 Task: Look for space in Hechingen, Germany from 8th August, 2023 to 15th August, 2023 for 9 adults in price range Rs.10000 to Rs.14000. Place can be shared room with 5 bedrooms having 9 beds and 5 bathrooms. Property type can be house, flat, guest house. Amenities needed are: wifi, TV, free parkinig on premises, gym, breakfast. Booking option can be shelf check-in. Required host language is English.
Action: Mouse moved to (566, 108)
Screenshot: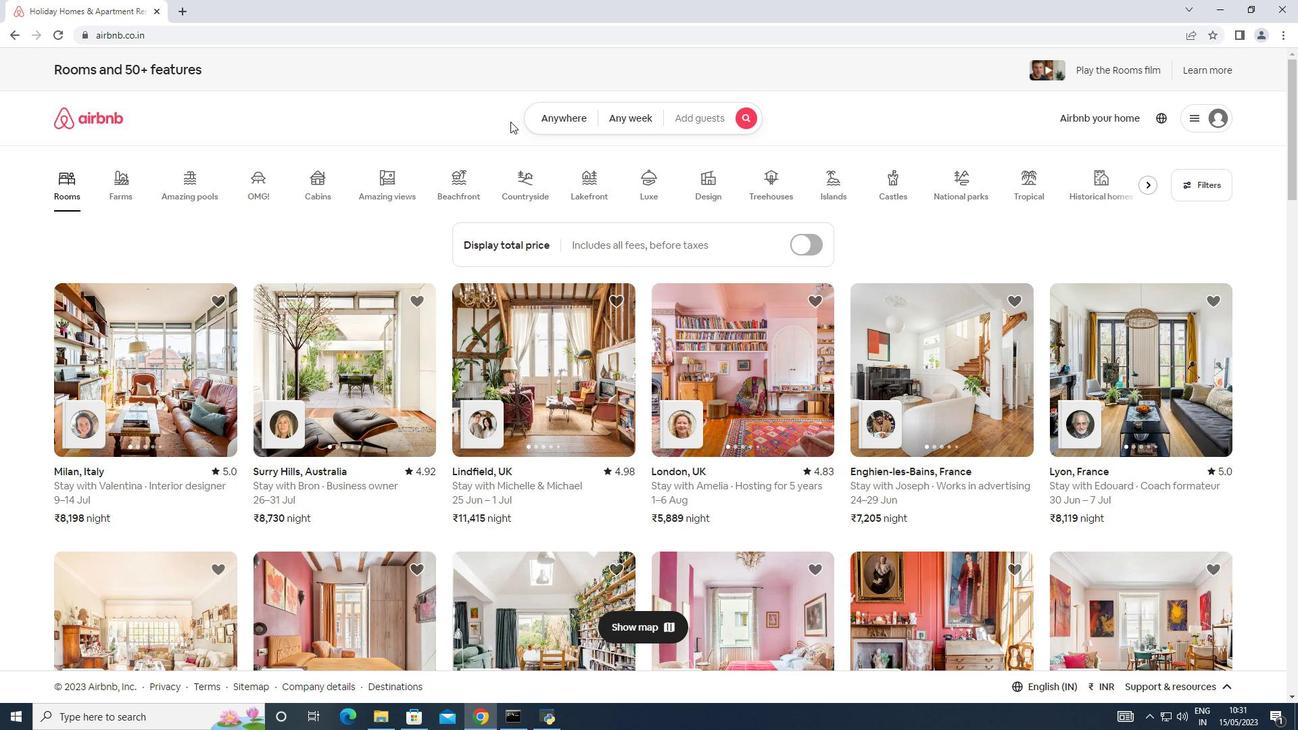 
Action: Mouse pressed left at (566, 108)
Screenshot: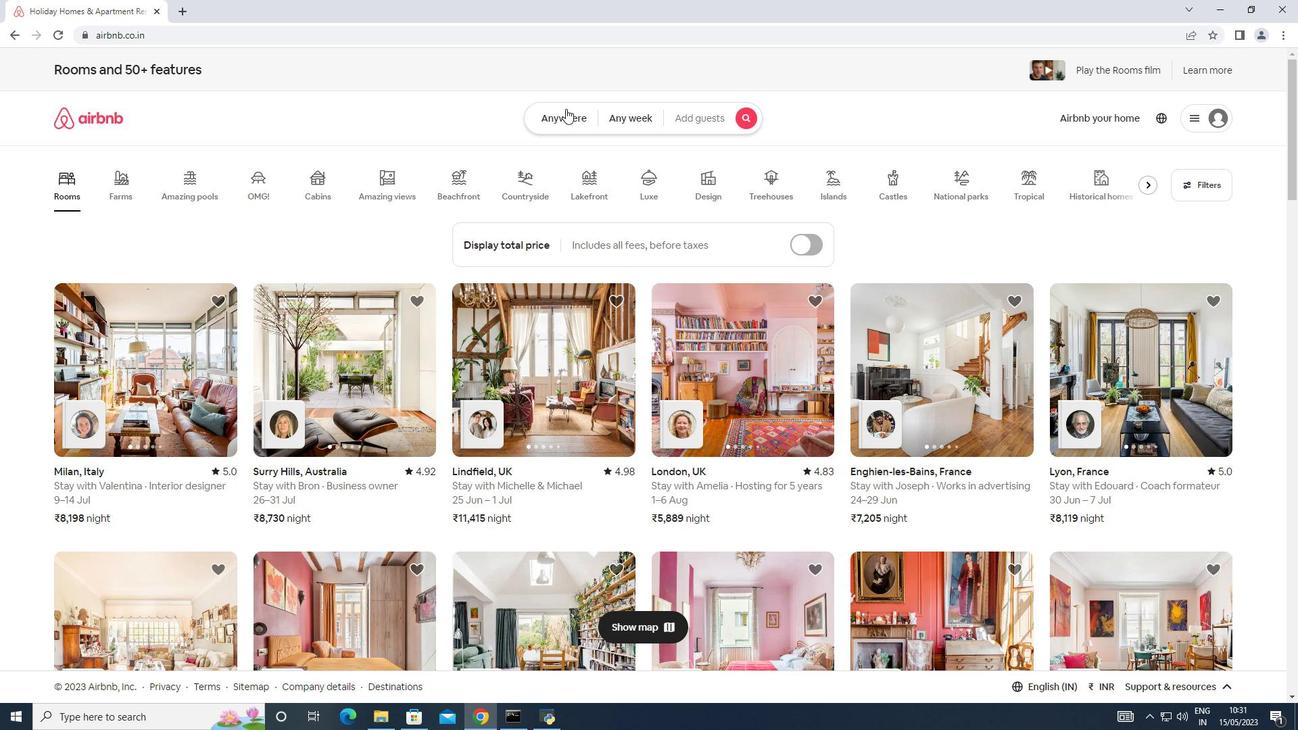 
Action: Mouse moved to (408, 175)
Screenshot: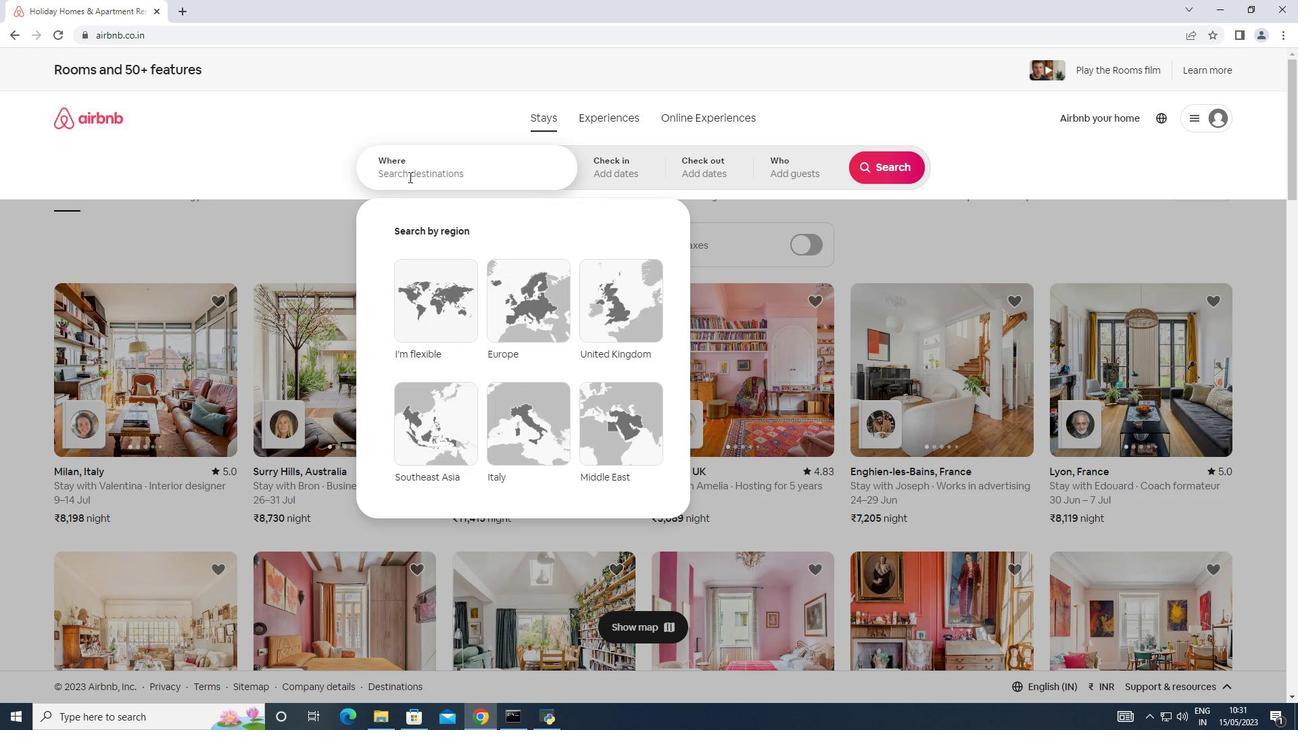 
Action: Mouse pressed left at (408, 175)
Screenshot: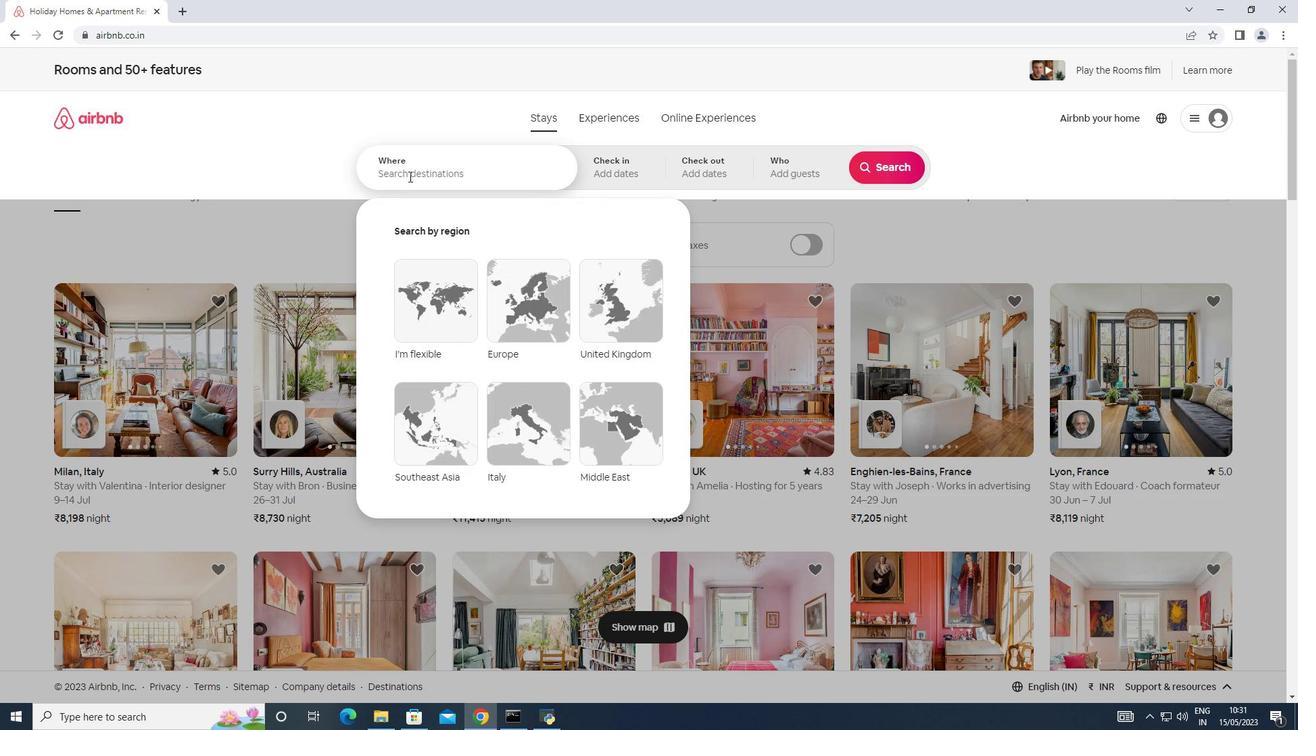 
Action: Mouse moved to (261, 256)
Screenshot: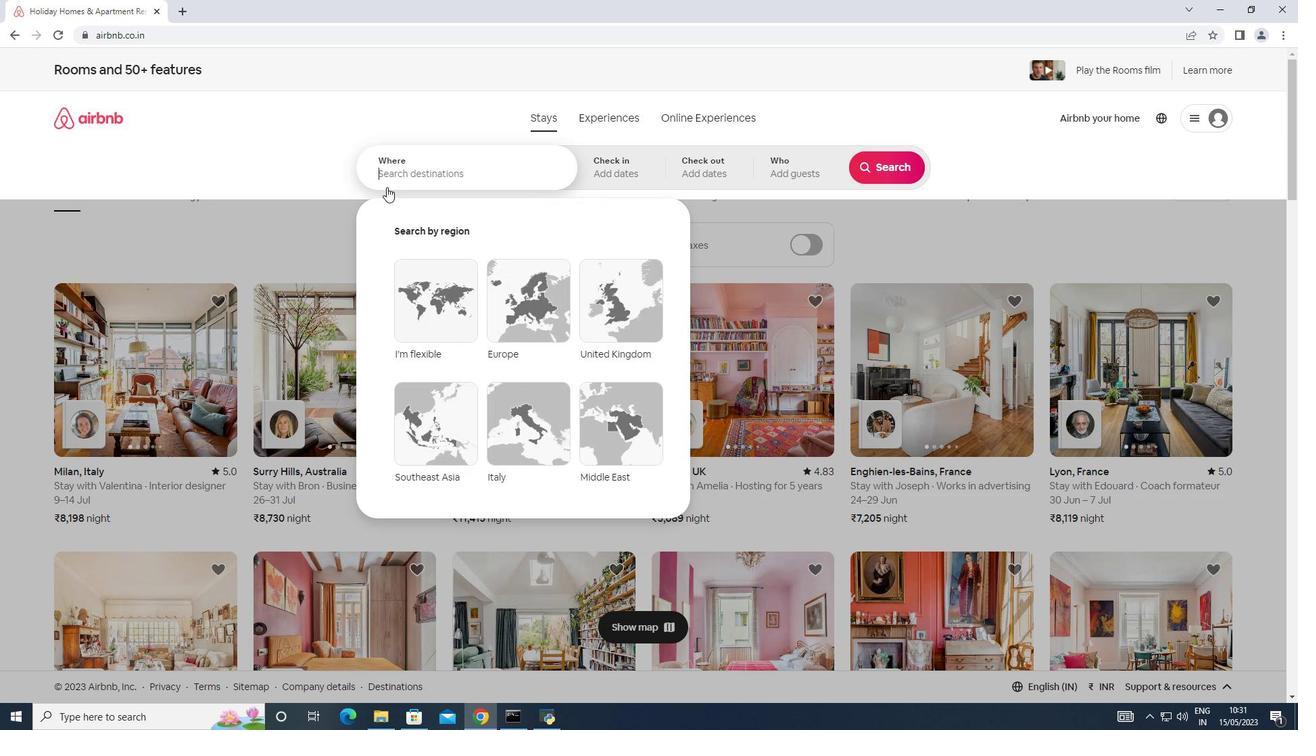 
Action: Key pressed <Key.shift>Hechingen,<Key.shift>Germany
Screenshot: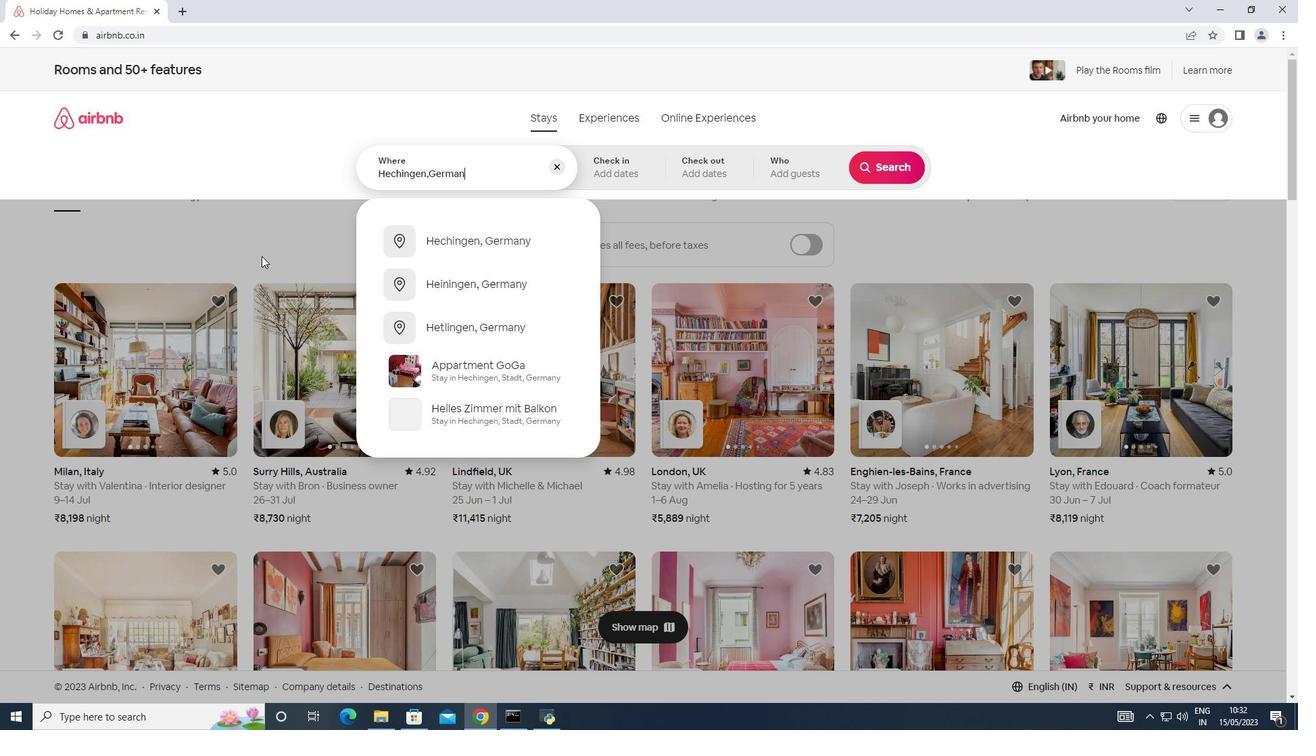 
Action: Mouse moved to (631, 163)
Screenshot: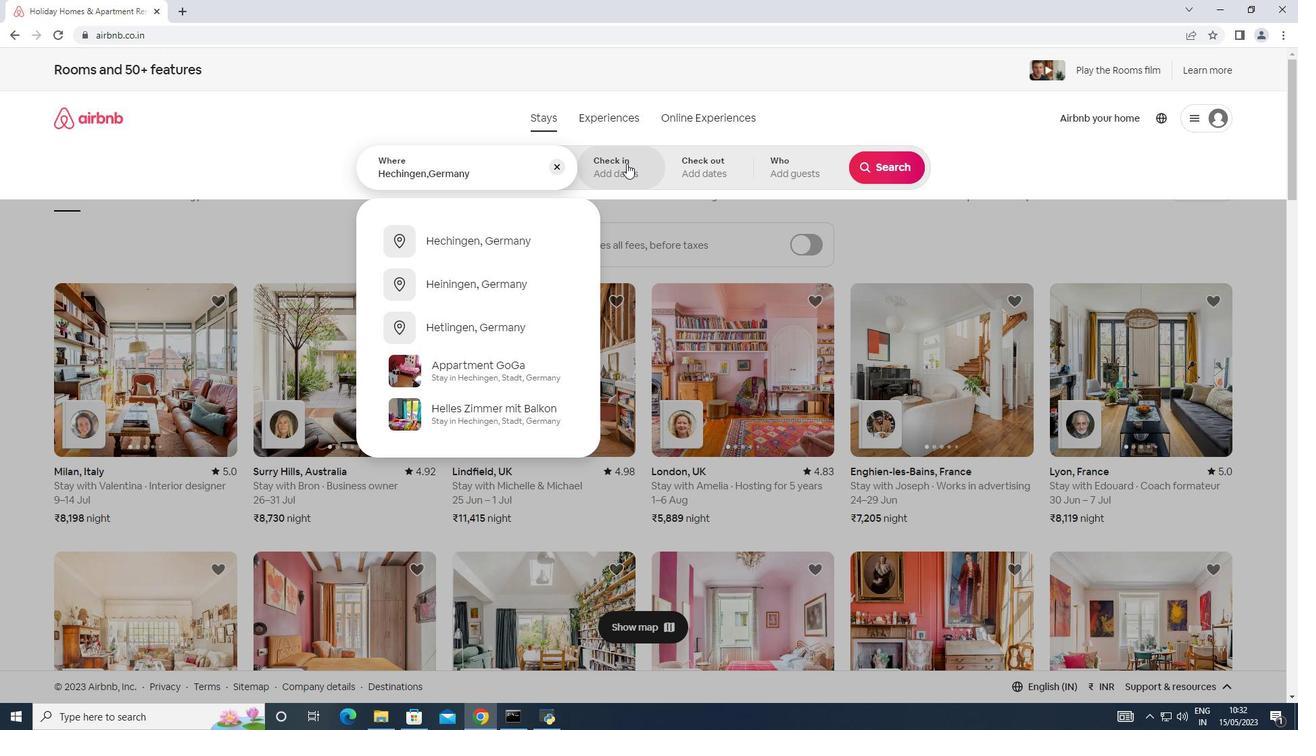 
Action: Mouse pressed left at (631, 163)
Screenshot: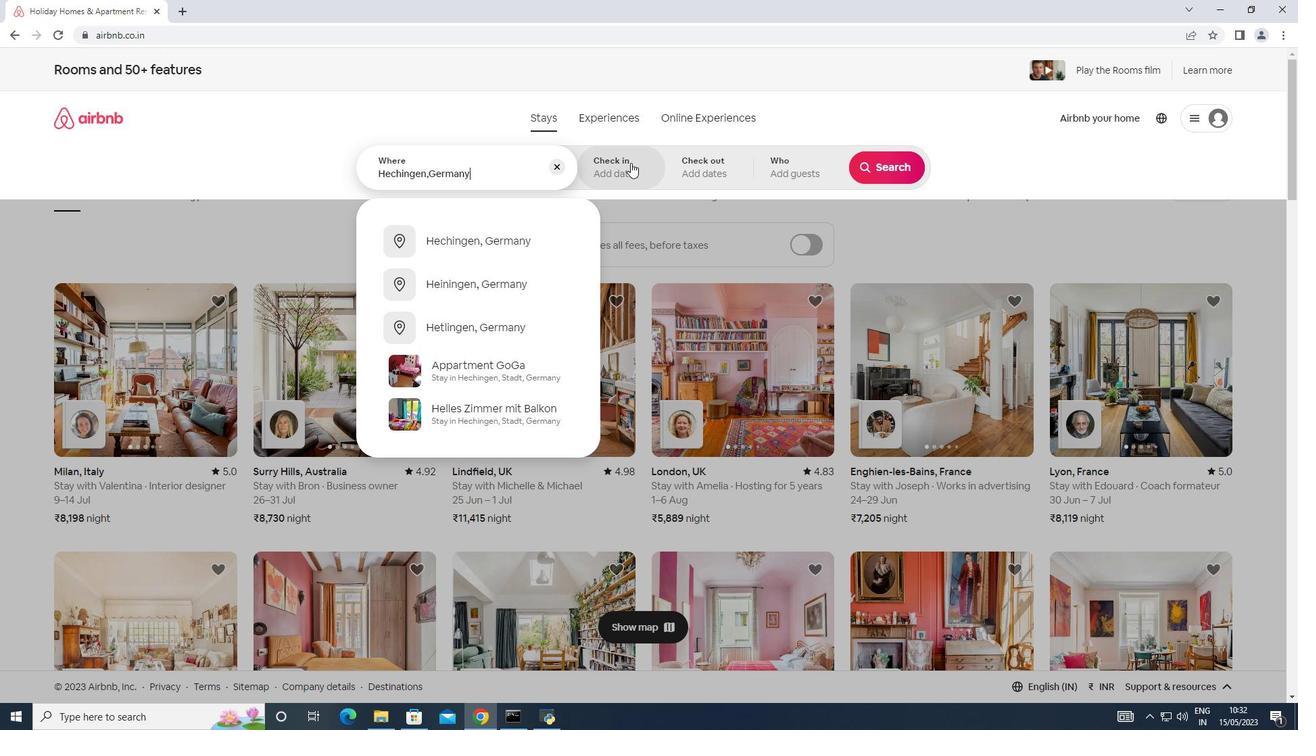 
Action: Mouse moved to (880, 272)
Screenshot: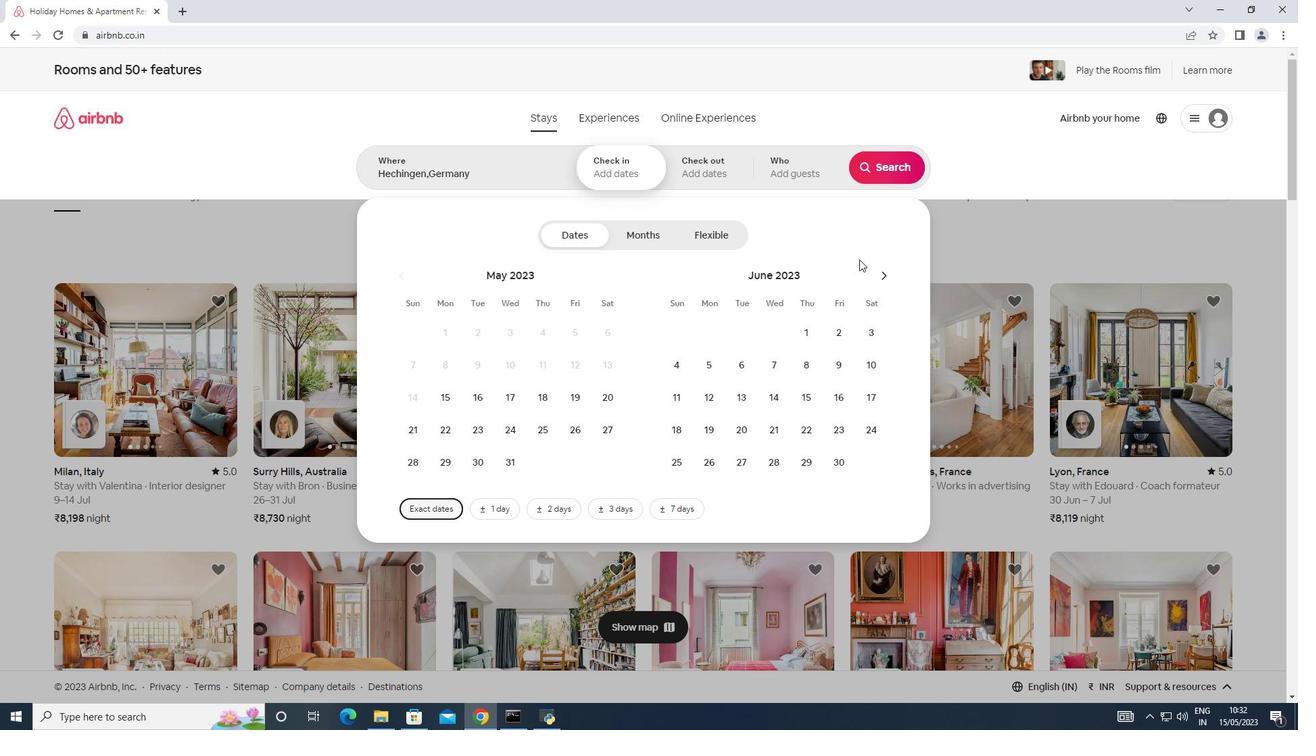 
Action: Mouse pressed left at (880, 272)
Screenshot: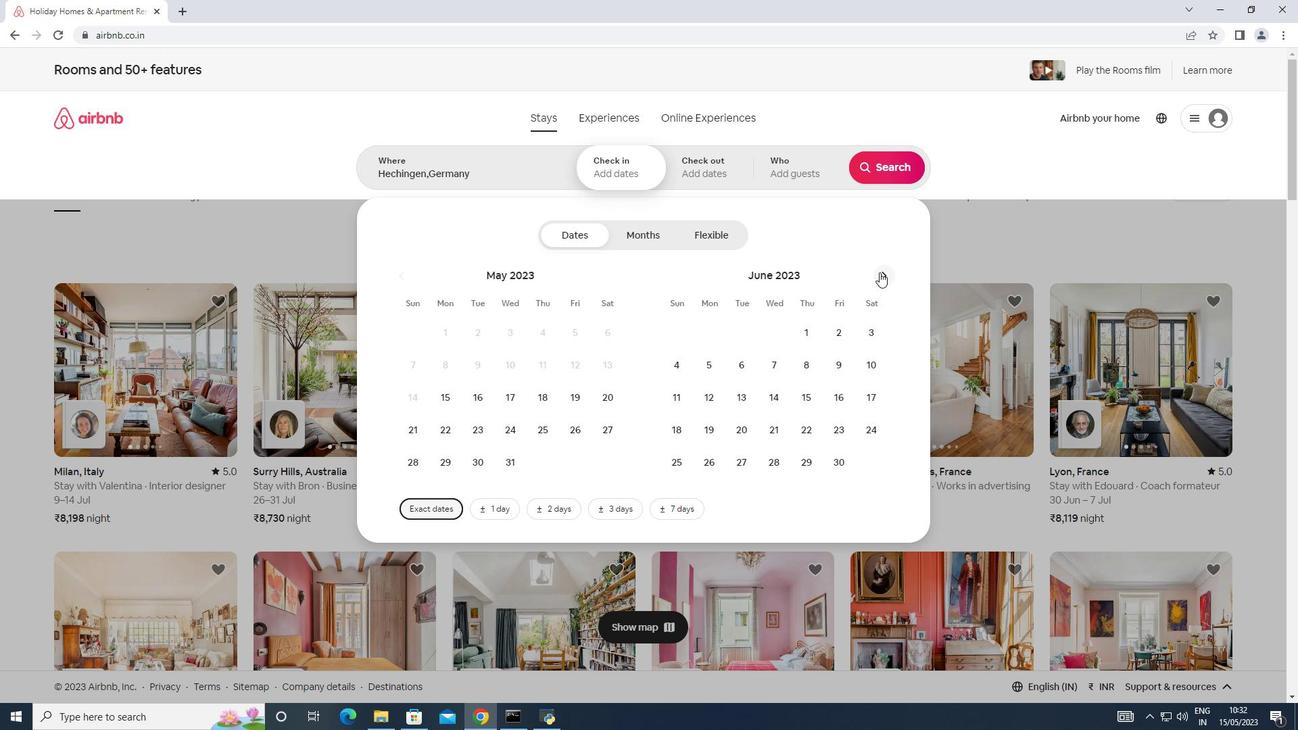 
Action: Mouse pressed left at (880, 272)
Screenshot: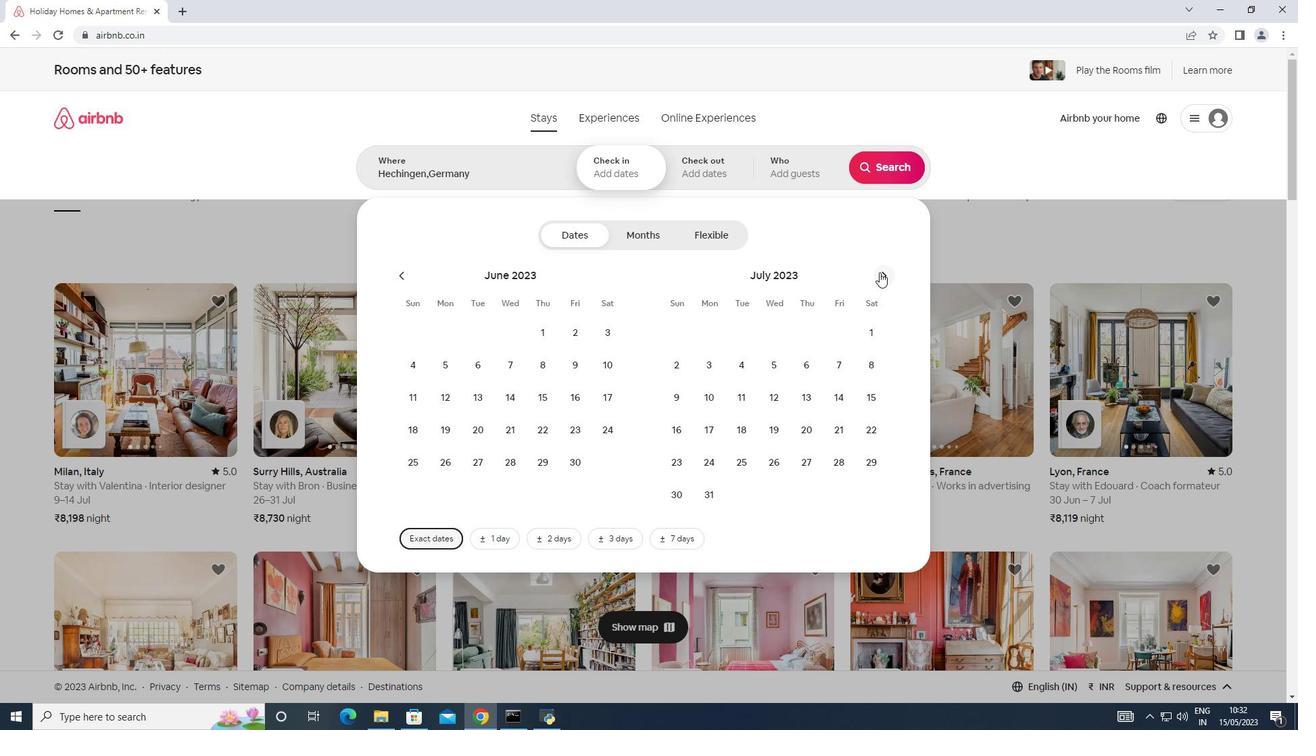 
Action: Mouse moved to (737, 372)
Screenshot: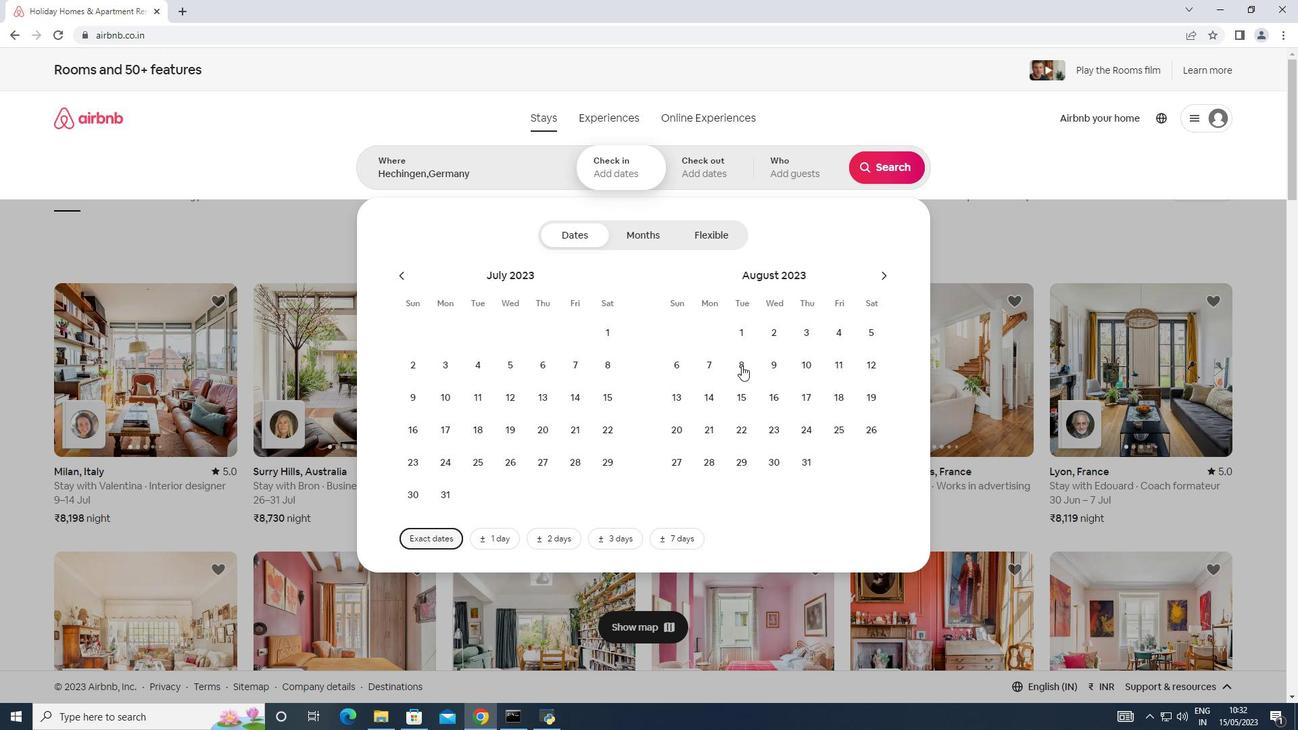 
Action: Mouse pressed left at (737, 372)
Screenshot: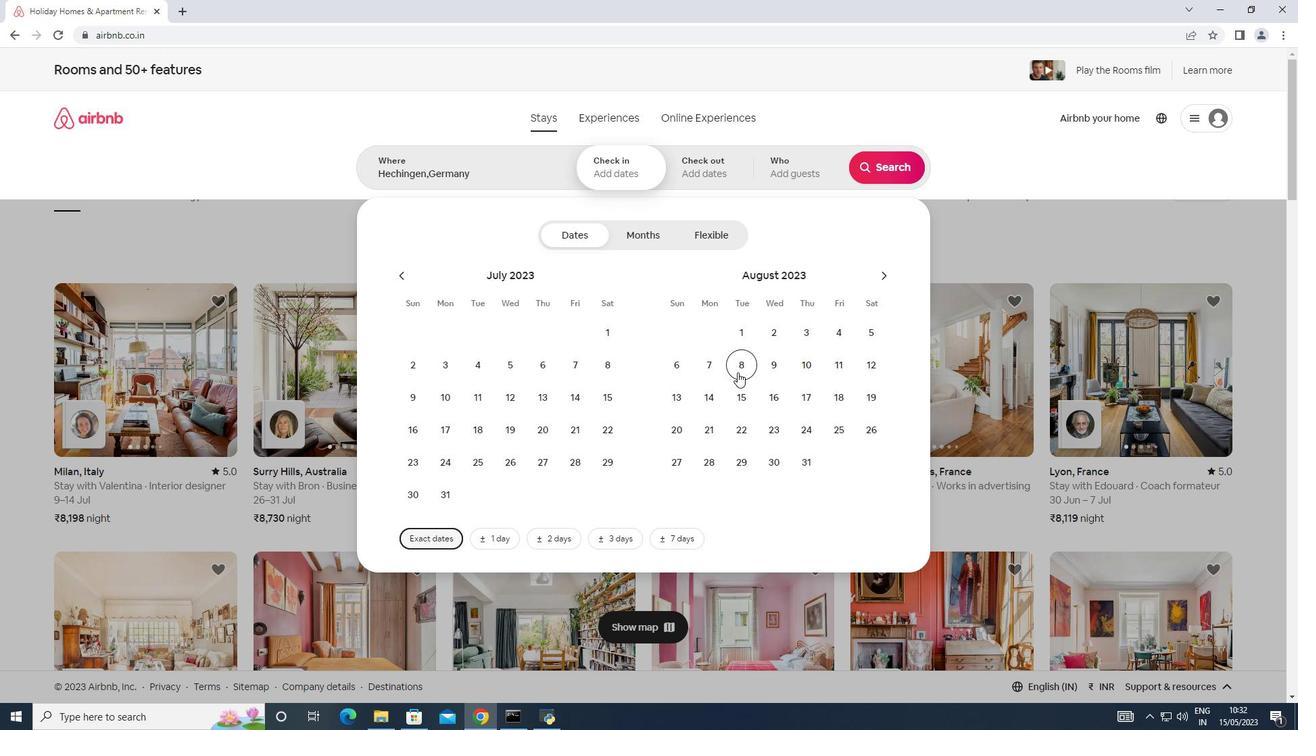 
Action: Mouse moved to (737, 398)
Screenshot: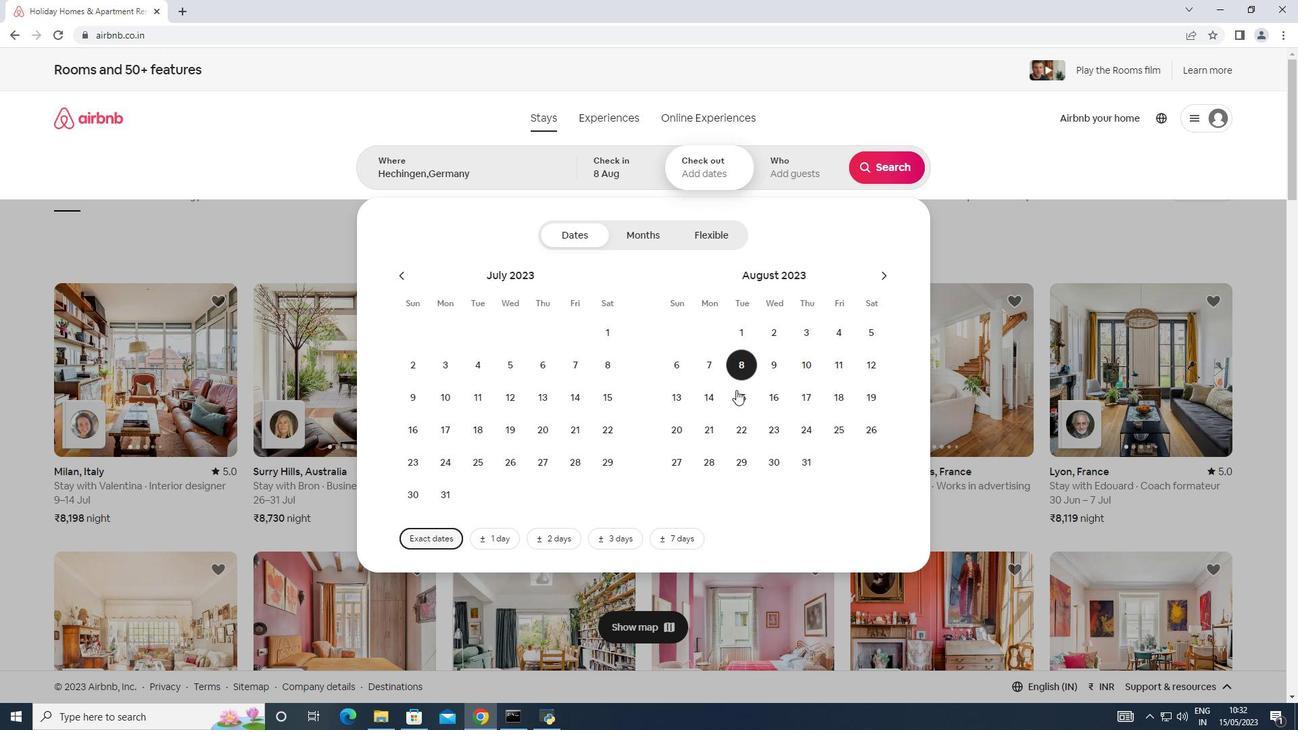 
Action: Mouse pressed left at (737, 398)
Screenshot: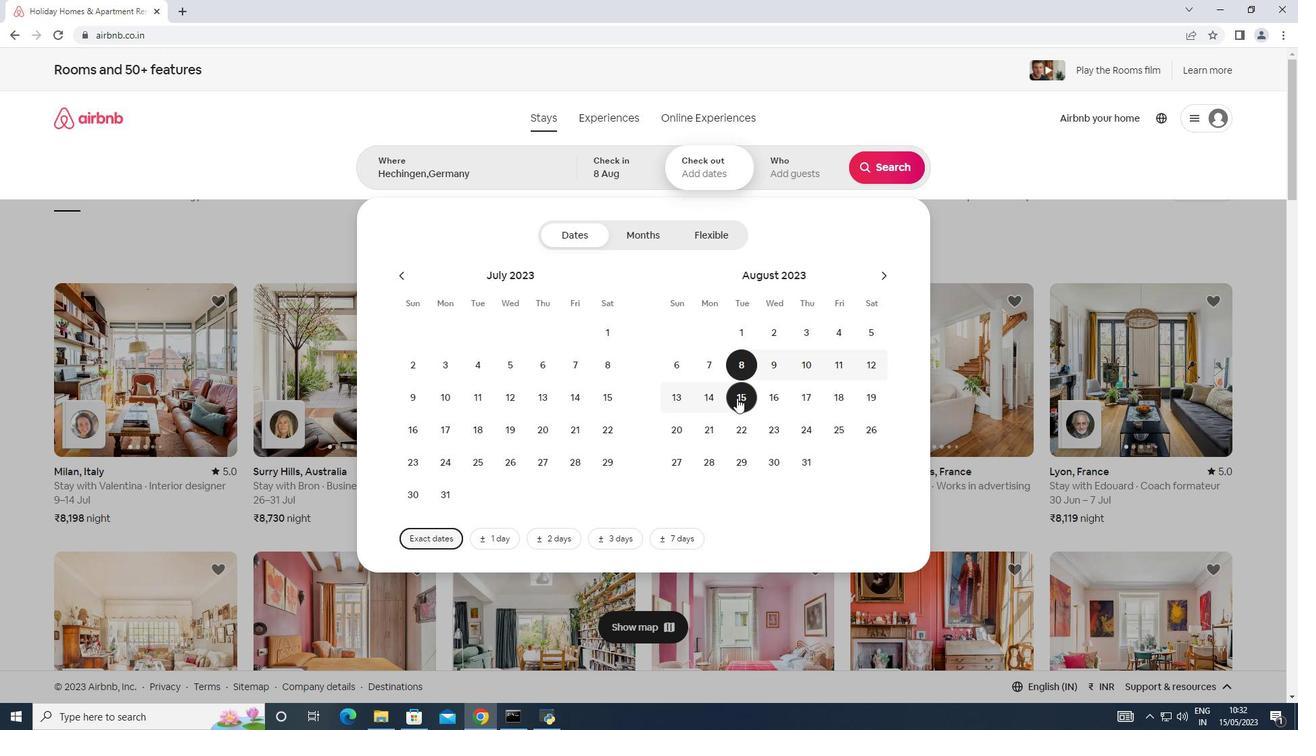 
Action: Mouse moved to (805, 162)
Screenshot: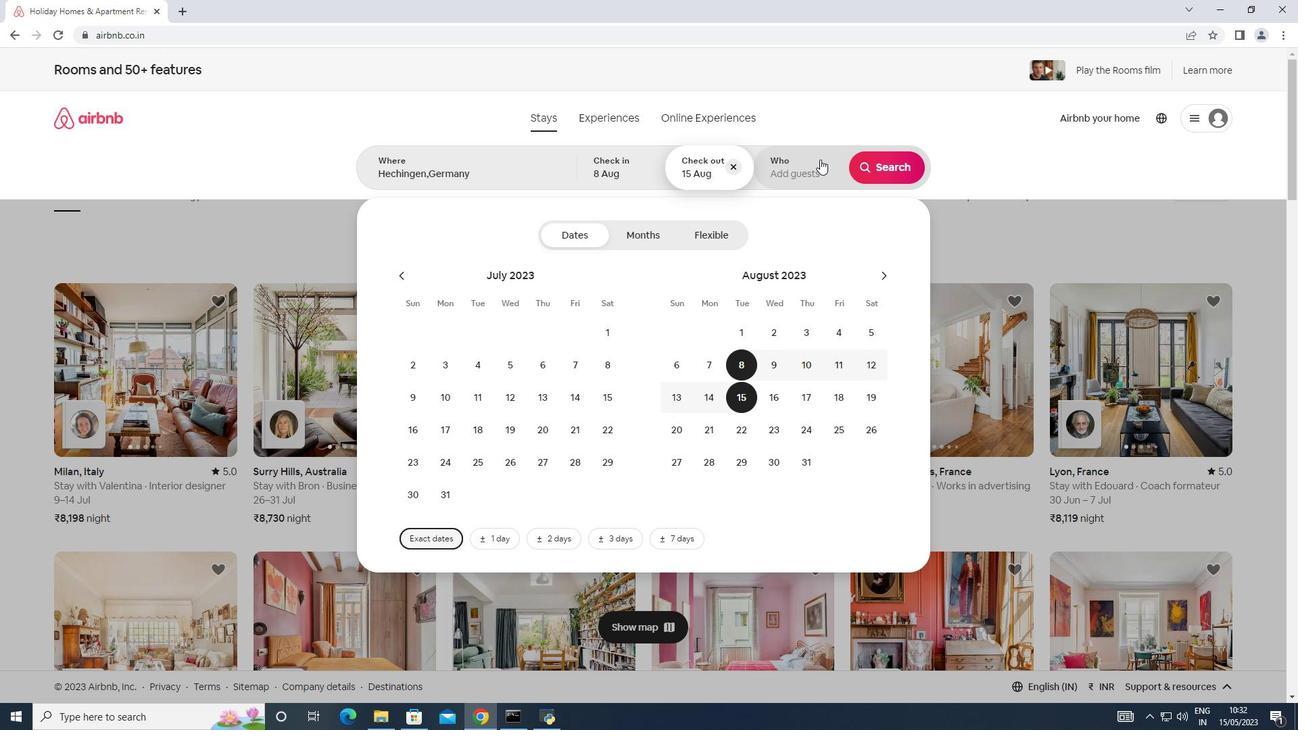 
Action: Mouse pressed left at (805, 162)
Screenshot: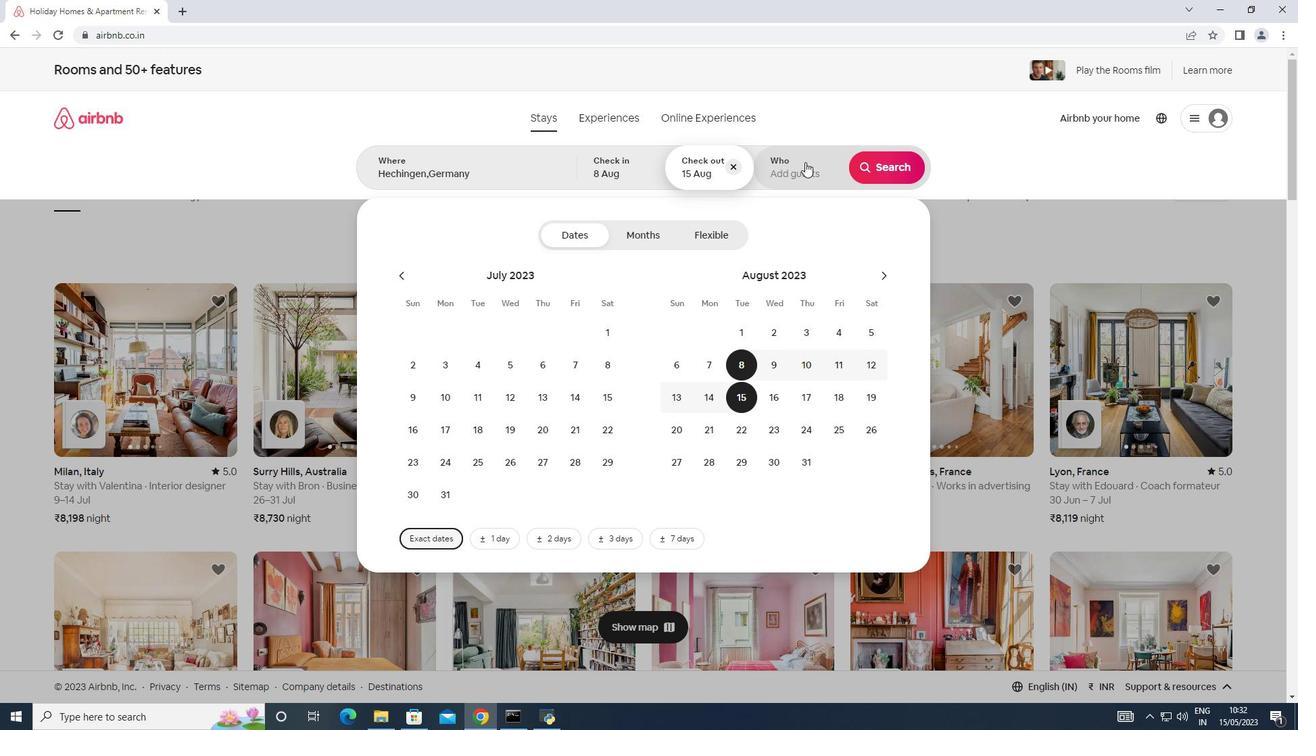 
Action: Mouse moved to (891, 229)
Screenshot: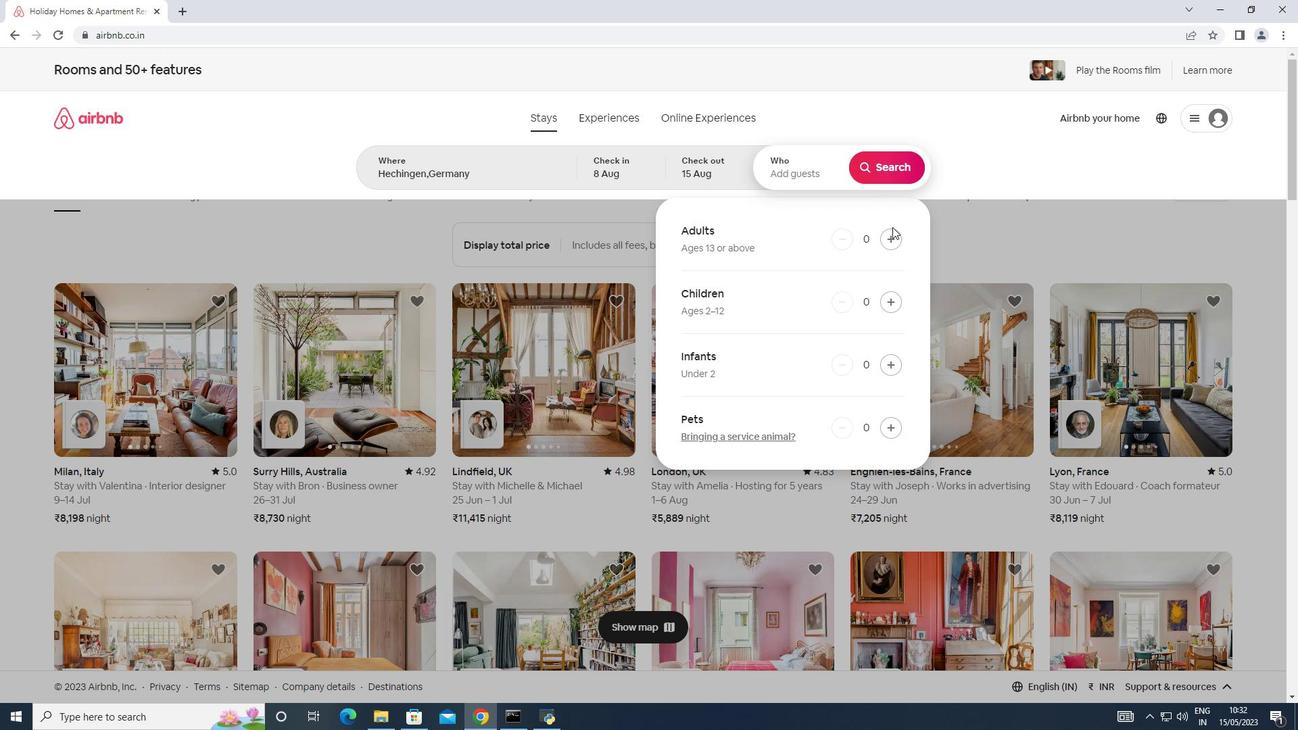 
Action: Mouse pressed left at (891, 229)
Screenshot: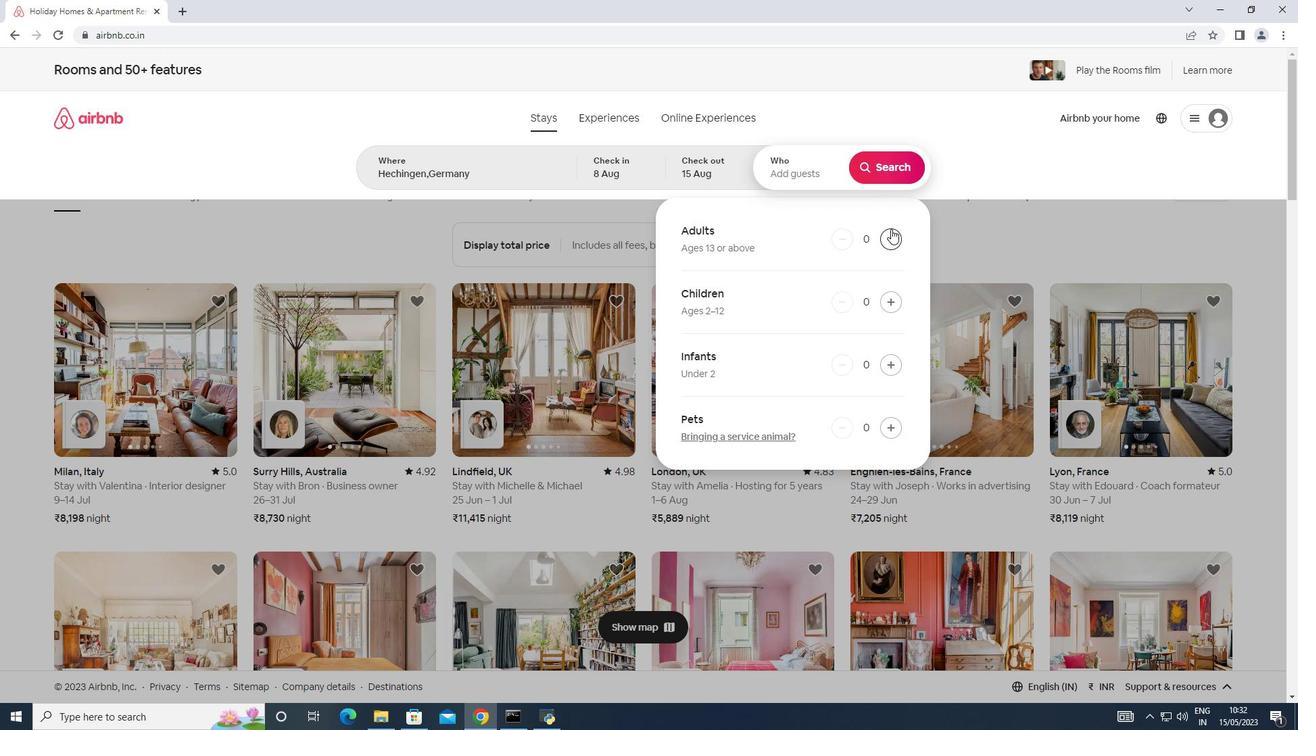
Action: Mouse pressed left at (891, 229)
Screenshot: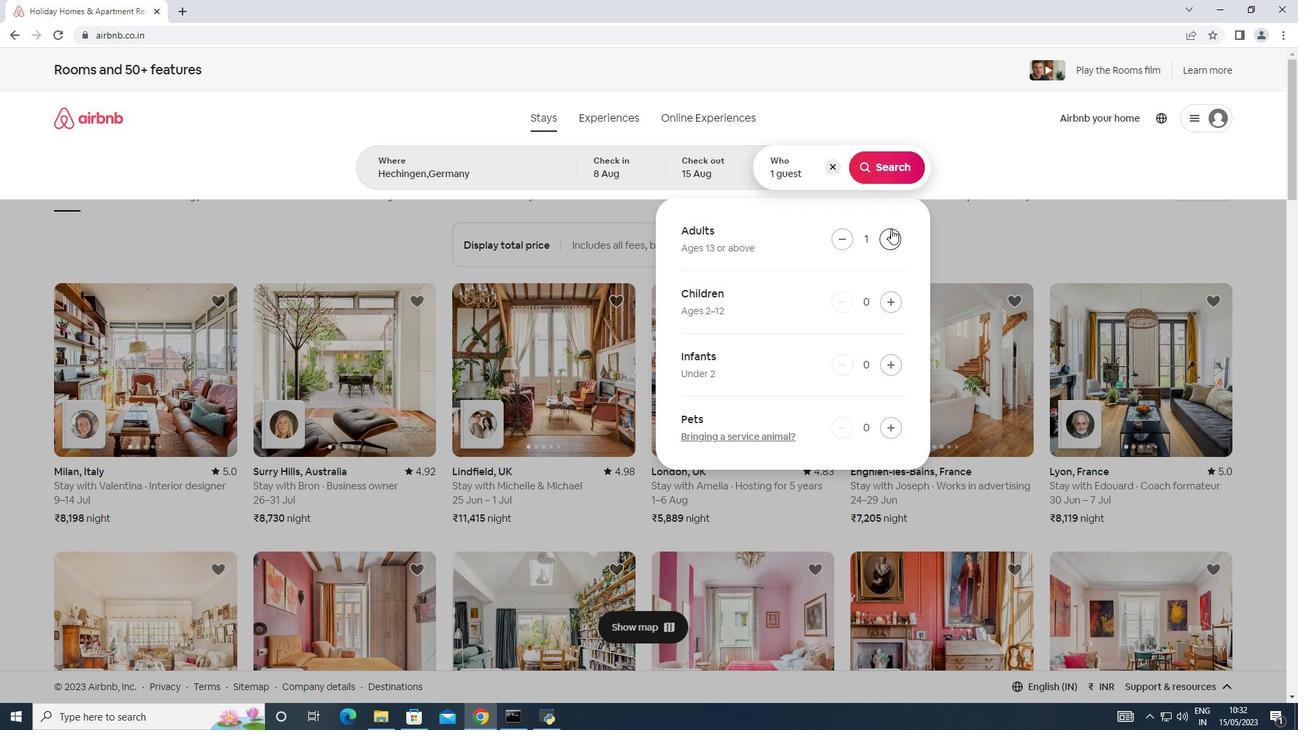 
Action: Mouse pressed left at (891, 229)
Screenshot: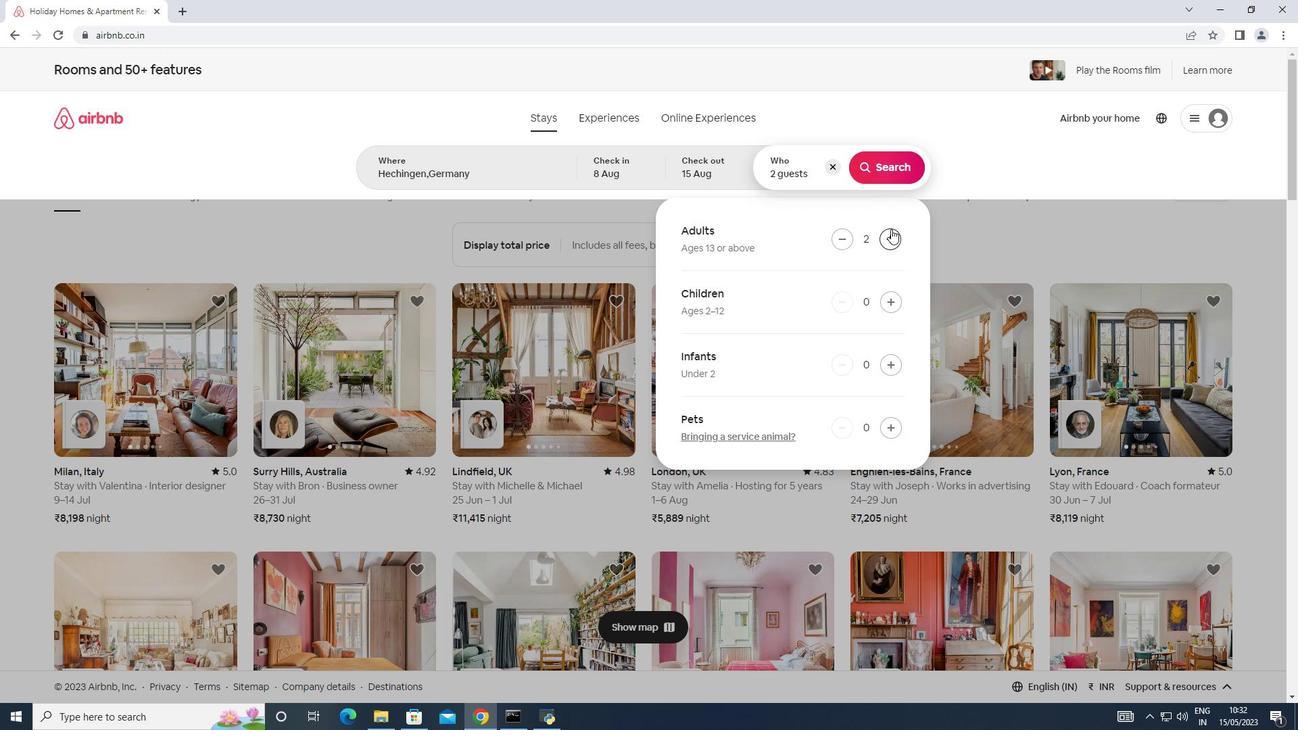 
Action: Mouse pressed left at (891, 229)
Screenshot: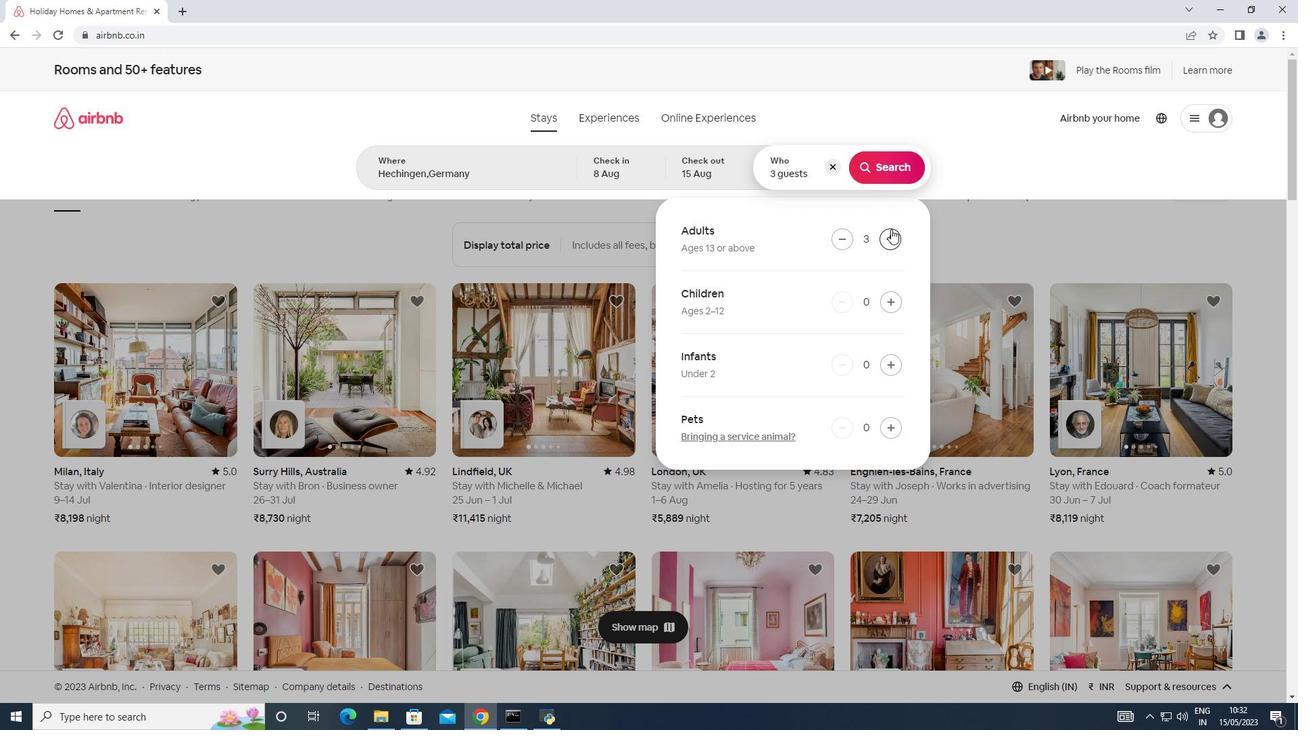 
Action: Mouse moved to (891, 229)
Screenshot: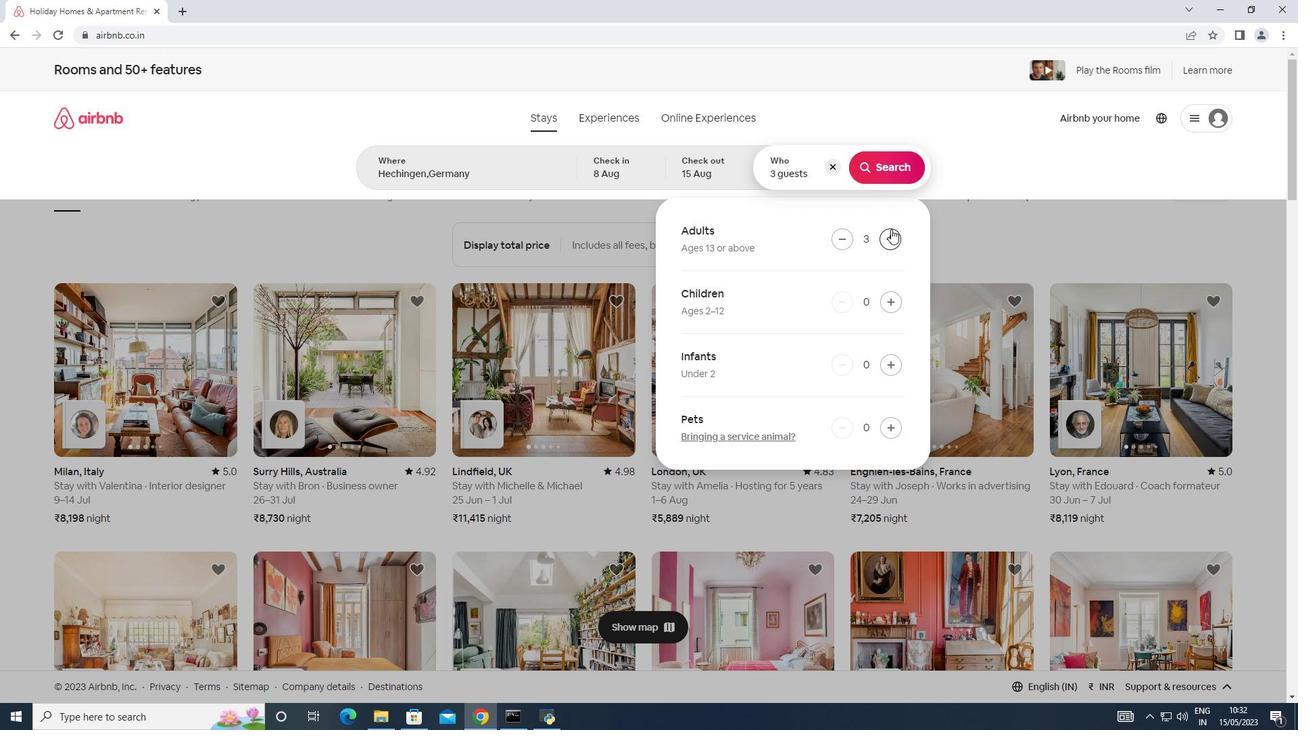 
Action: Mouse pressed left at (891, 229)
Screenshot: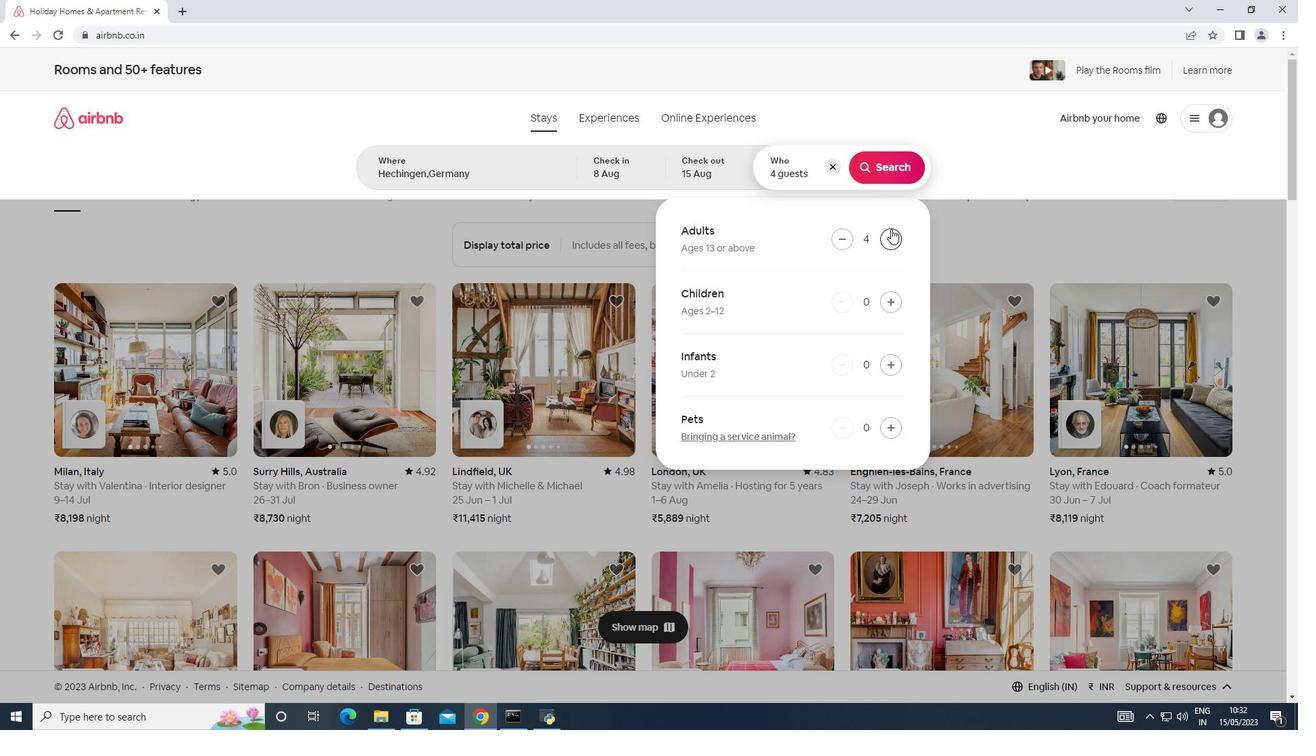 
Action: Mouse pressed left at (891, 229)
Screenshot: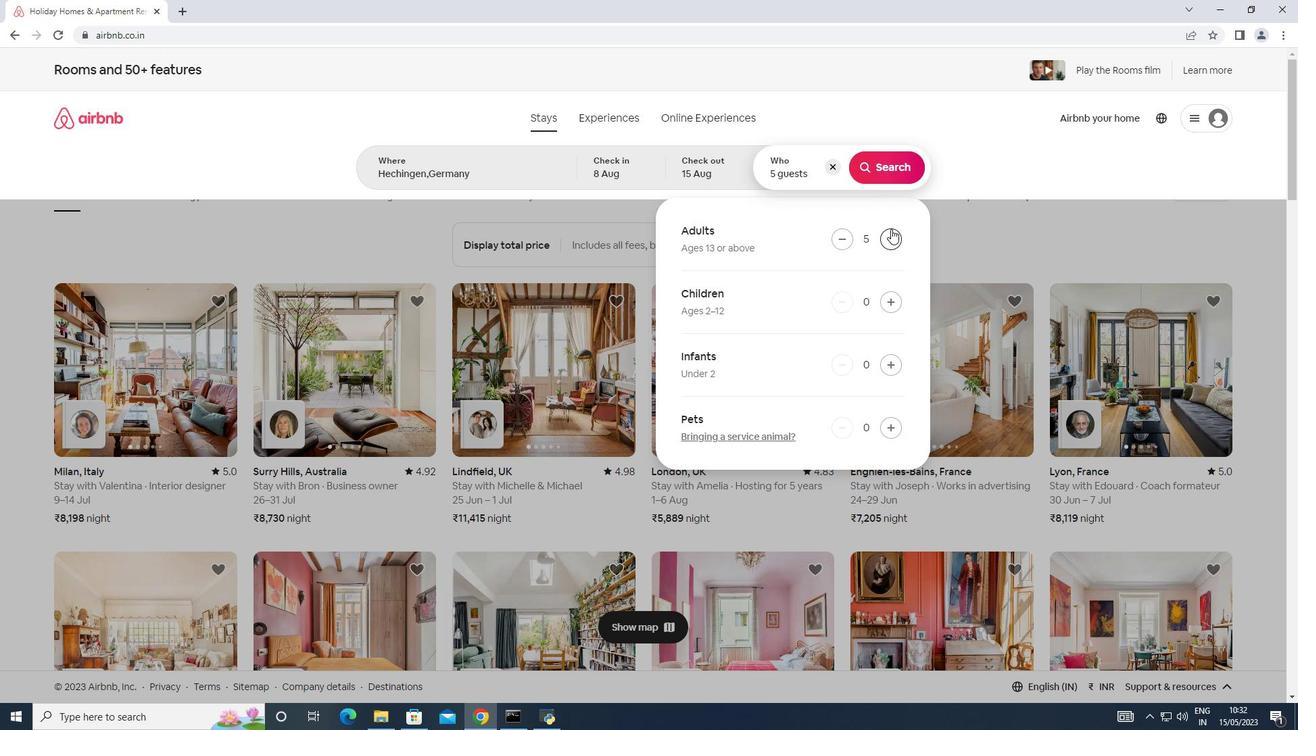 
Action: Mouse pressed left at (891, 229)
Screenshot: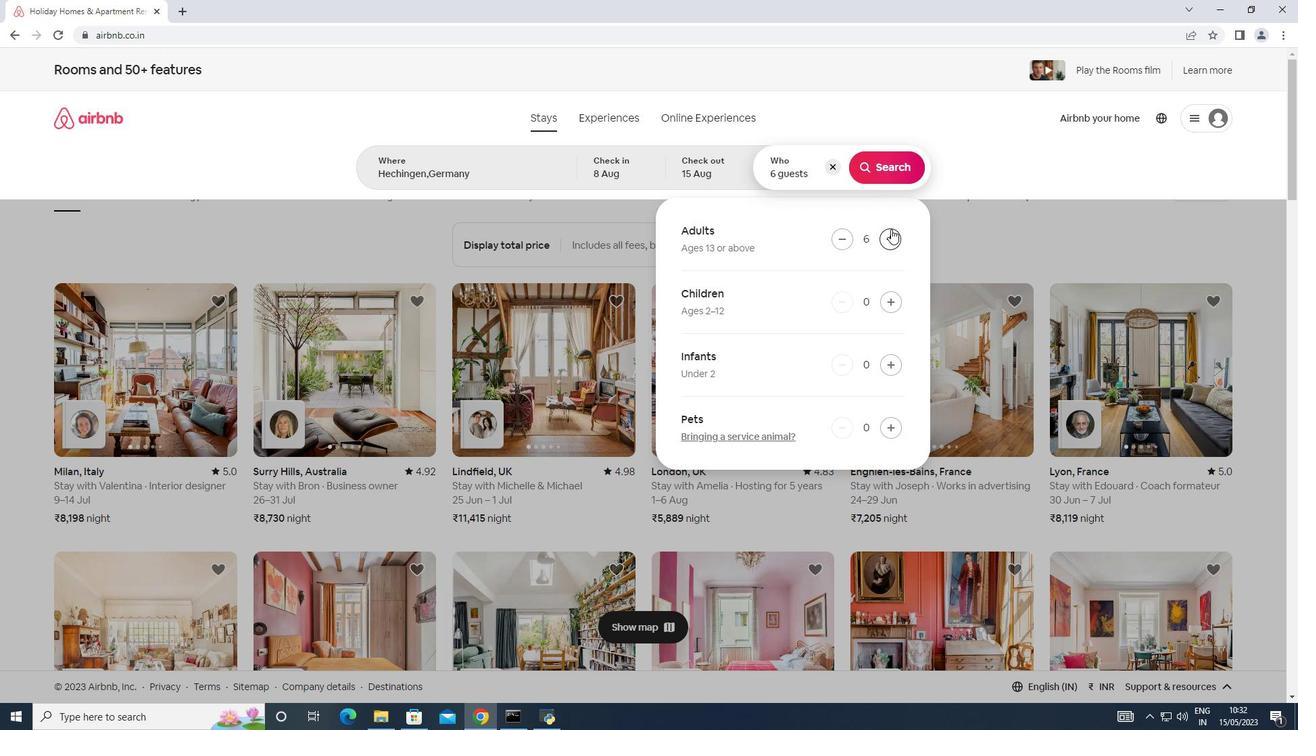 
Action: Mouse pressed left at (891, 229)
Screenshot: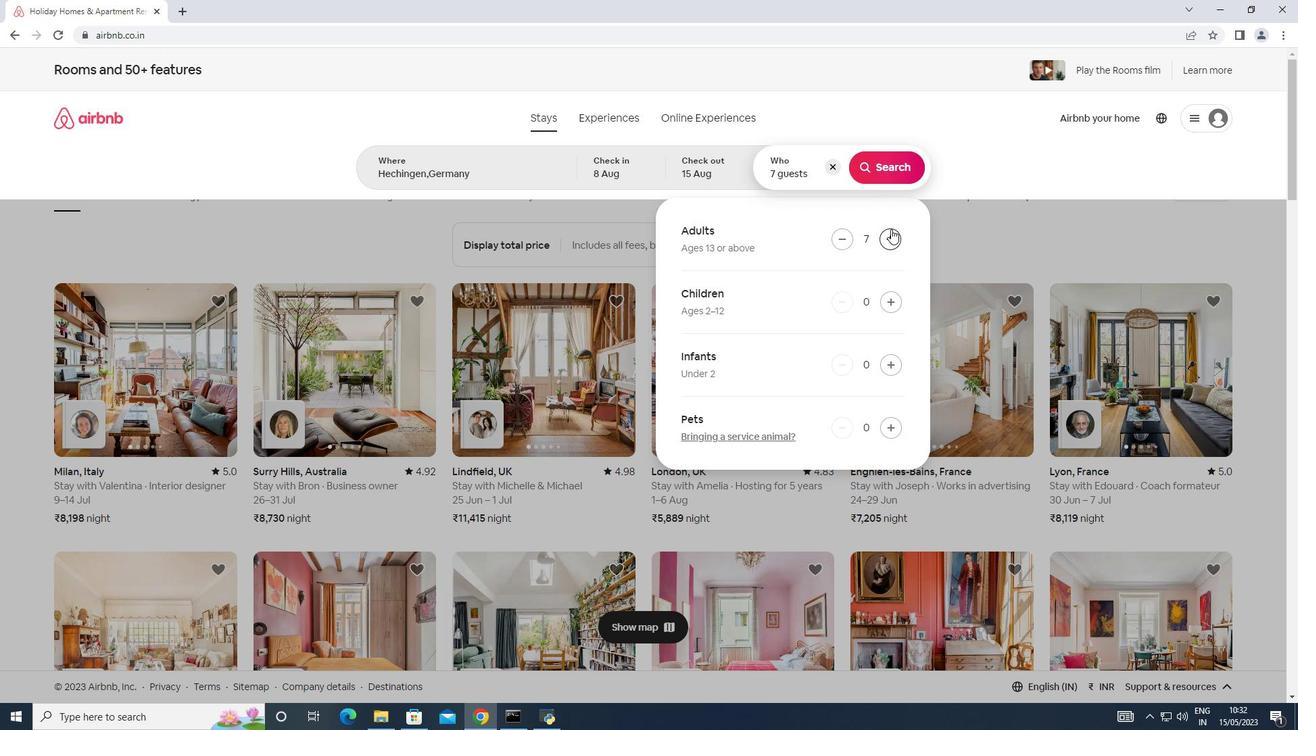 
Action: Mouse pressed left at (891, 229)
Screenshot: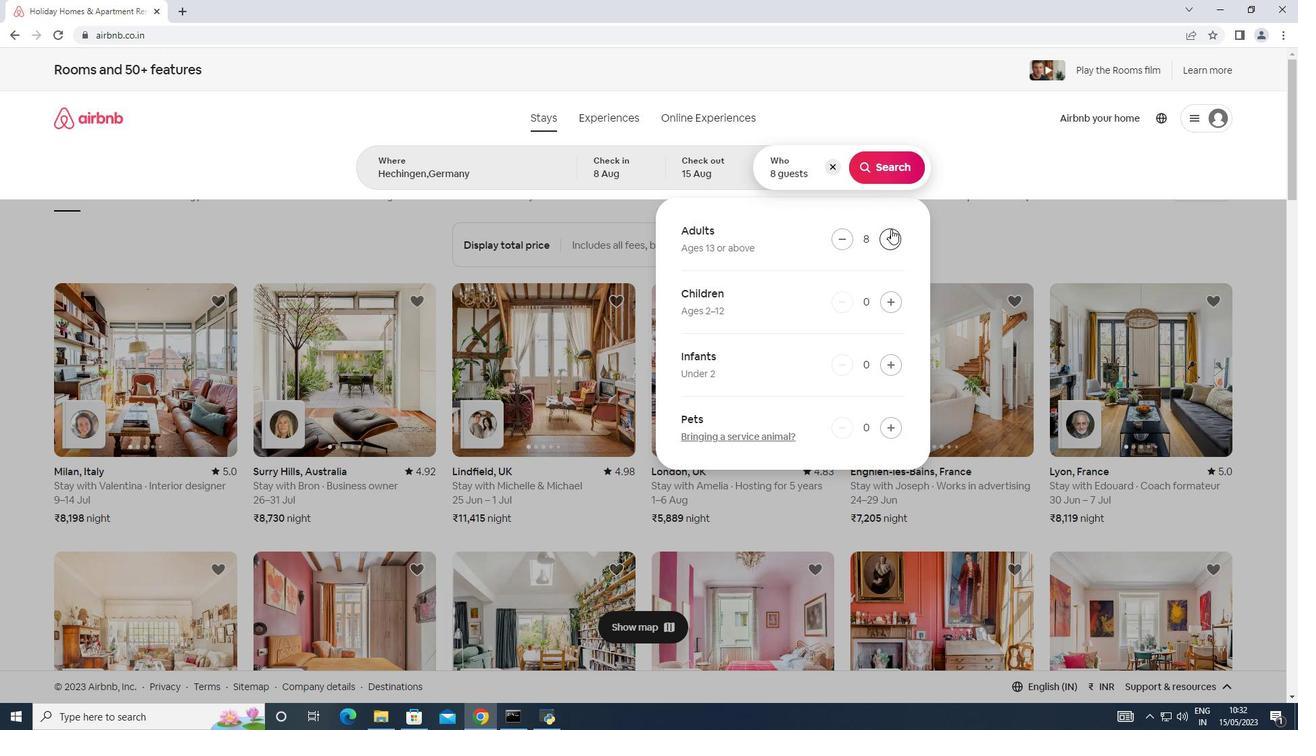 
Action: Mouse moved to (878, 165)
Screenshot: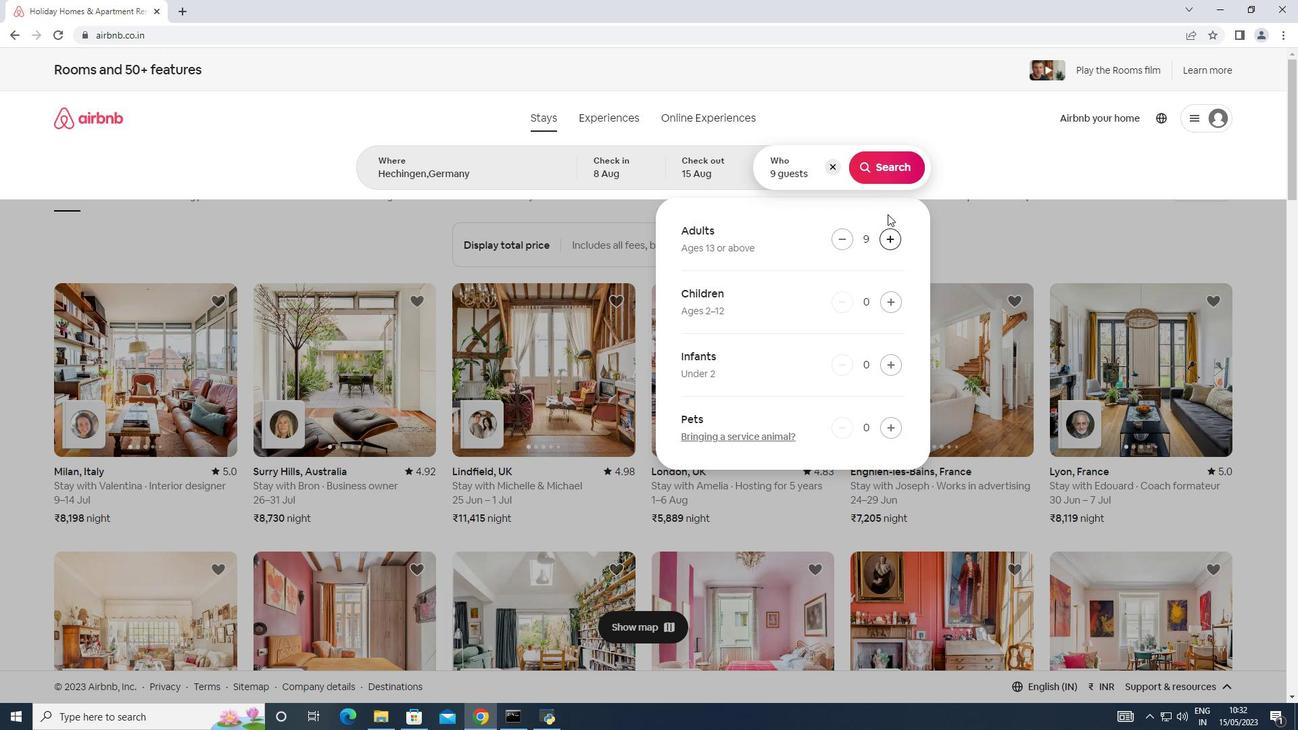 
Action: Mouse pressed left at (878, 165)
Screenshot: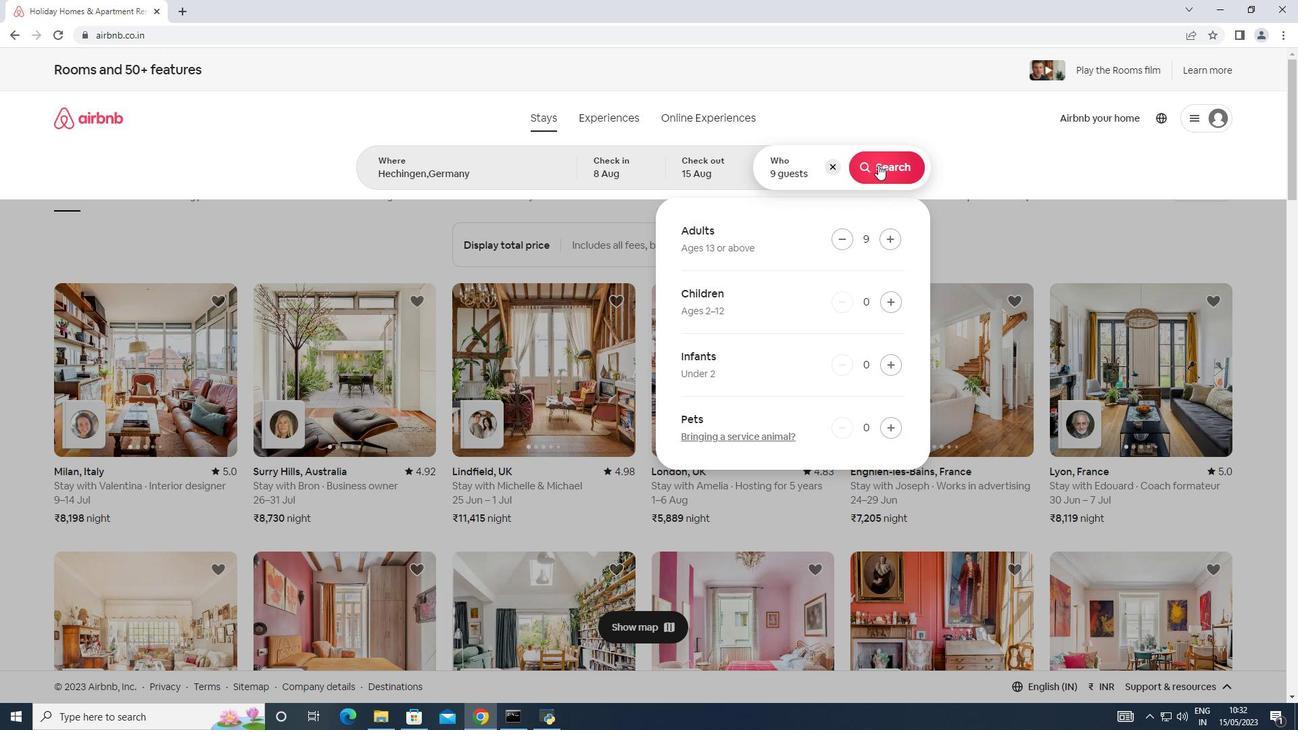 
Action: Mouse moved to (1257, 124)
Screenshot: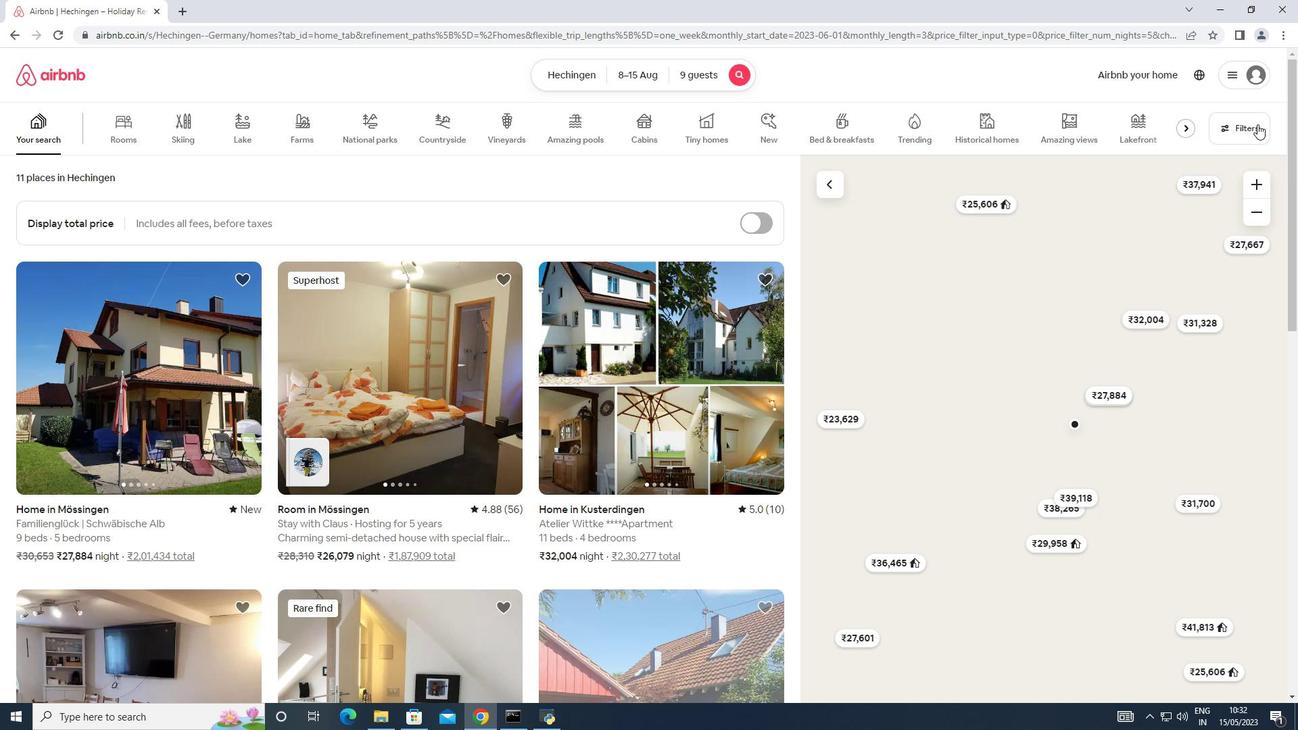 
Action: Mouse pressed left at (1257, 124)
Screenshot: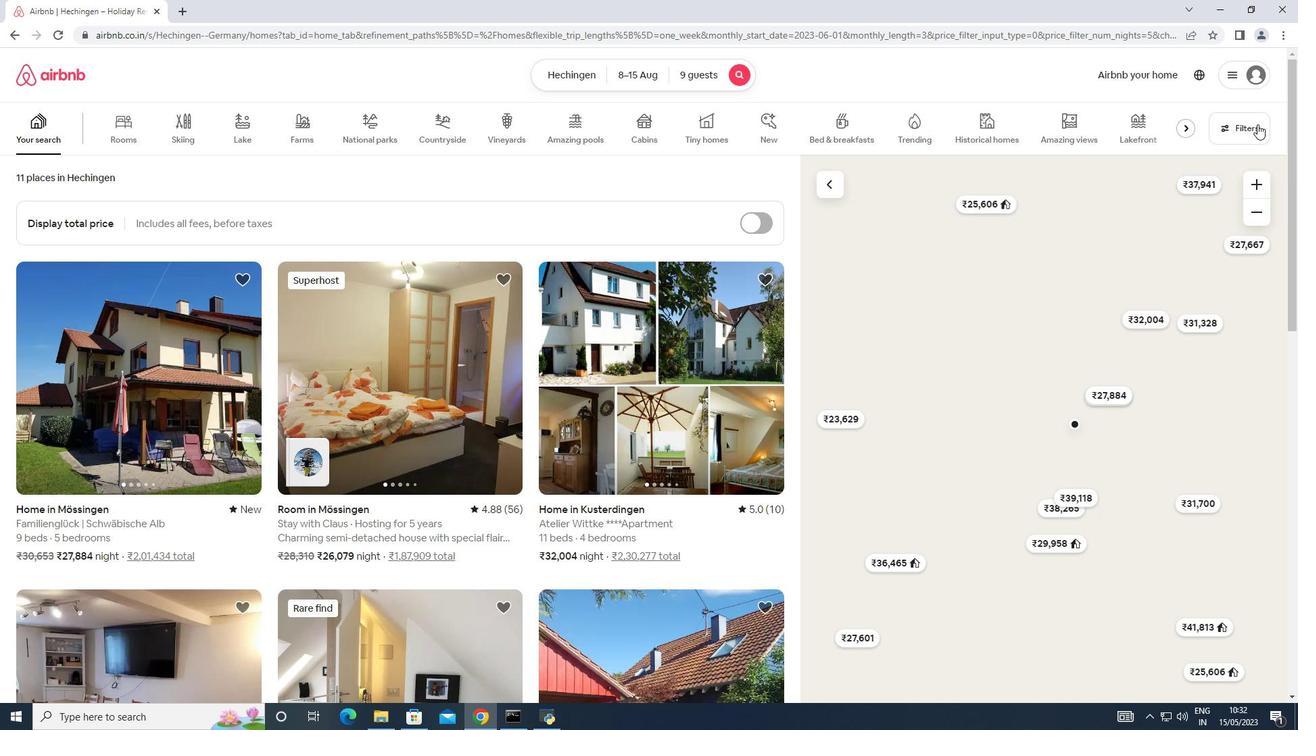 
Action: Mouse moved to (476, 460)
Screenshot: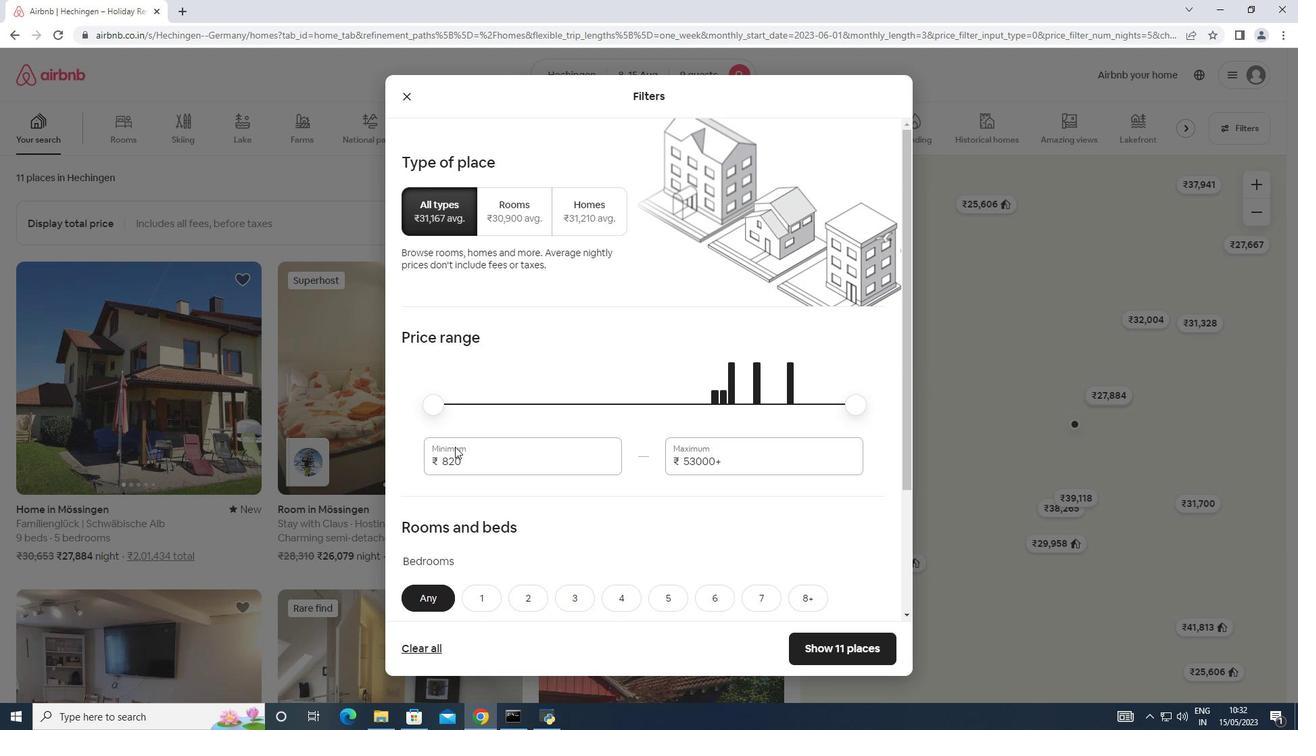 
Action: Mouse pressed left at (476, 460)
Screenshot: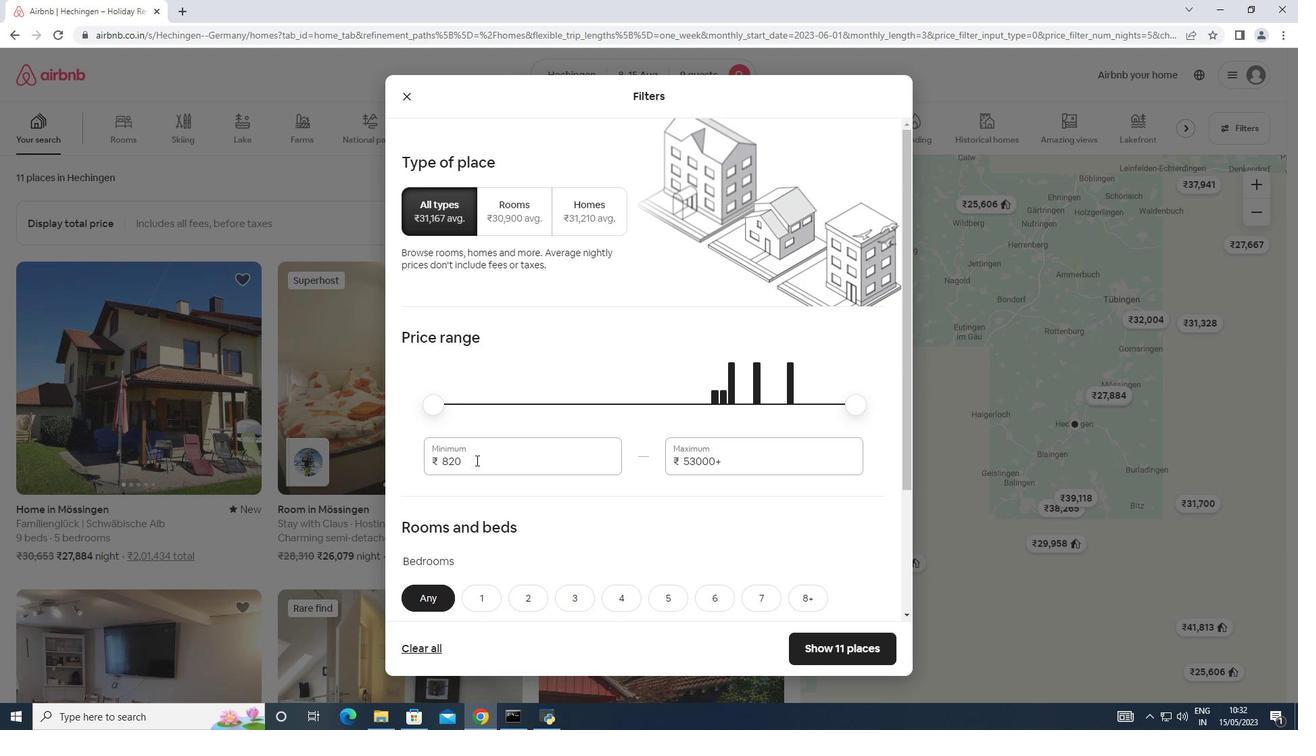 
Action: Mouse moved to (404, 455)
Screenshot: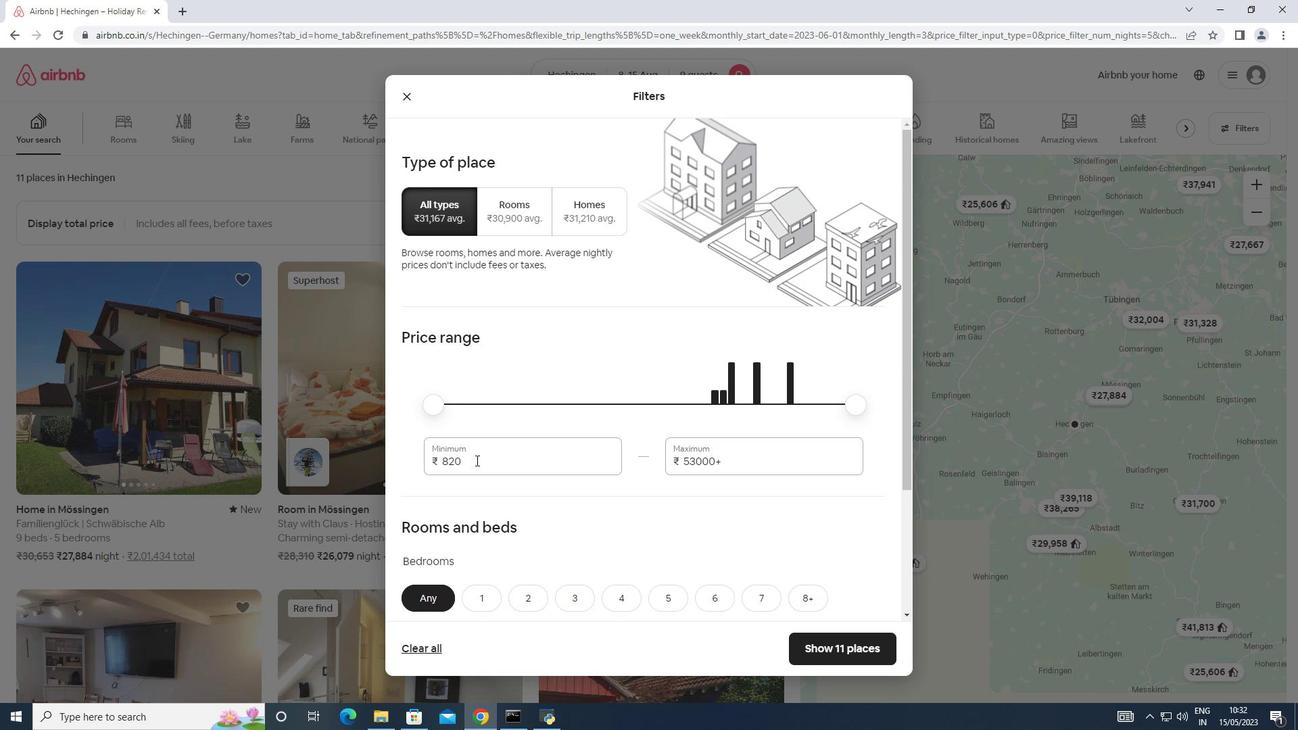 
Action: Key pressed 10000
Screenshot: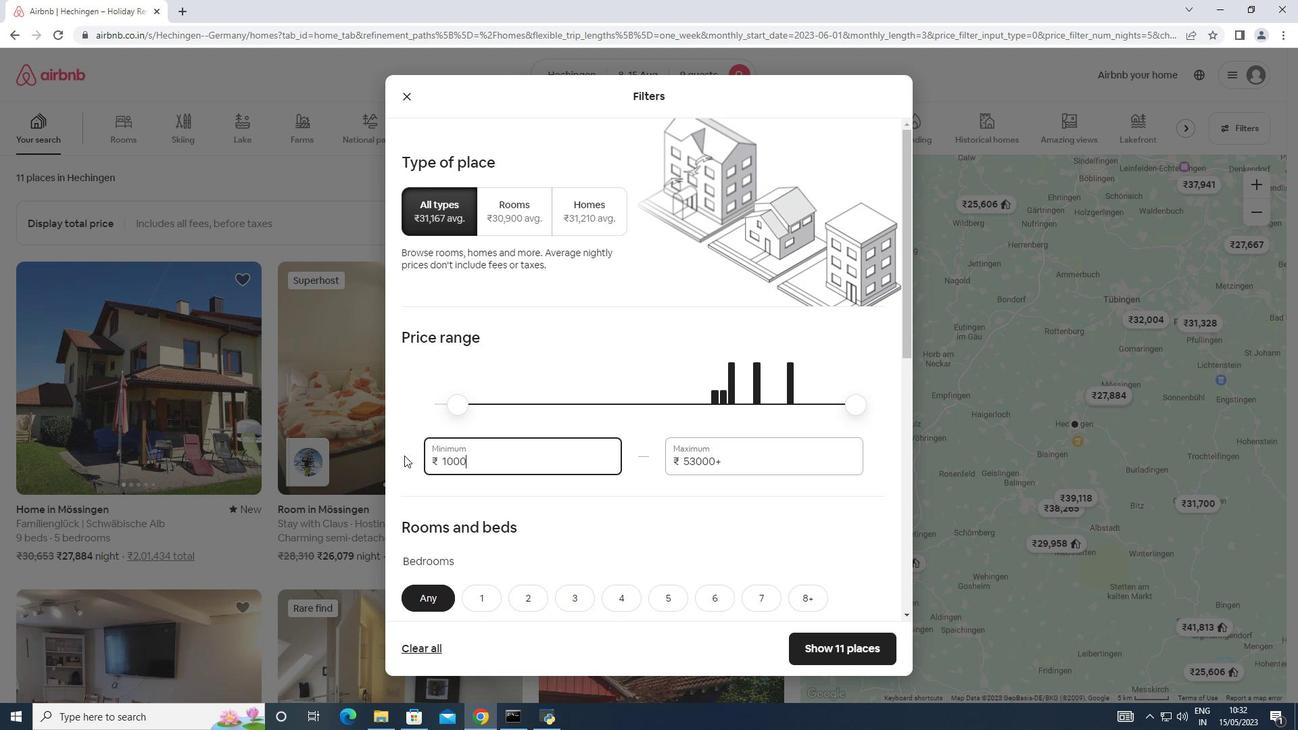 
Action: Mouse moved to (722, 463)
Screenshot: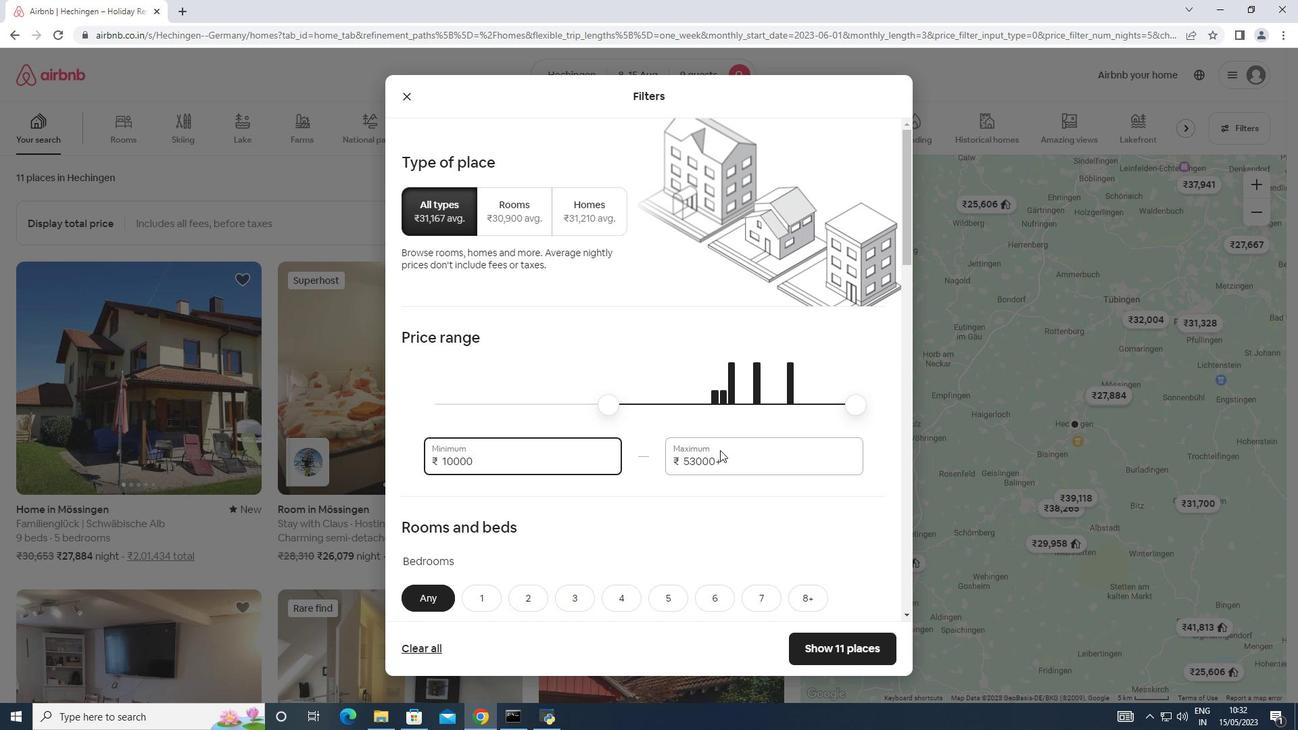 
Action: Mouse pressed left at (722, 463)
Screenshot: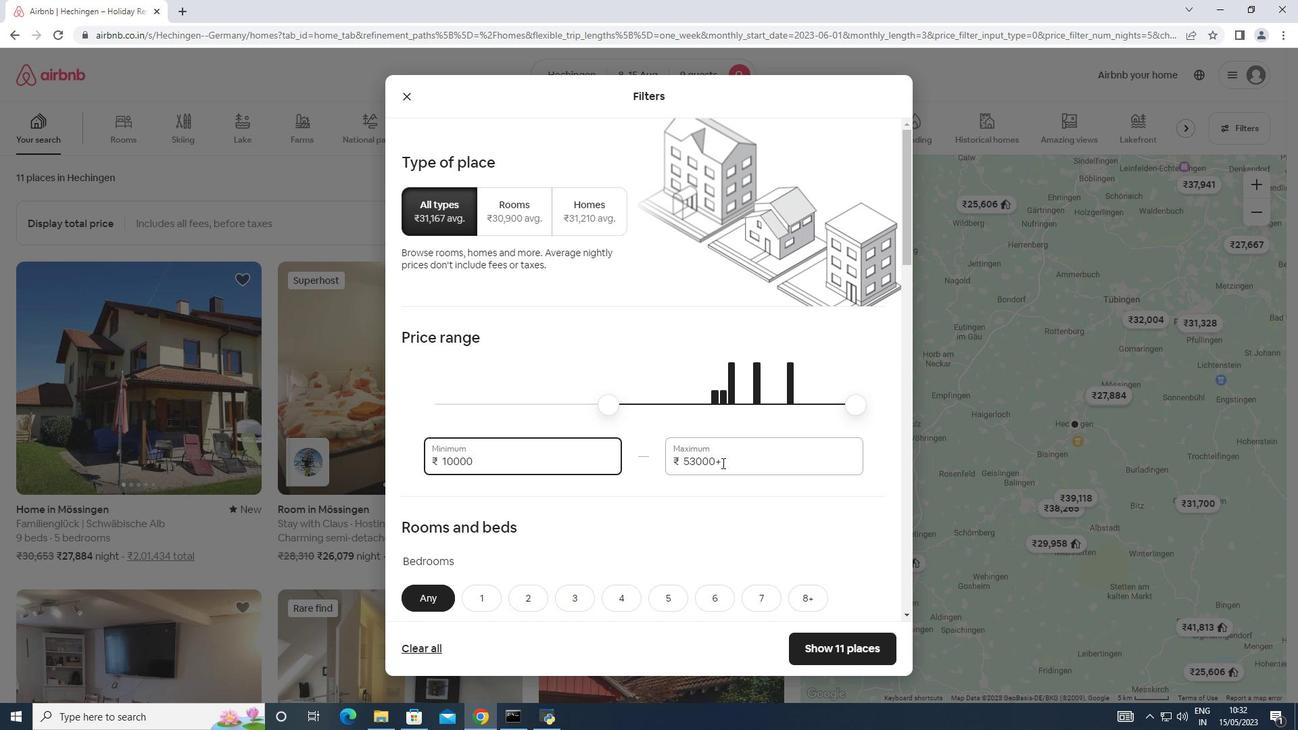 
Action: Mouse moved to (622, 487)
Screenshot: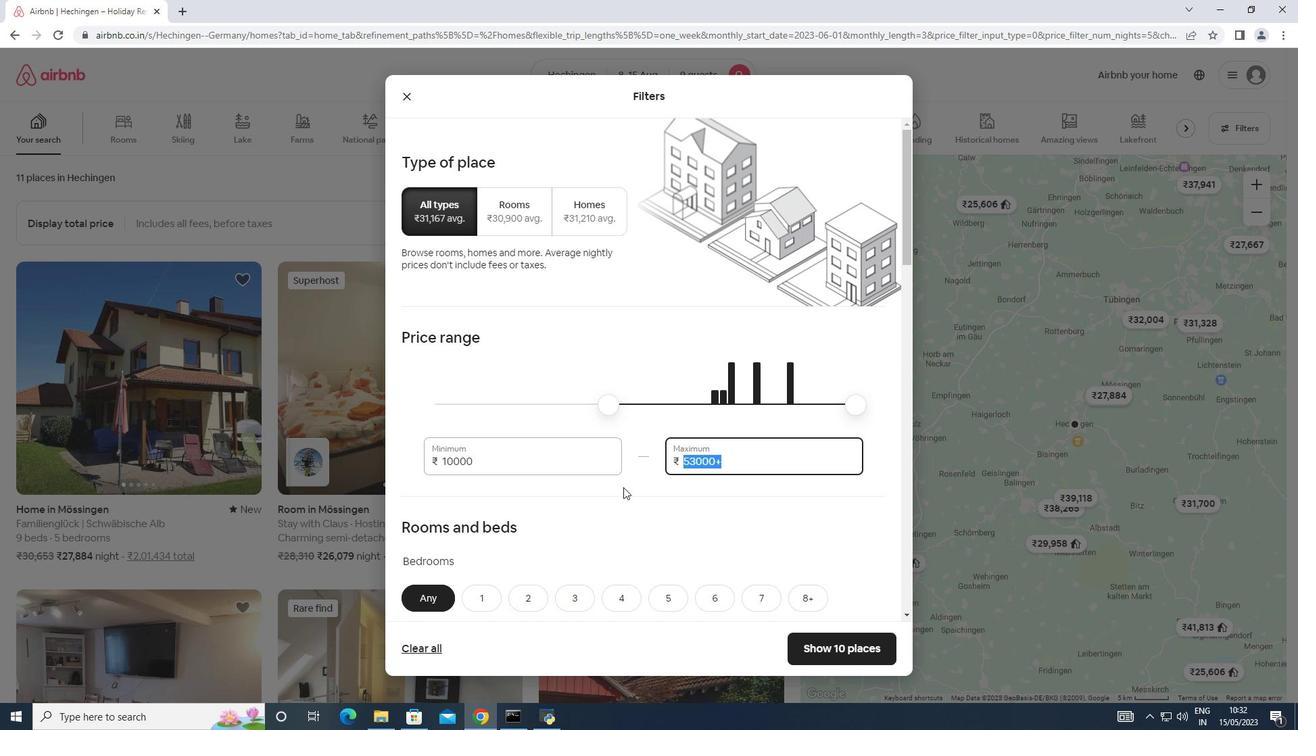 
Action: Key pressed 1
Screenshot: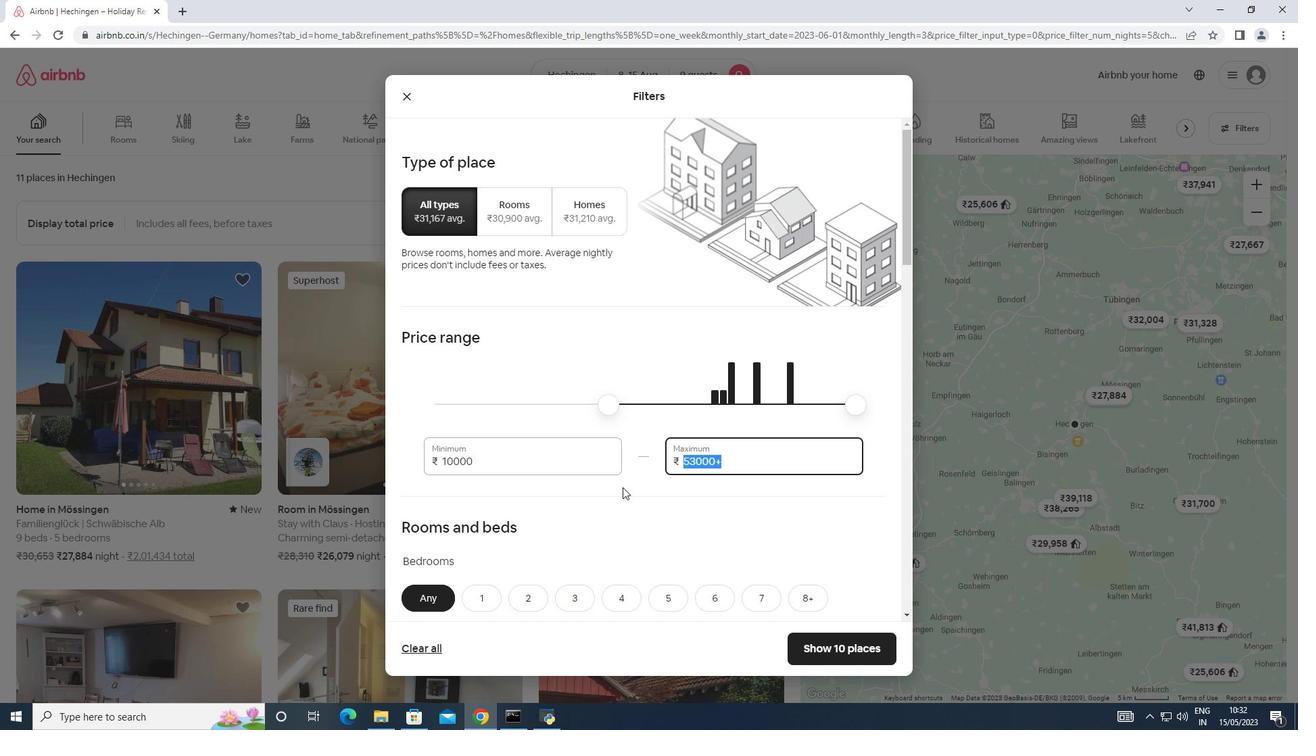 
Action: Mouse moved to (621, 488)
Screenshot: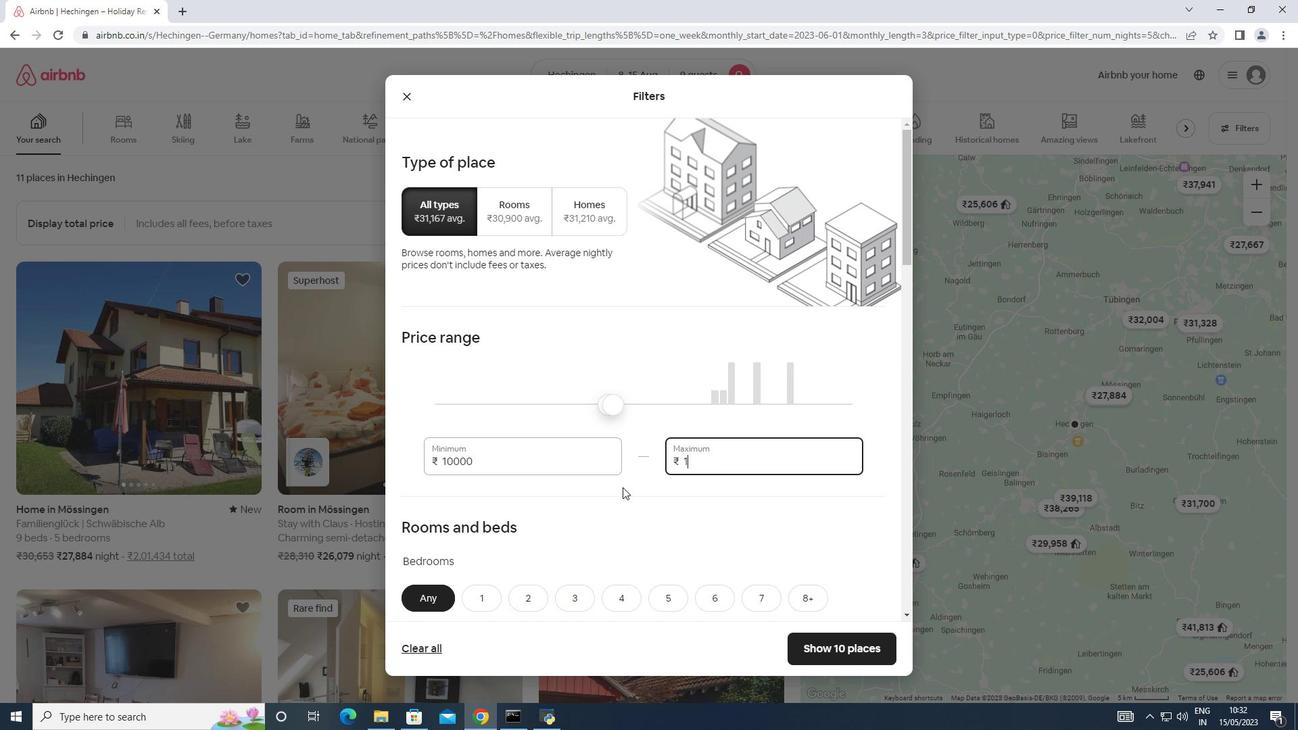 
Action: Key pressed 4000
Screenshot: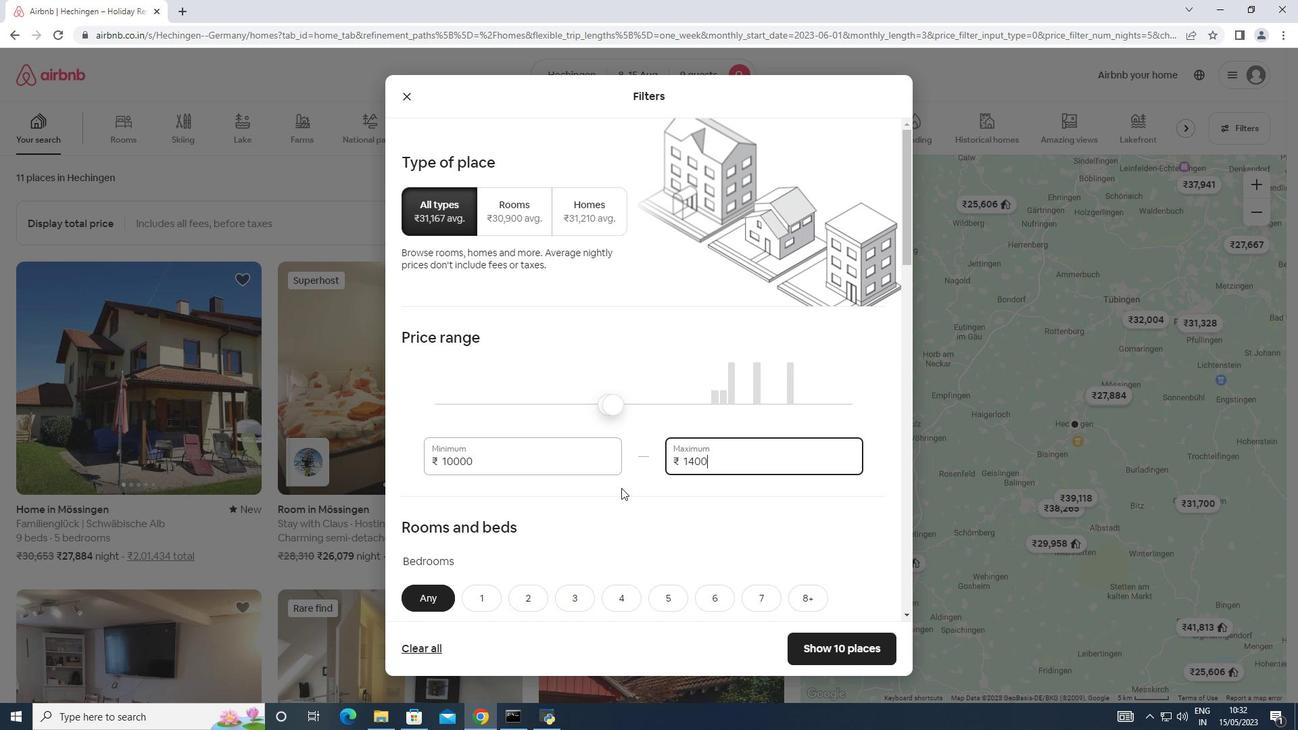 
Action: Mouse moved to (633, 493)
Screenshot: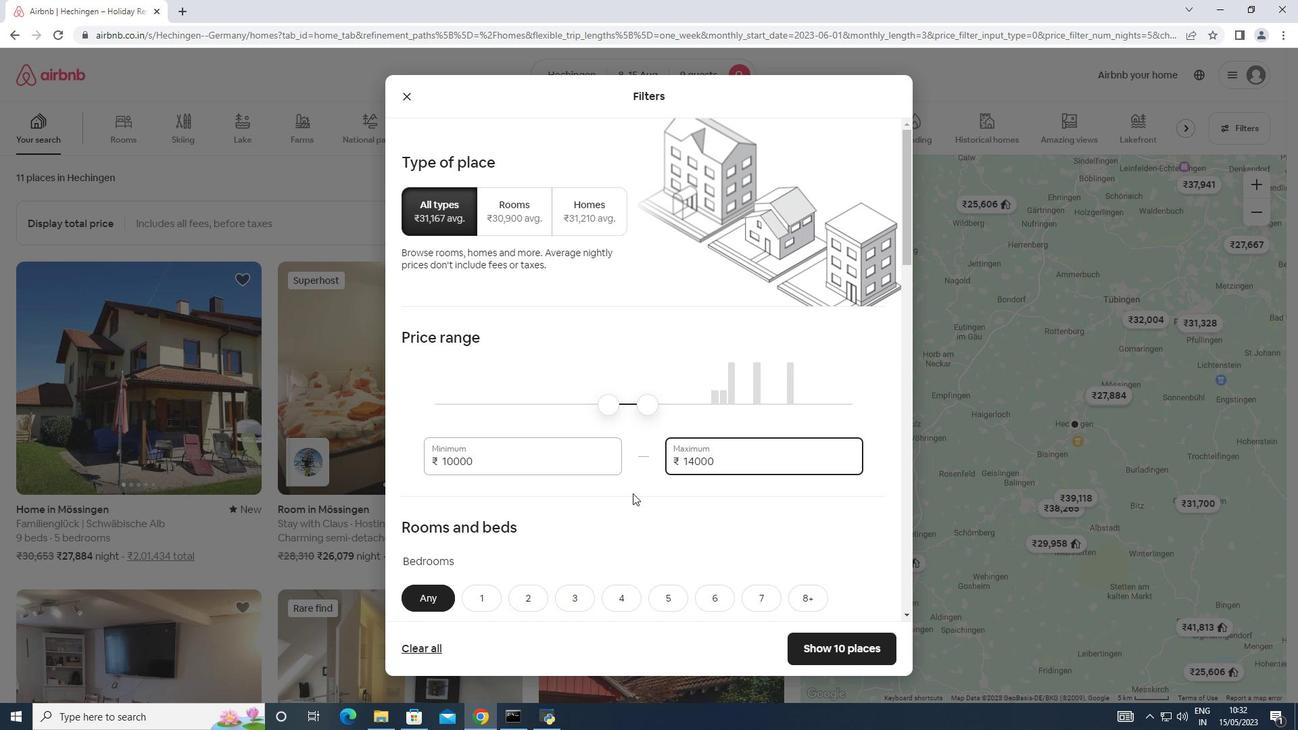 
Action: Mouse scrolled (633, 493) with delta (0, 0)
Screenshot: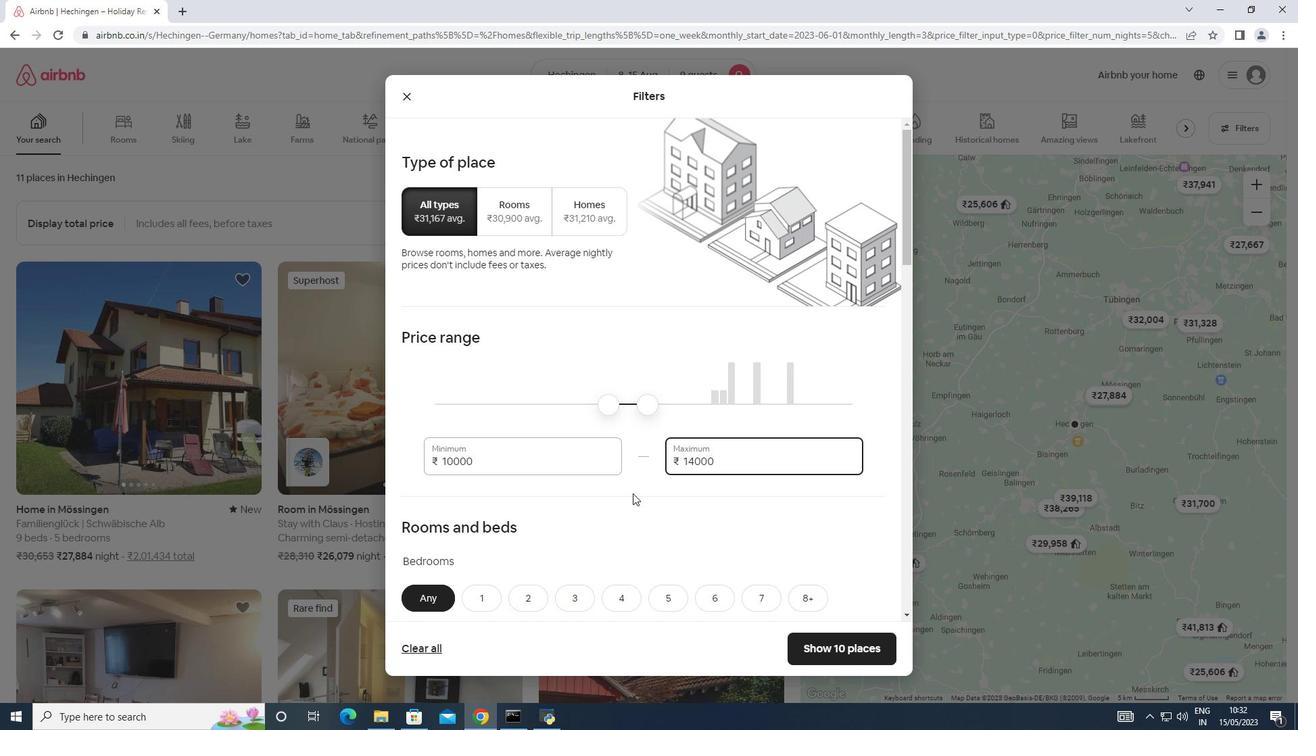 
Action: Mouse scrolled (633, 493) with delta (0, 0)
Screenshot: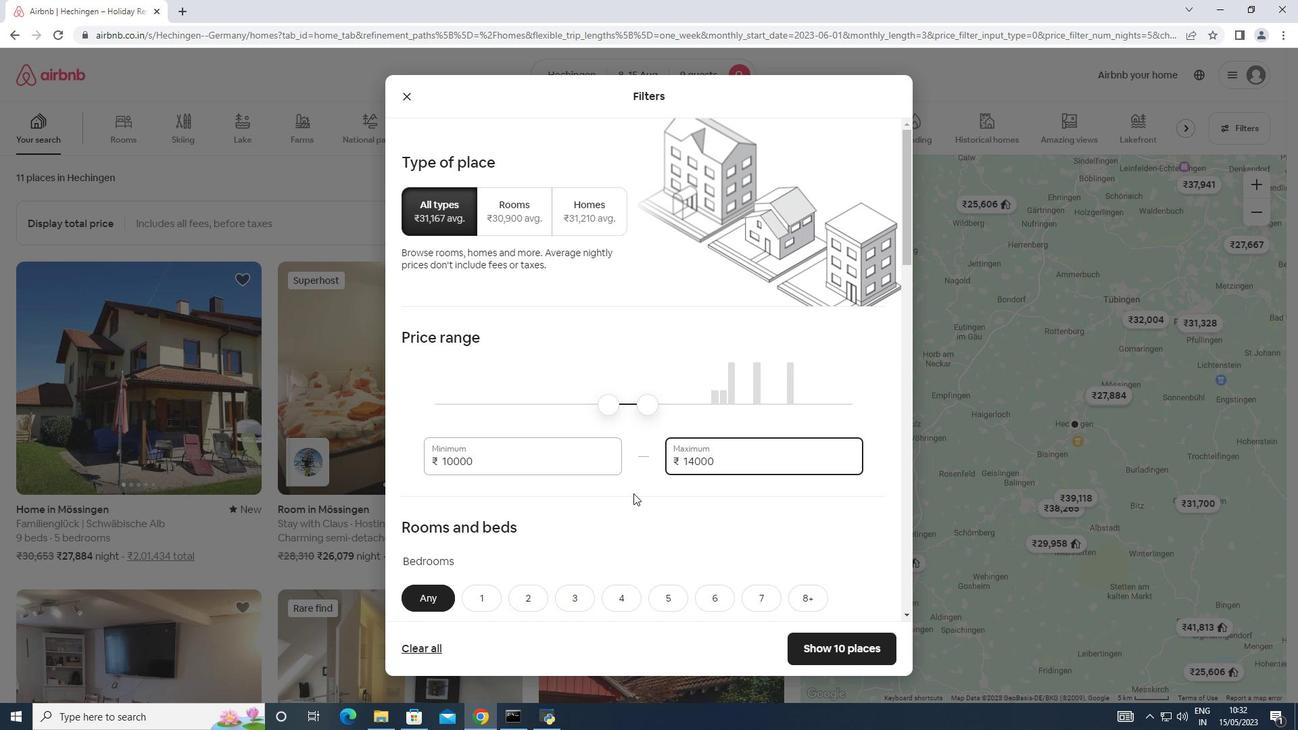 
Action: Mouse moved to (673, 468)
Screenshot: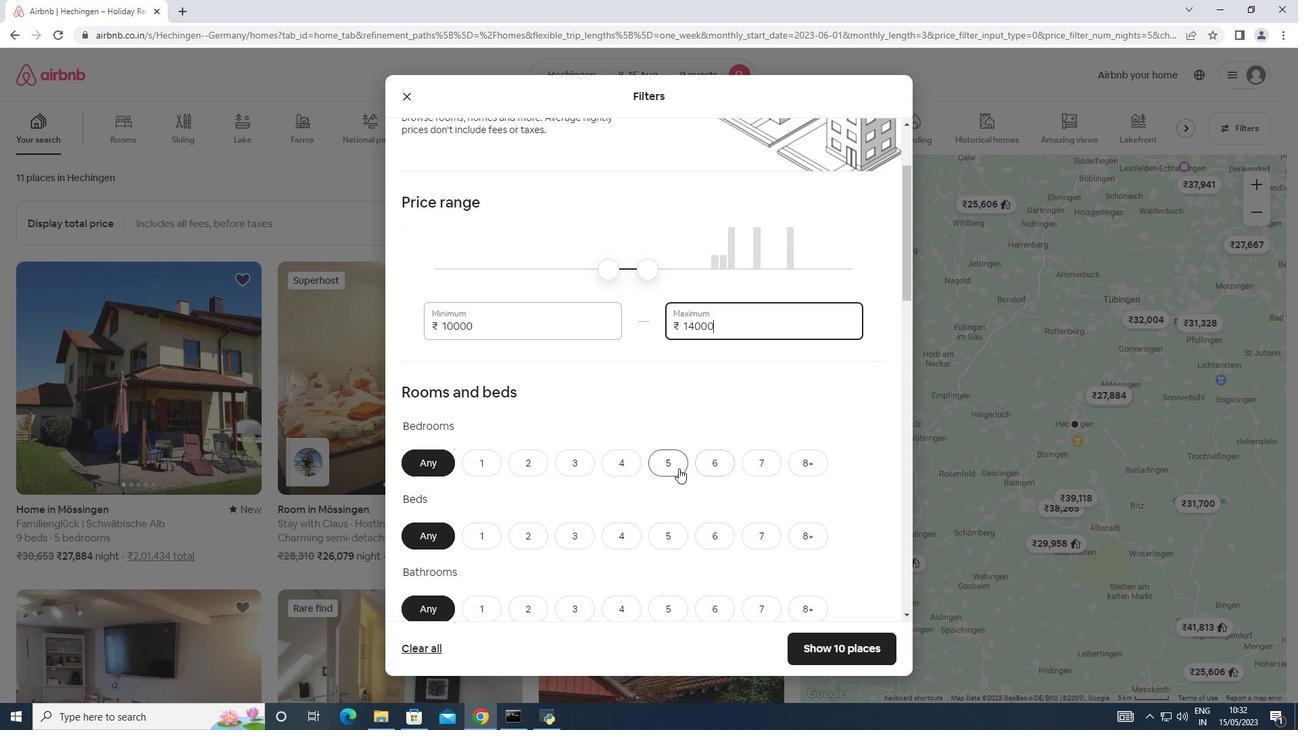 
Action: Mouse pressed left at (673, 468)
Screenshot: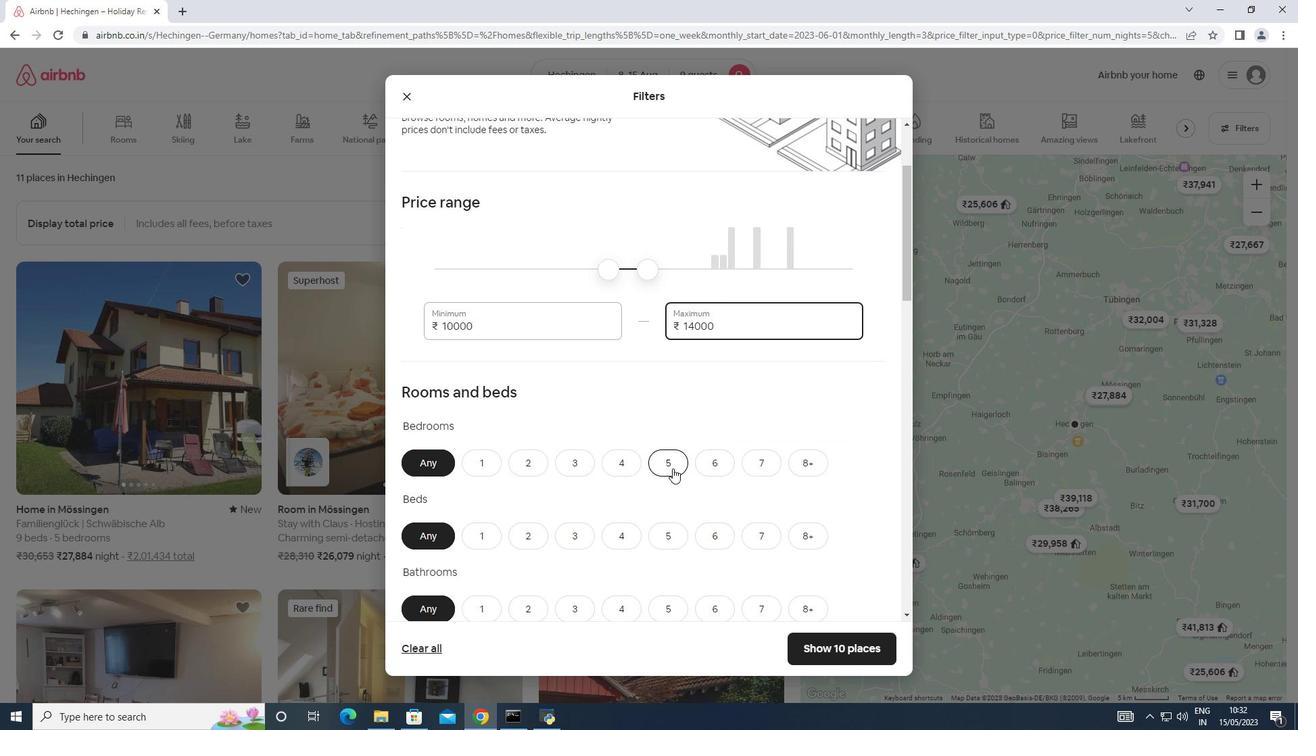 
Action: Mouse moved to (719, 457)
Screenshot: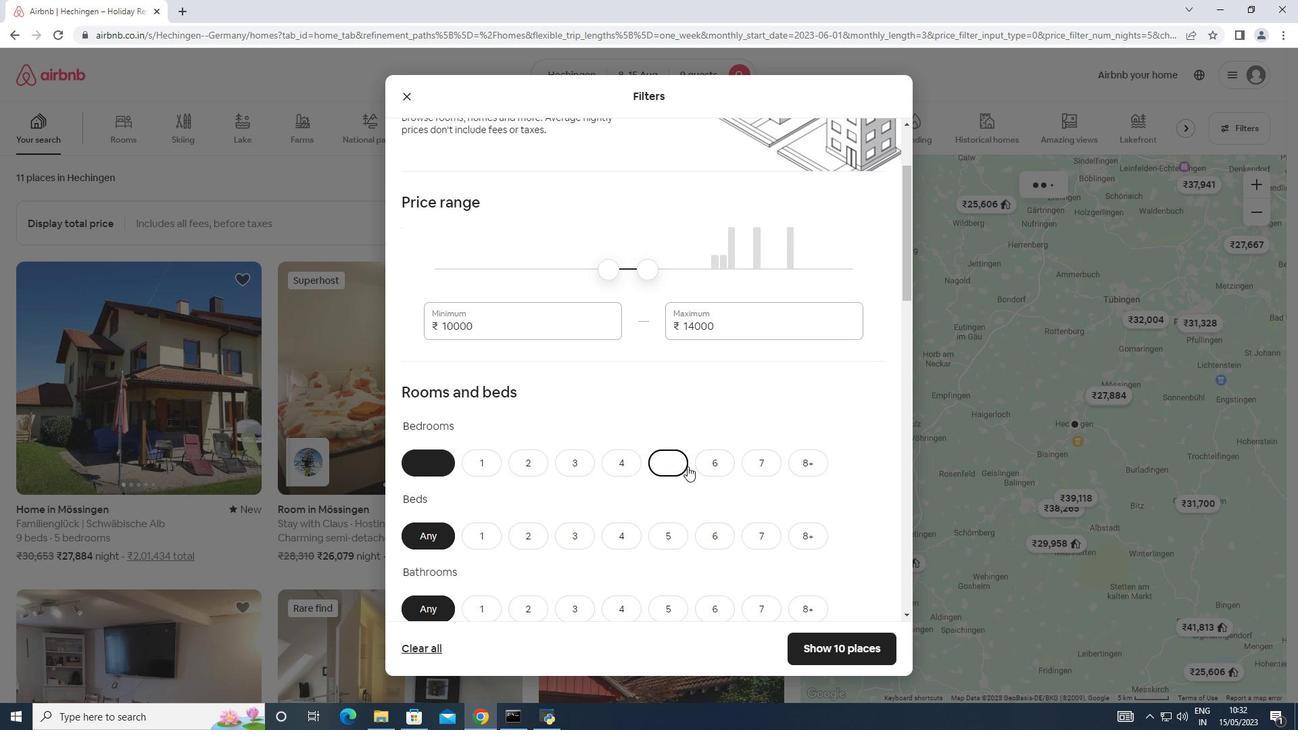 
Action: Mouse scrolled (719, 457) with delta (0, 0)
Screenshot: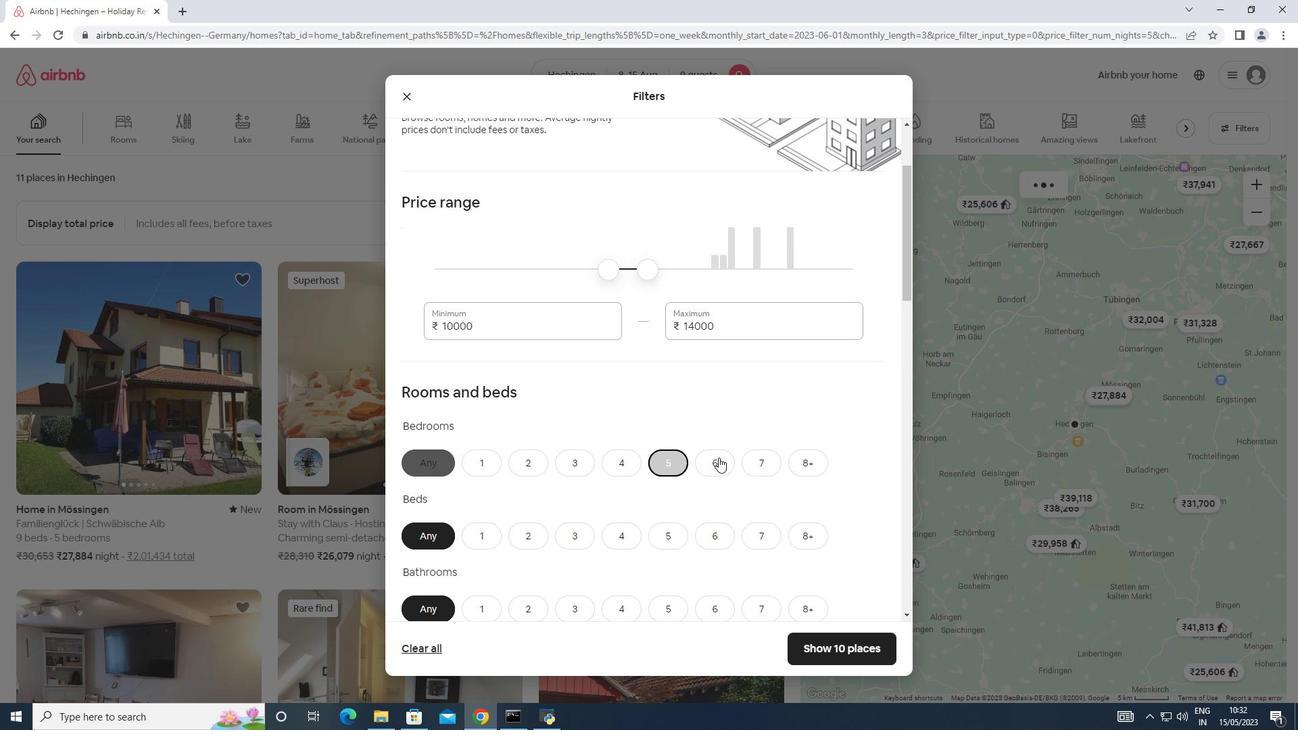 
Action: Mouse scrolled (719, 457) with delta (0, 0)
Screenshot: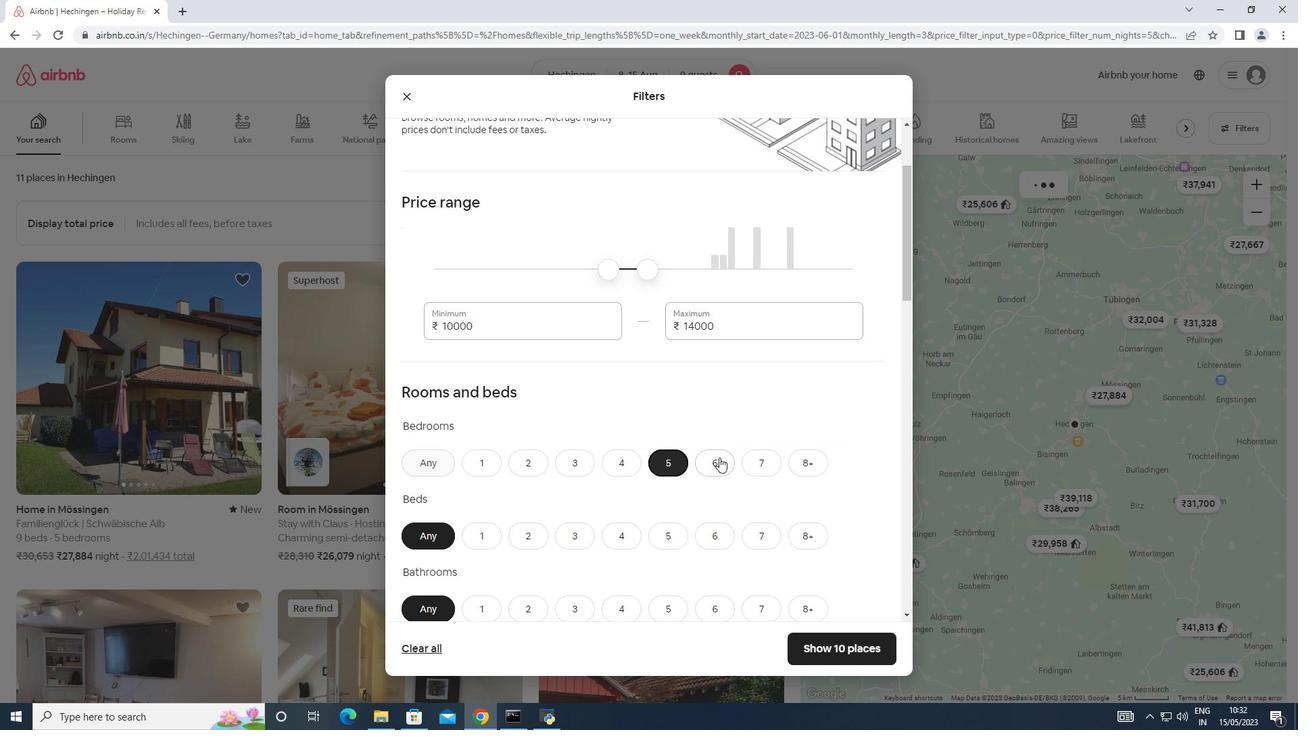 
Action: Mouse moved to (809, 405)
Screenshot: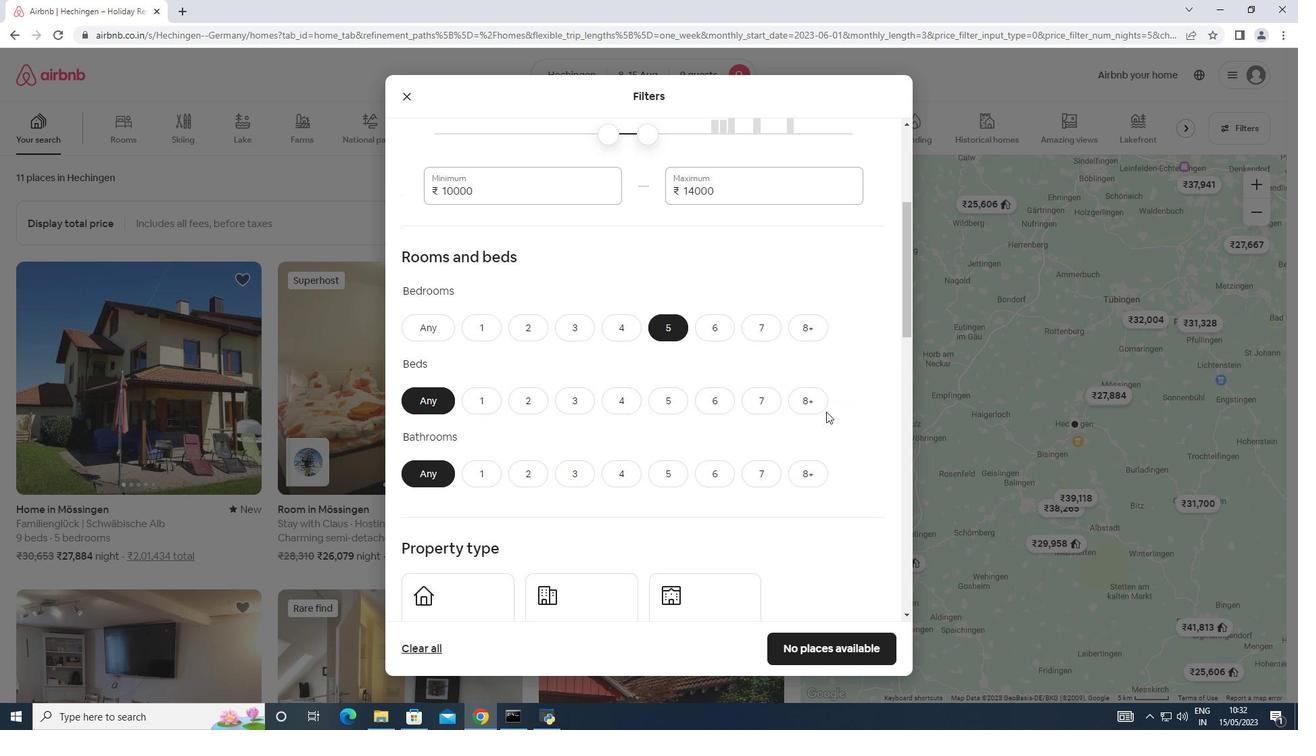 
Action: Mouse pressed left at (809, 405)
Screenshot: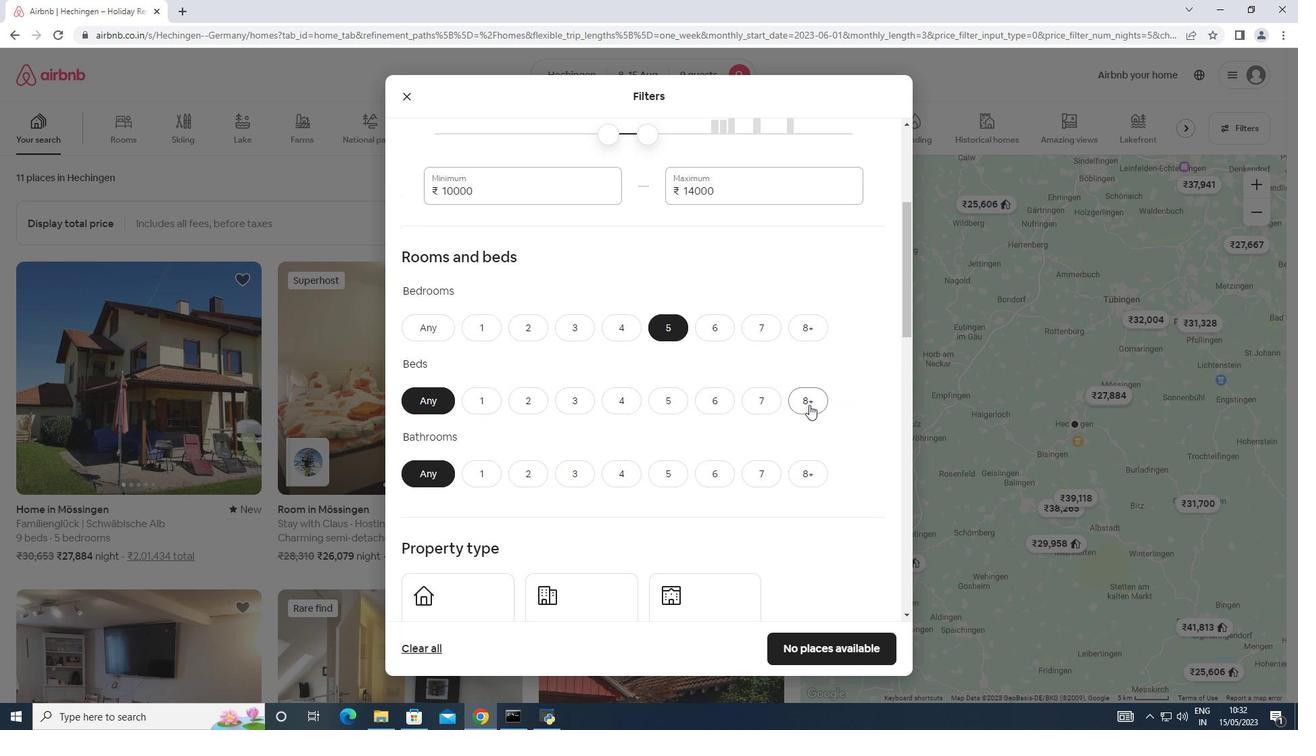 
Action: Mouse moved to (662, 470)
Screenshot: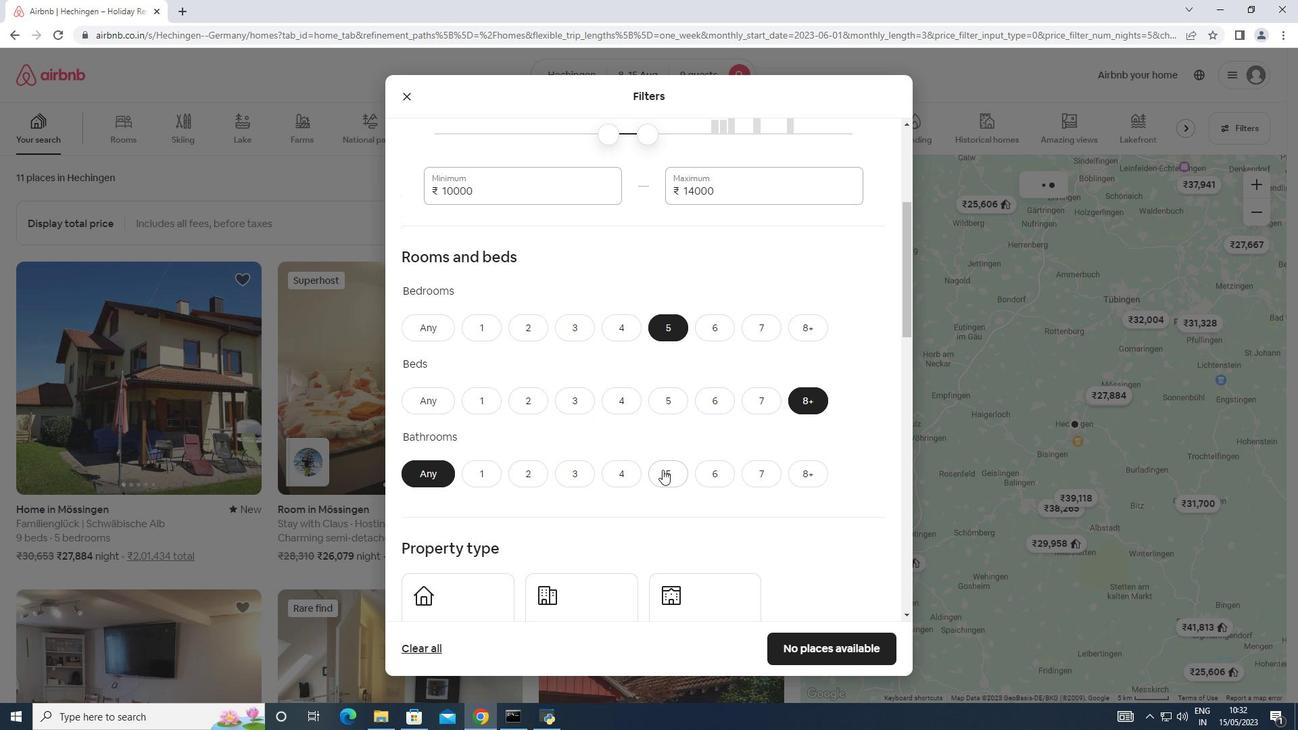 
Action: Mouse pressed left at (662, 470)
Screenshot: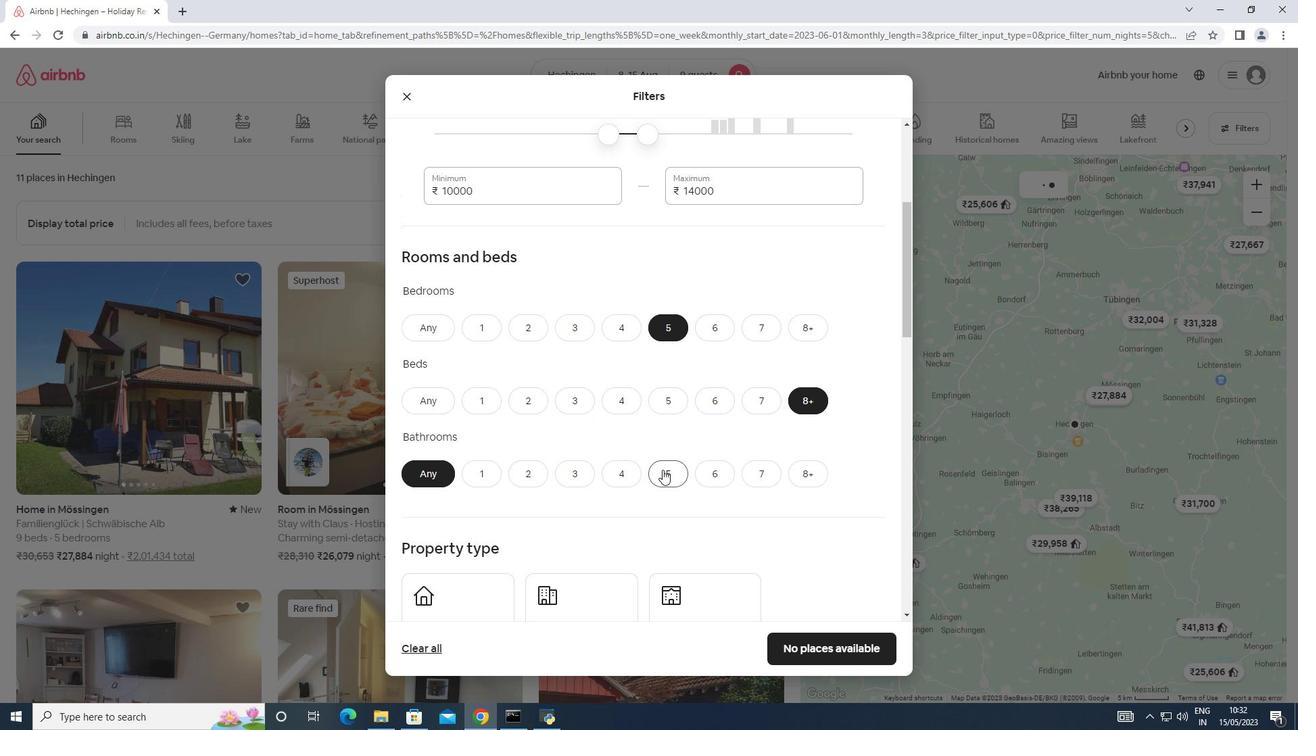 
Action: Mouse moved to (663, 452)
Screenshot: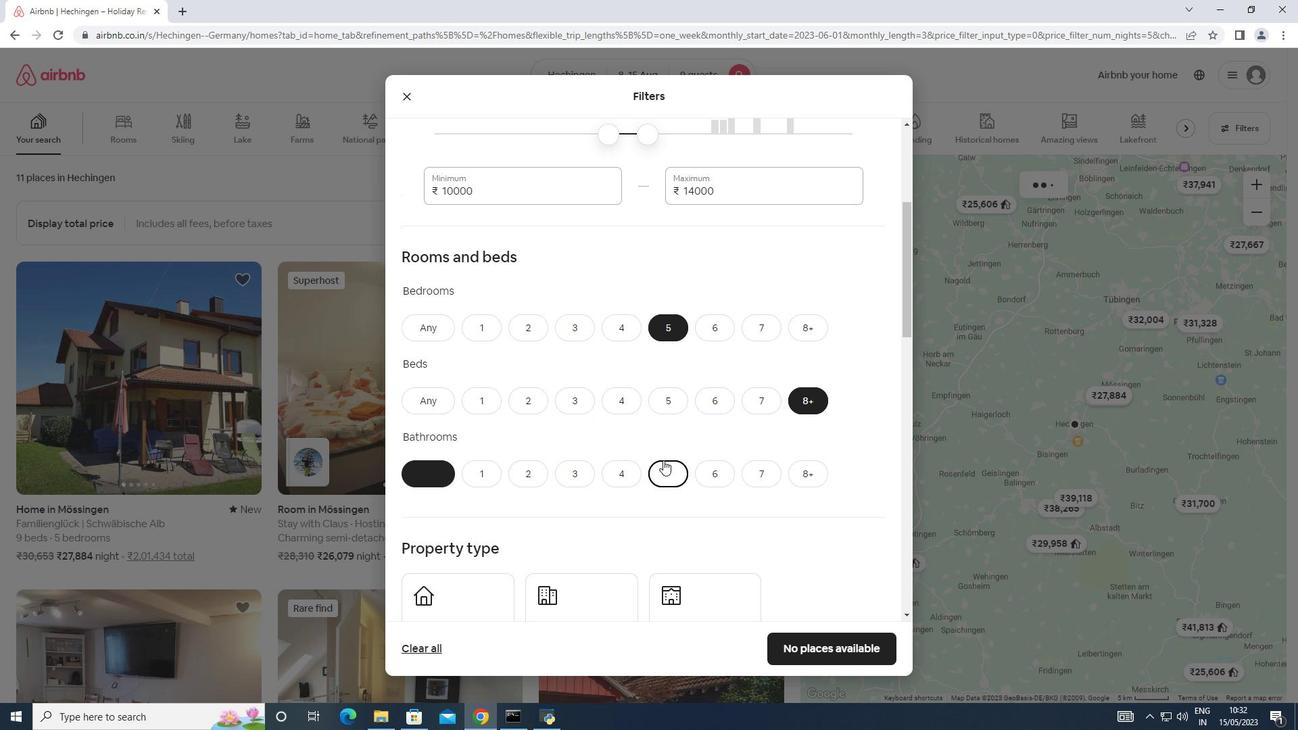
Action: Mouse scrolled (663, 451) with delta (0, 0)
Screenshot: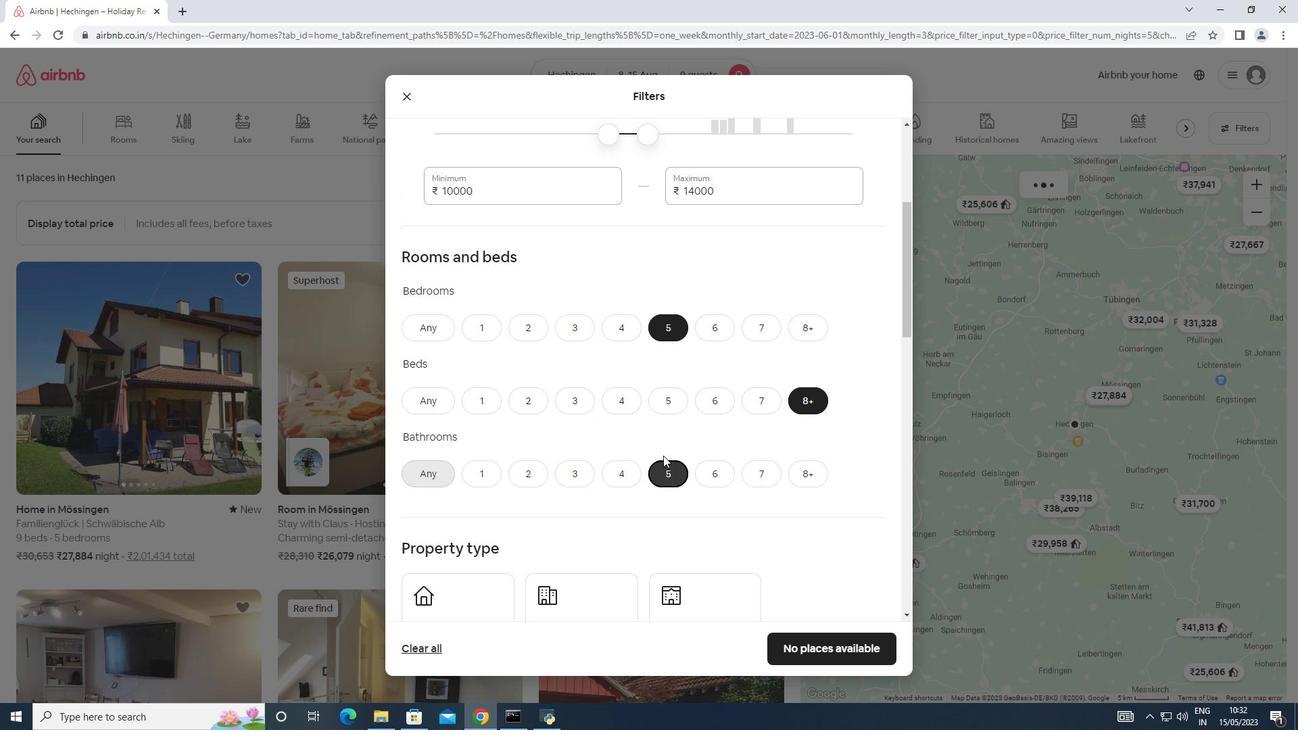 
Action: Mouse scrolled (663, 451) with delta (0, 0)
Screenshot: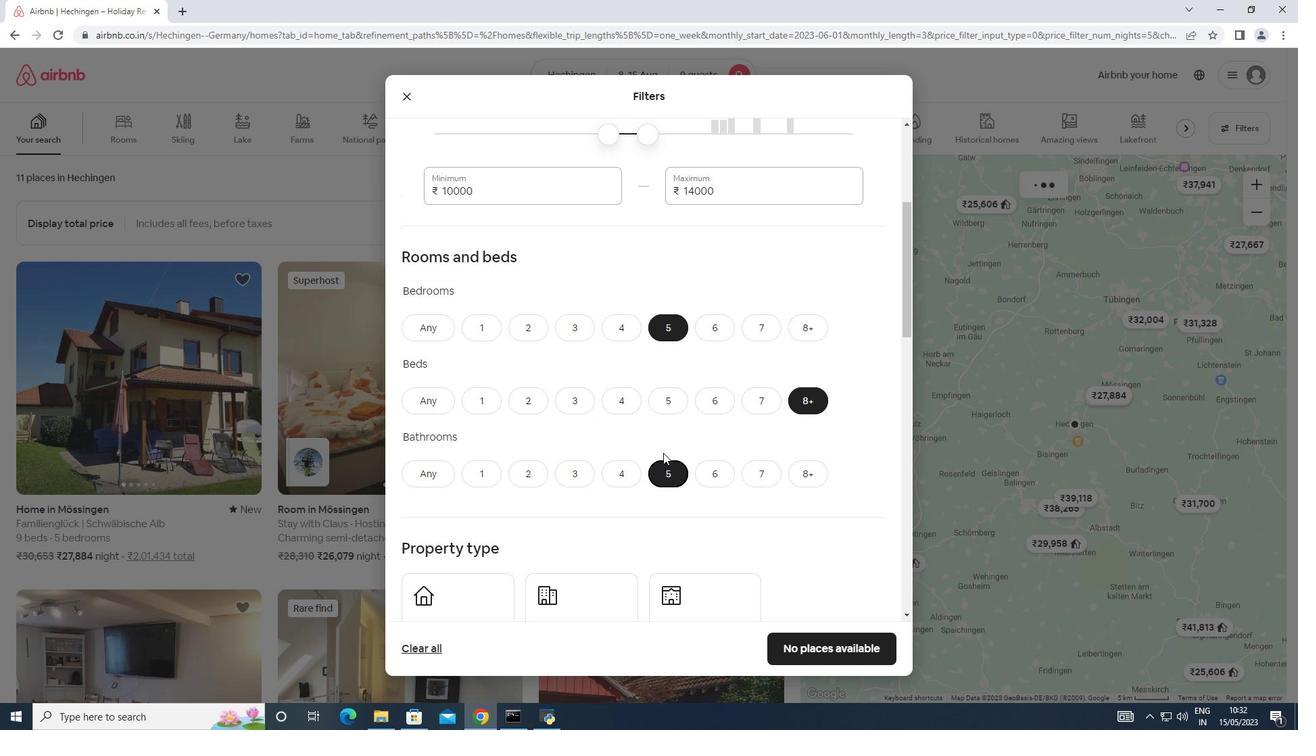 
Action: Mouse scrolled (663, 451) with delta (0, 0)
Screenshot: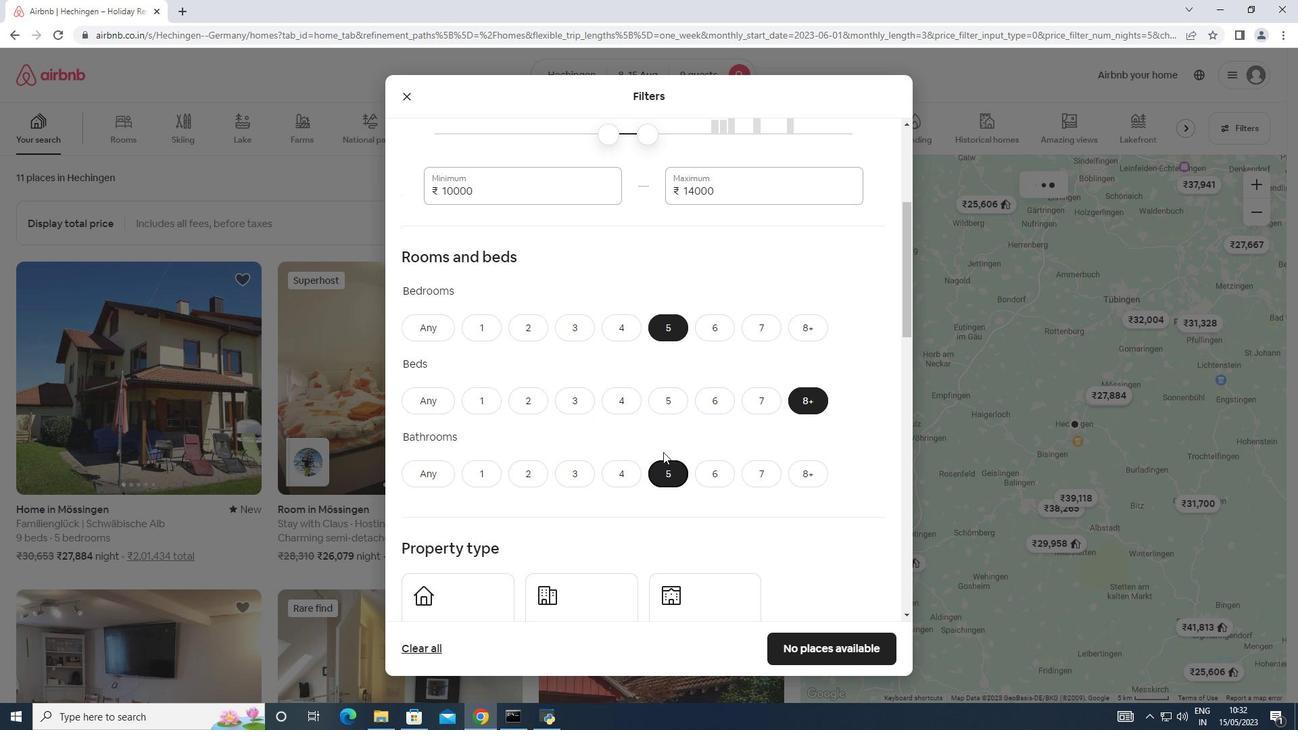 
Action: Mouse moved to (657, 453)
Screenshot: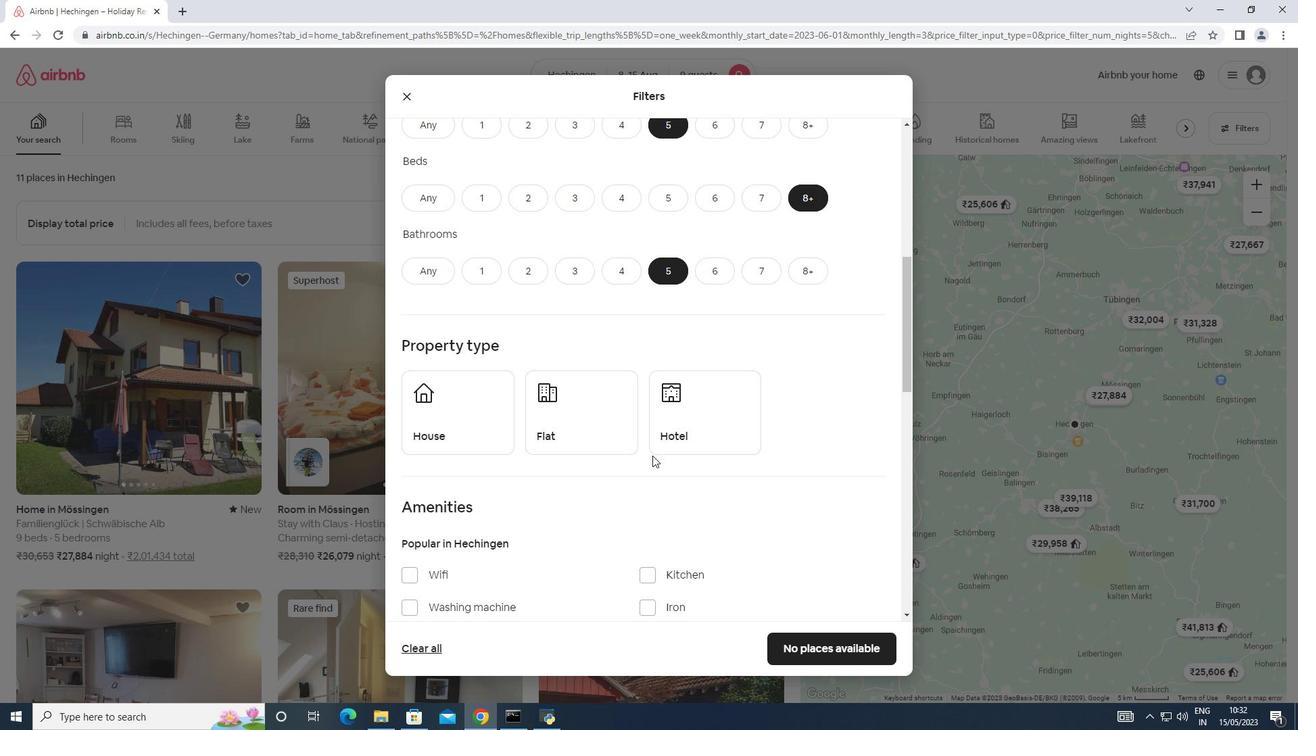 
Action: Mouse scrolled (657, 453) with delta (0, 0)
Screenshot: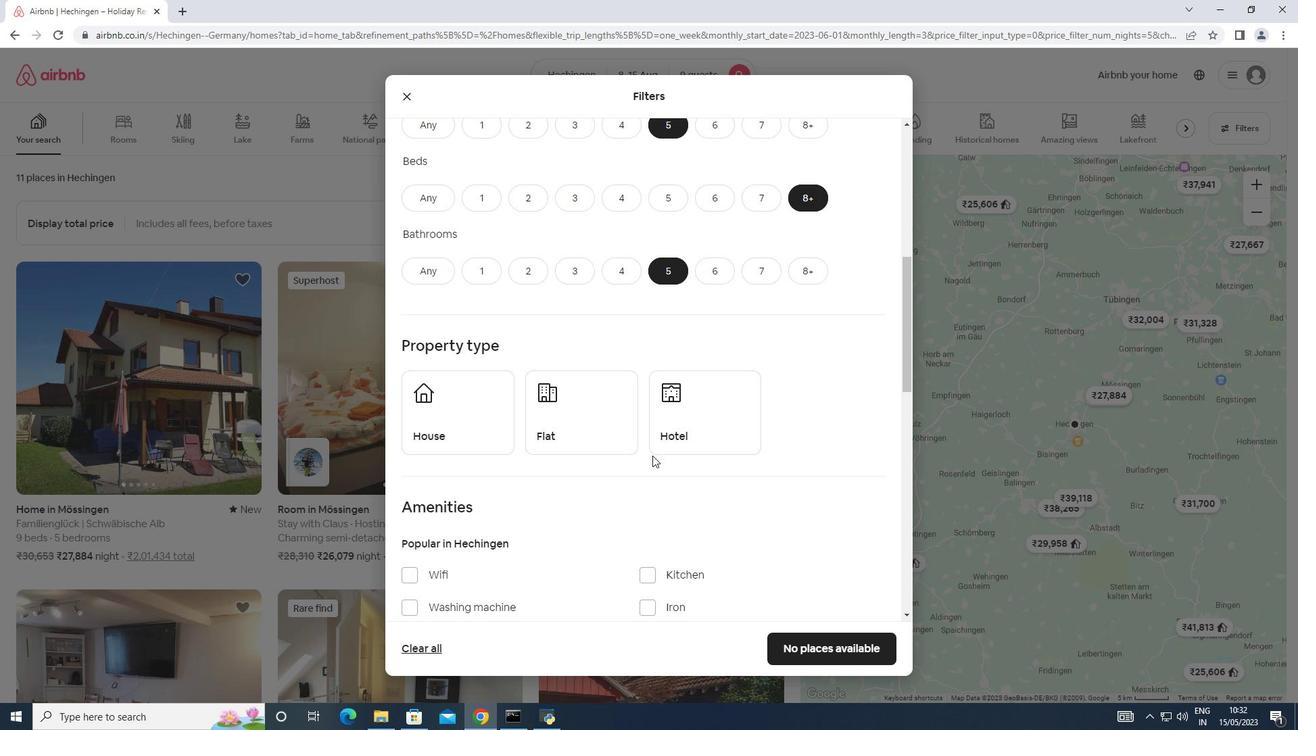 
Action: Mouse moved to (658, 452)
Screenshot: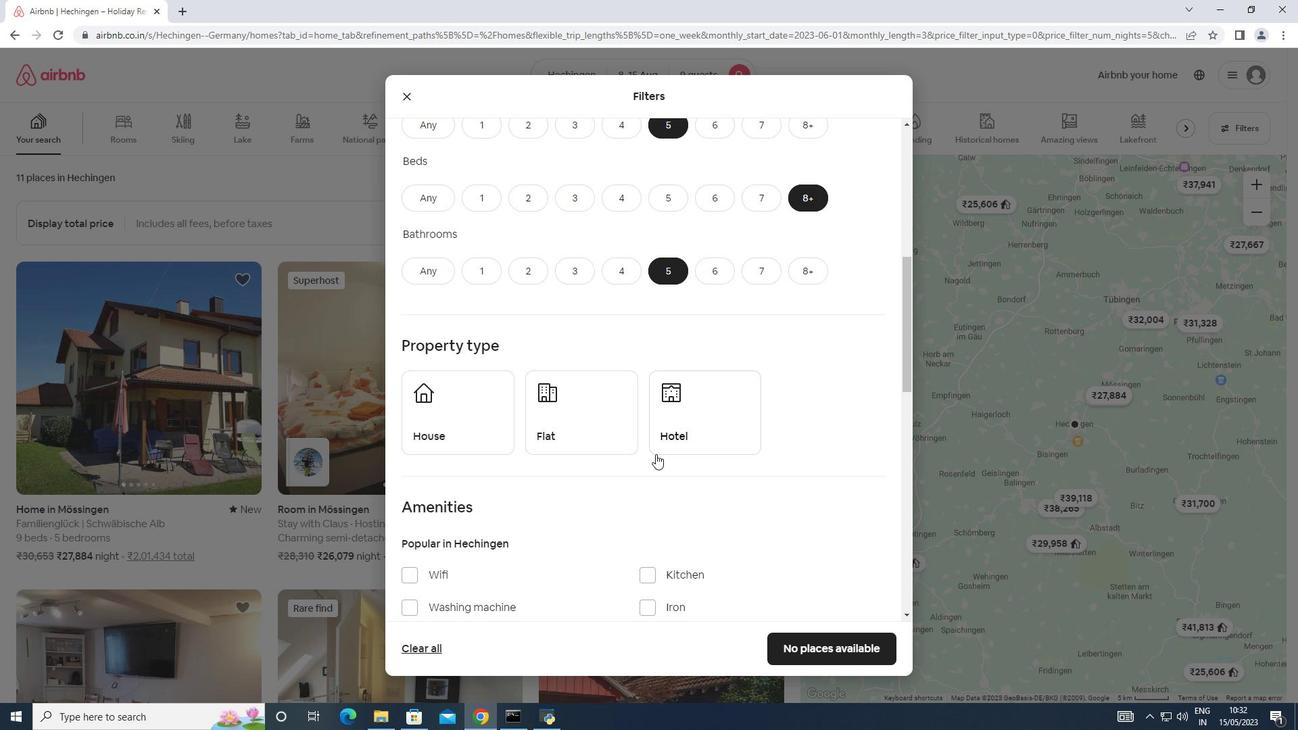 
Action: Mouse scrolled (658, 451) with delta (0, 0)
Screenshot: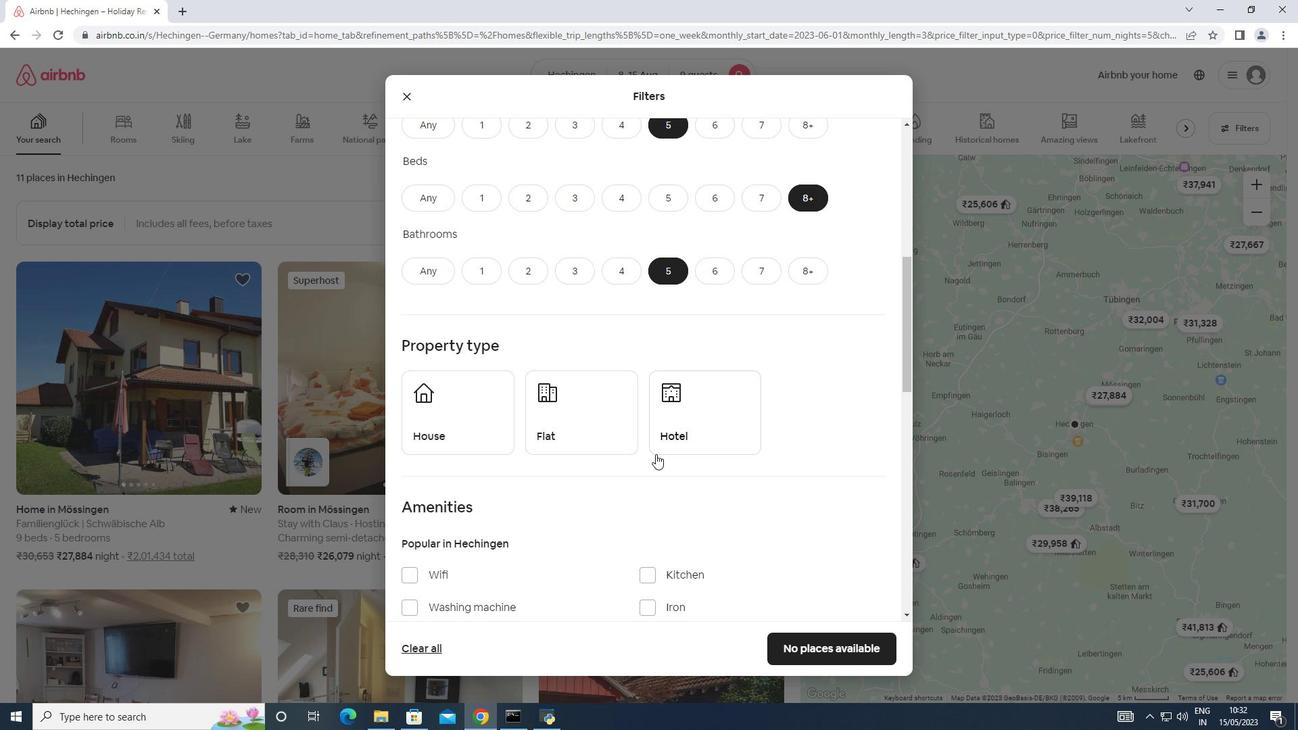 
Action: Mouse moved to (487, 317)
Screenshot: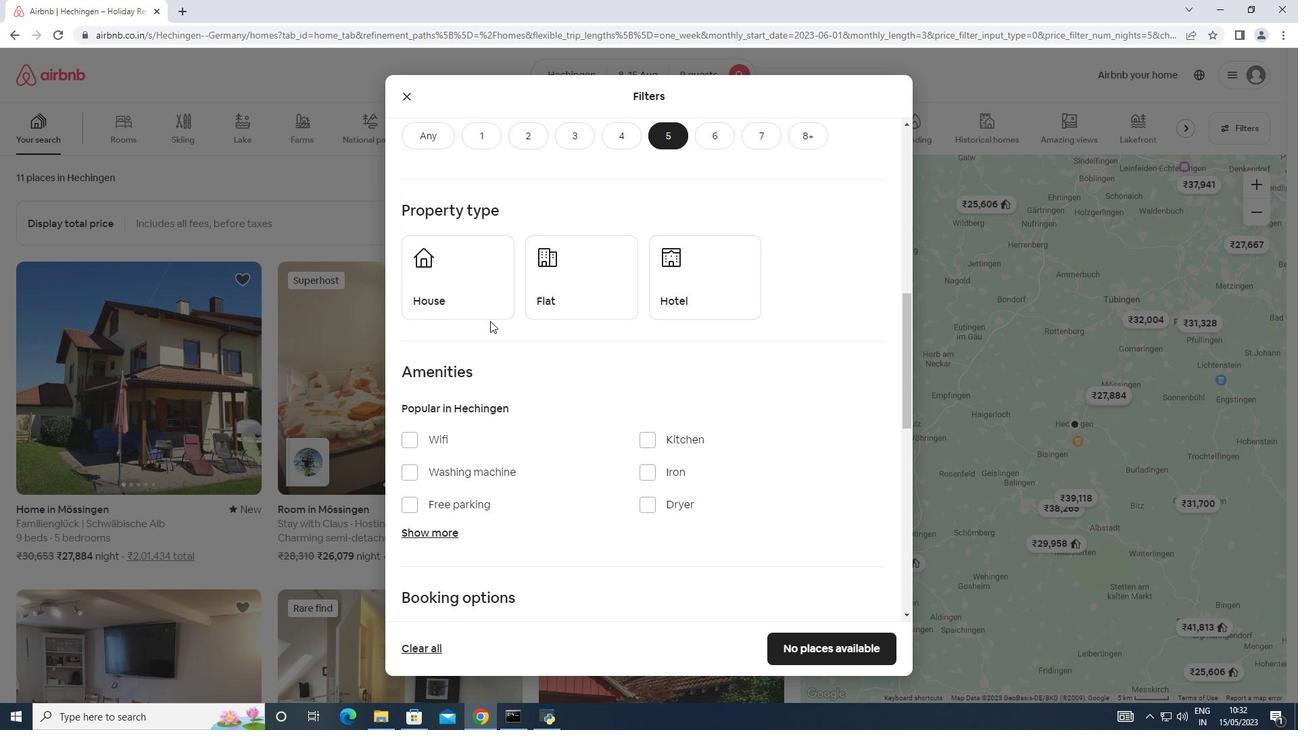
Action: Mouse pressed left at (487, 317)
Screenshot: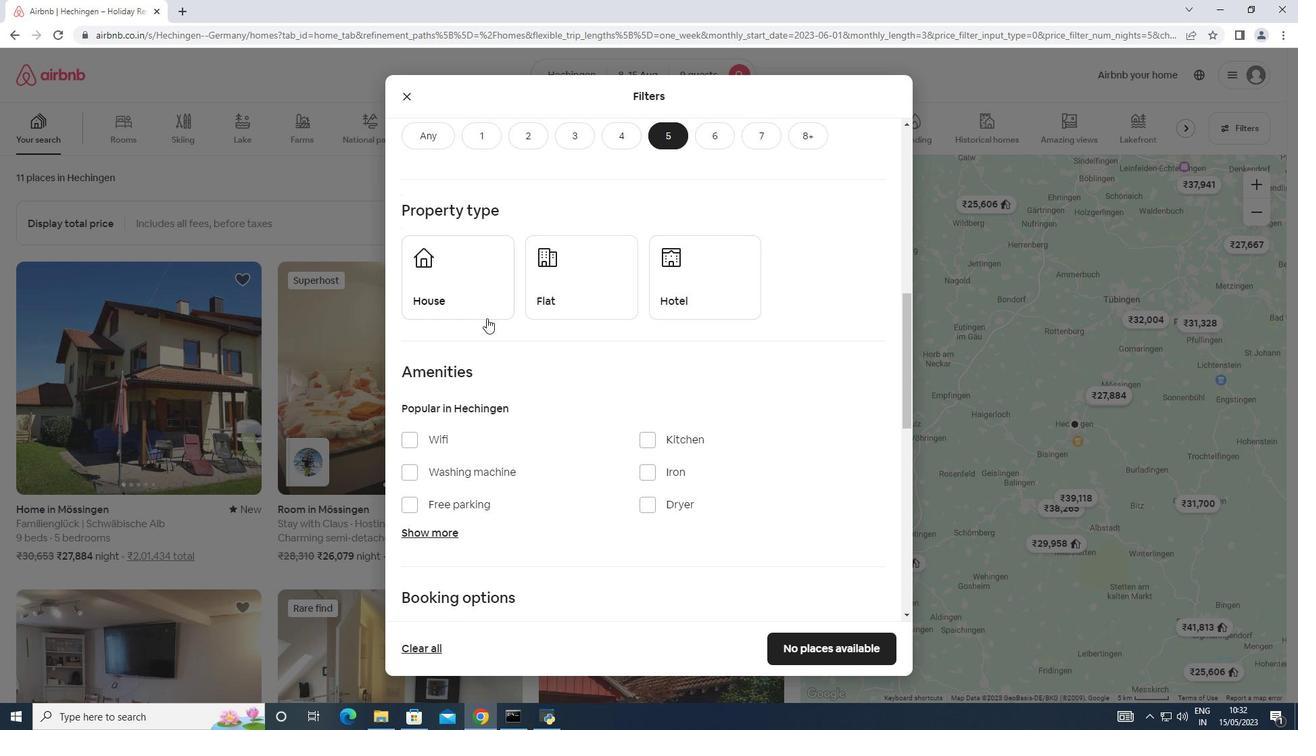 
Action: Mouse moved to (606, 298)
Screenshot: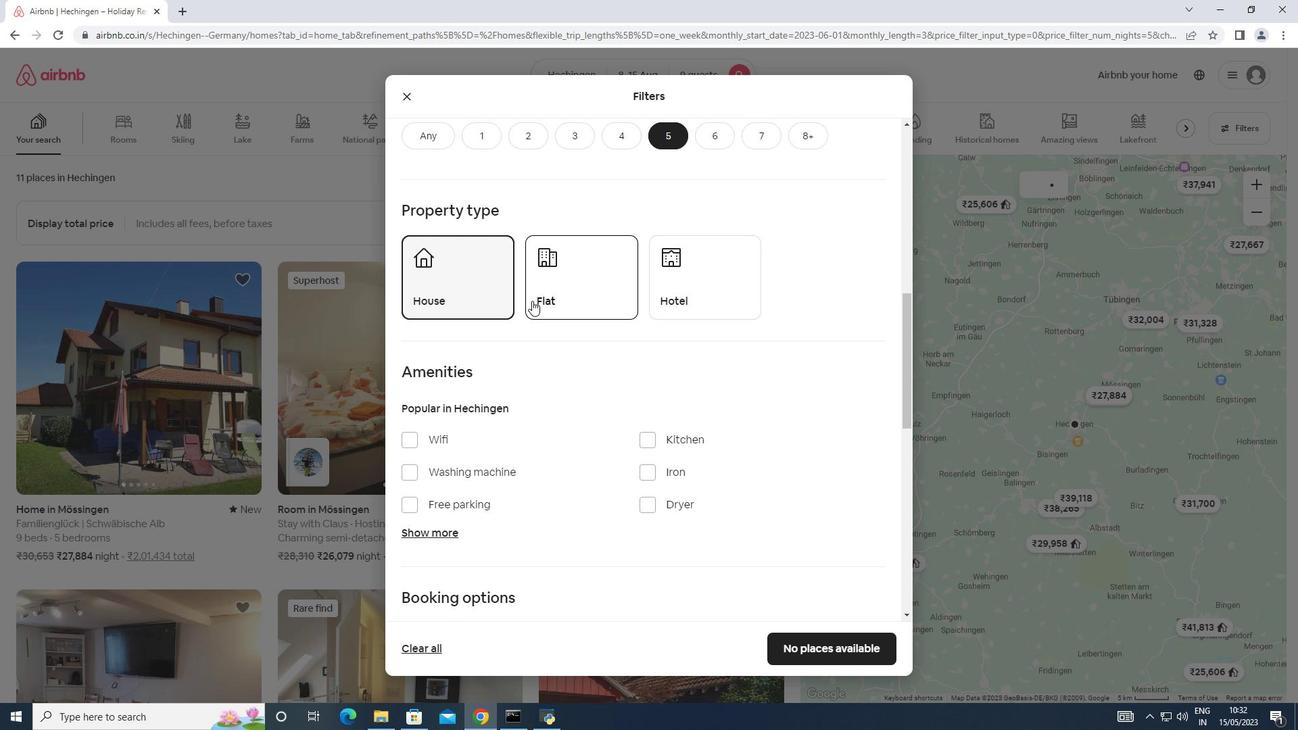
Action: Mouse pressed left at (606, 298)
Screenshot: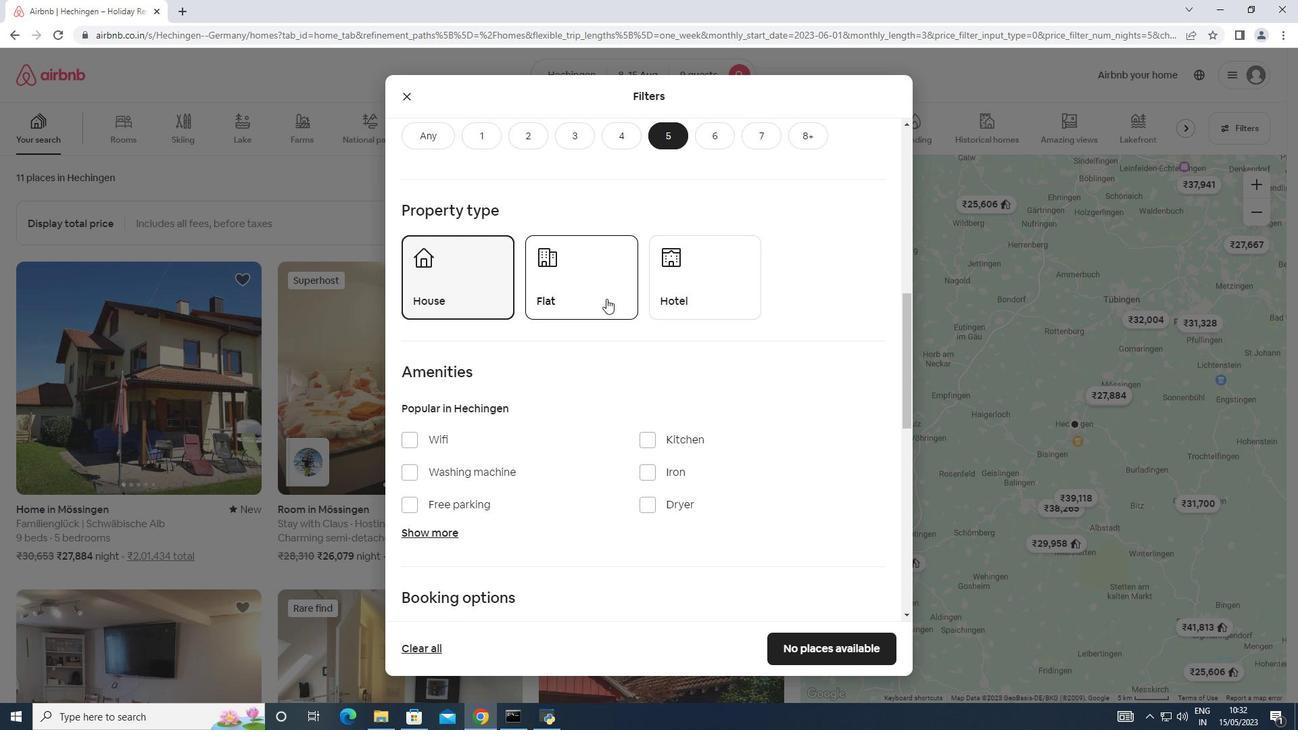 
Action: Mouse moved to (658, 299)
Screenshot: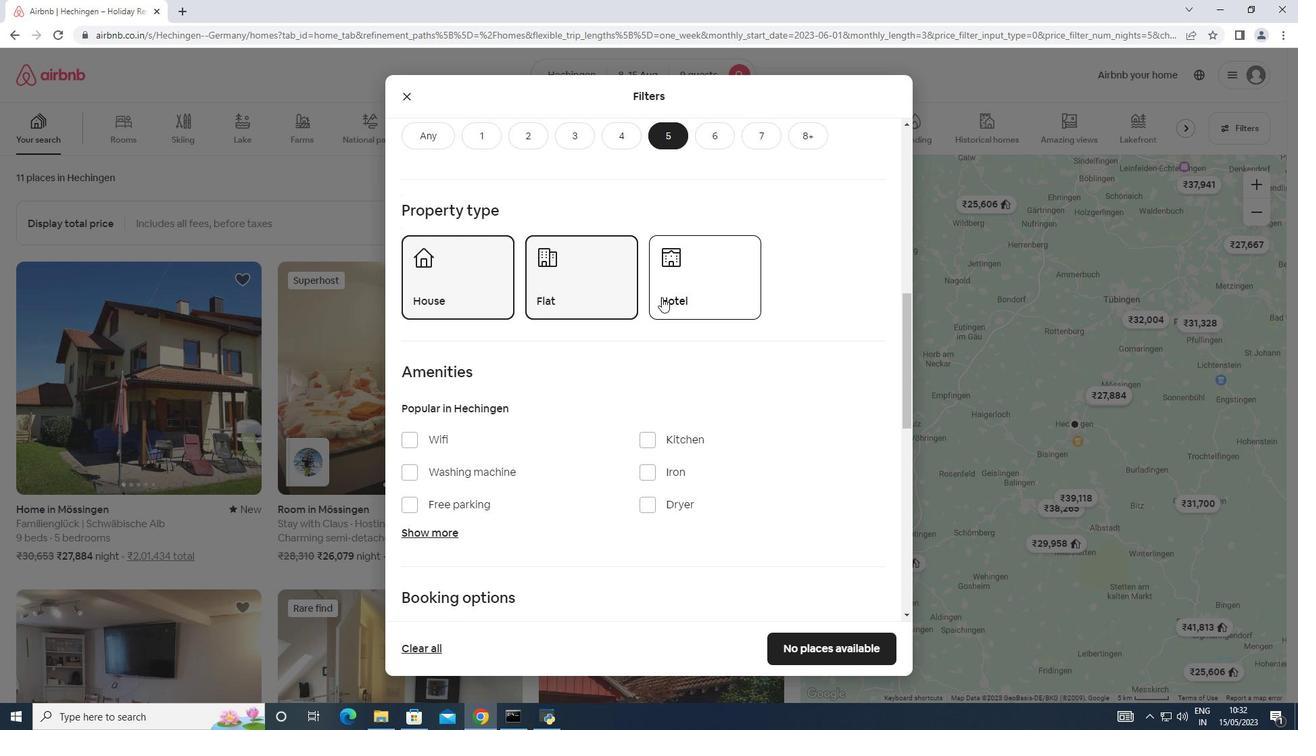 
Action: Mouse scrolled (658, 298) with delta (0, 0)
Screenshot: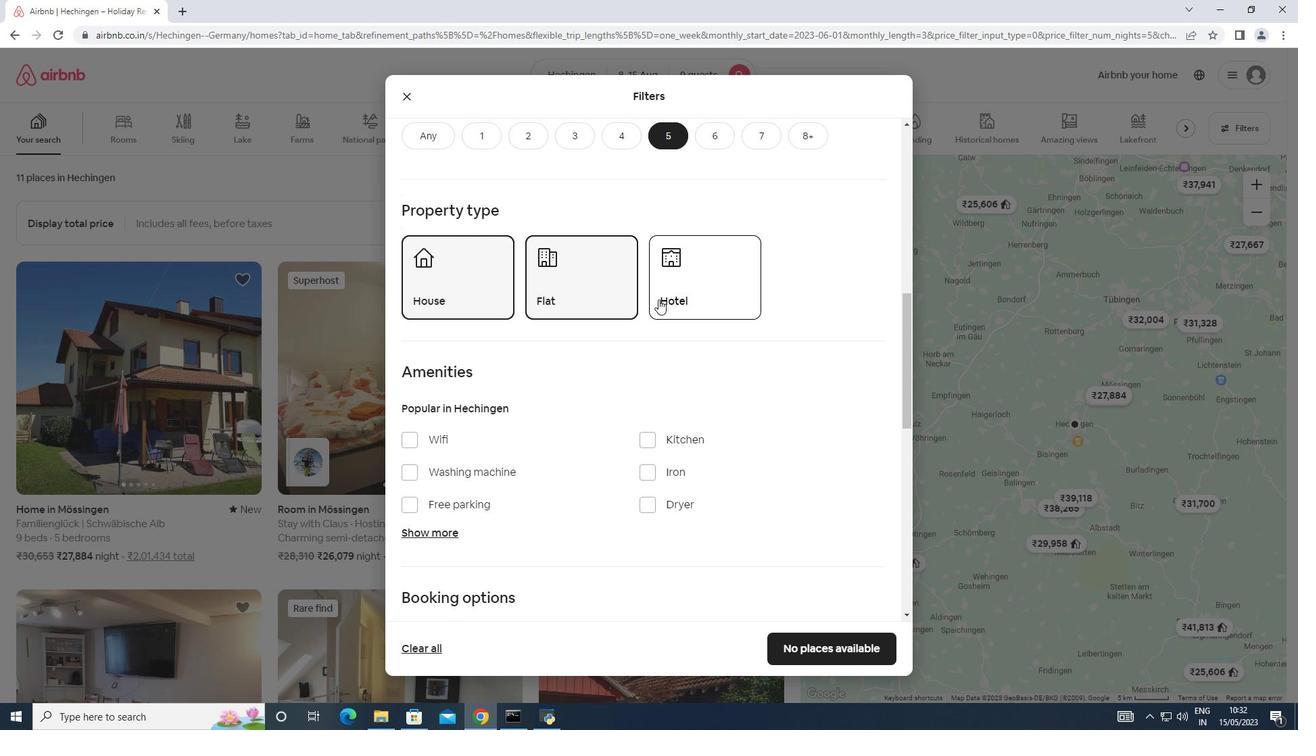 
Action: Mouse scrolled (658, 298) with delta (0, 0)
Screenshot: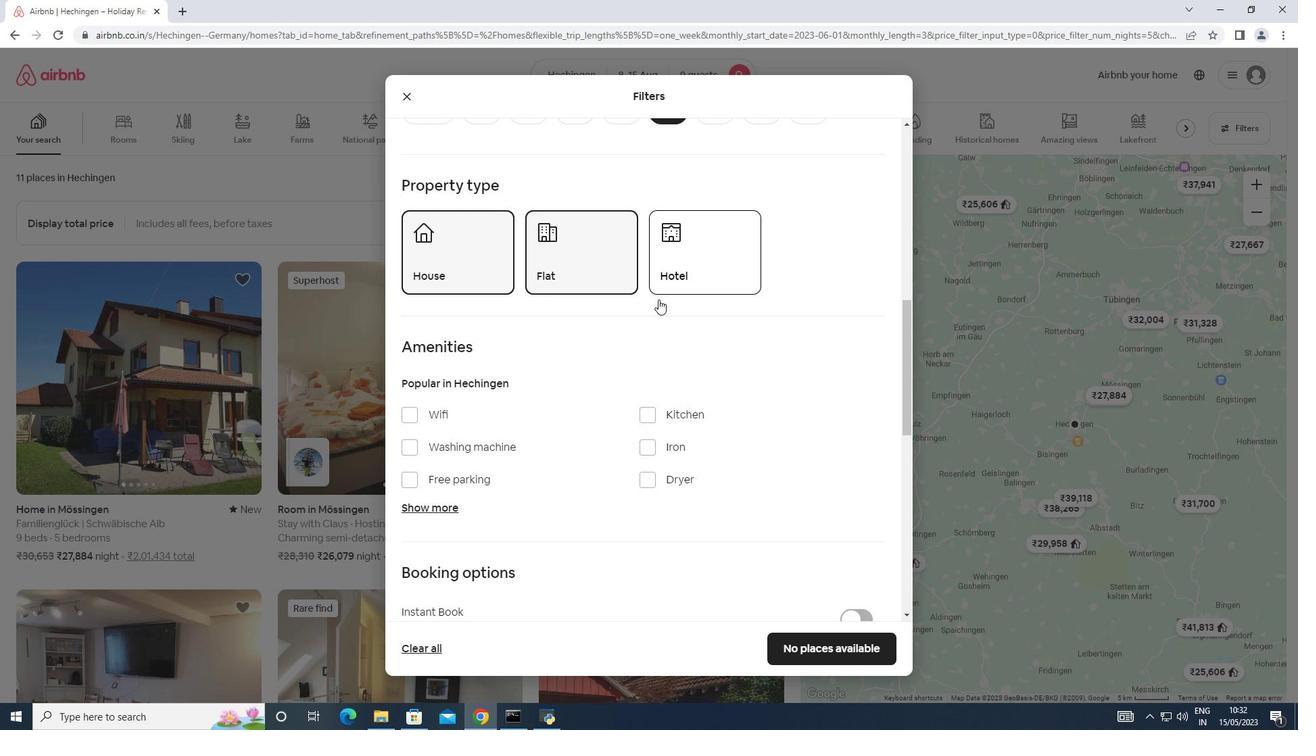 
Action: Mouse moved to (425, 307)
Screenshot: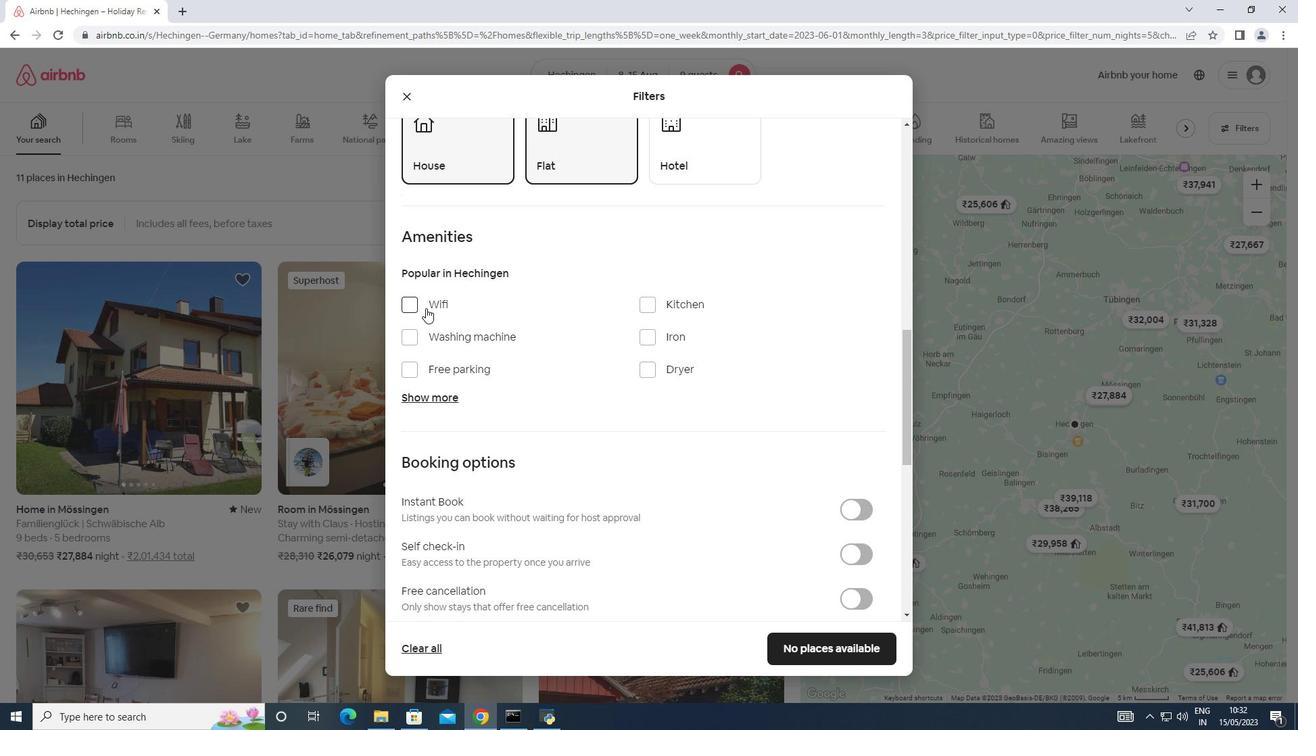 
Action: Mouse pressed left at (425, 307)
Screenshot: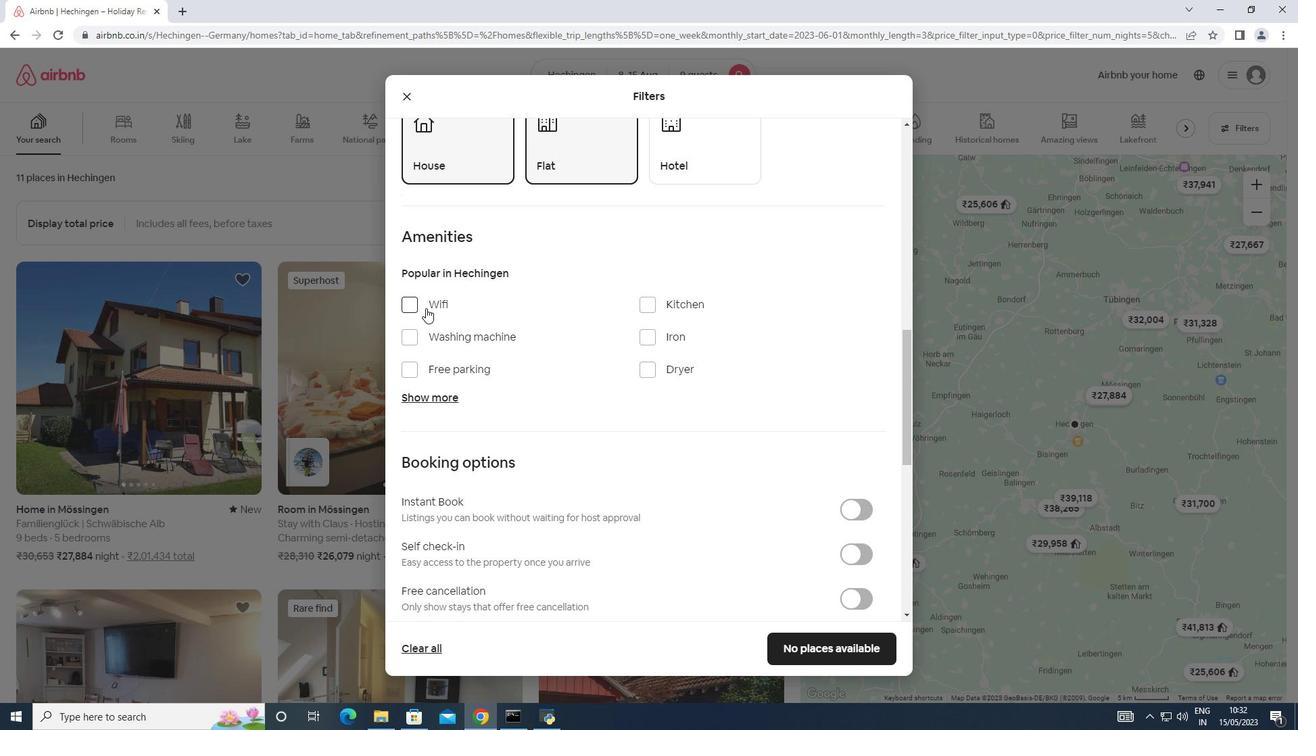 
Action: Mouse moved to (430, 390)
Screenshot: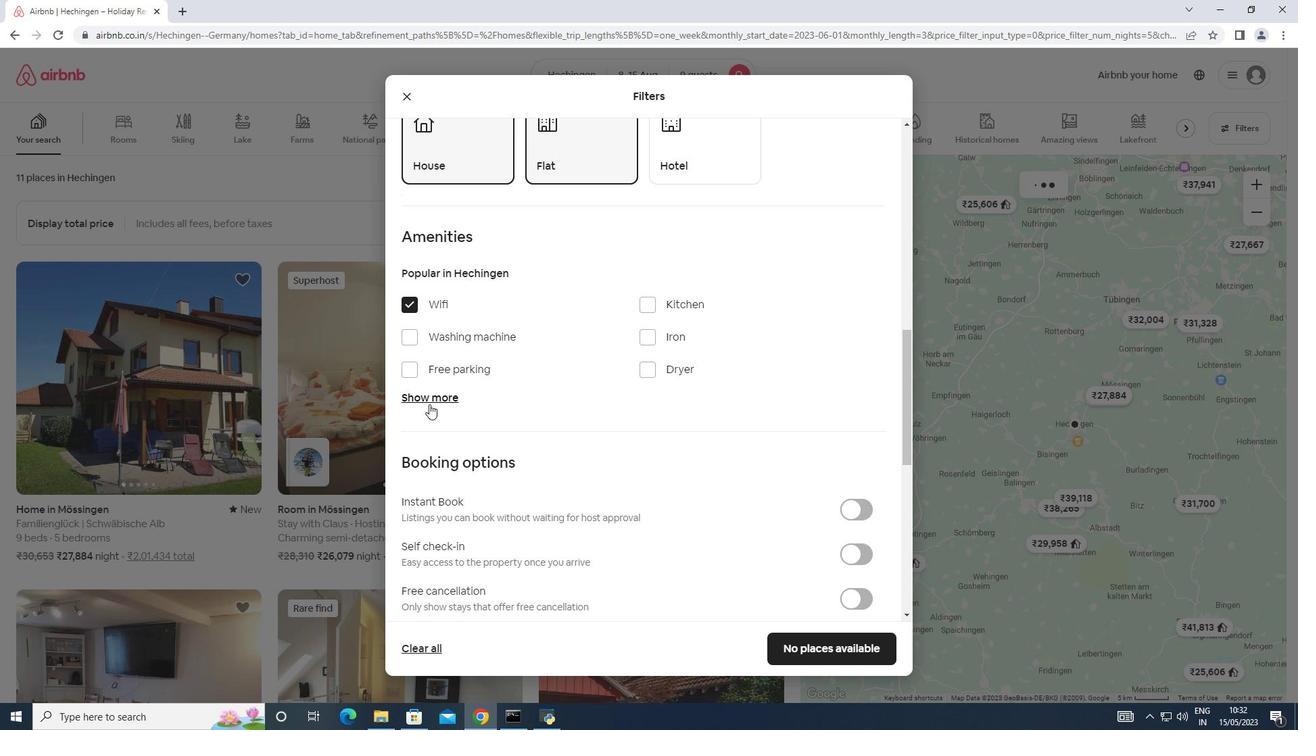 
Action: Mouse pressed left at (430, 390)
Screenshot: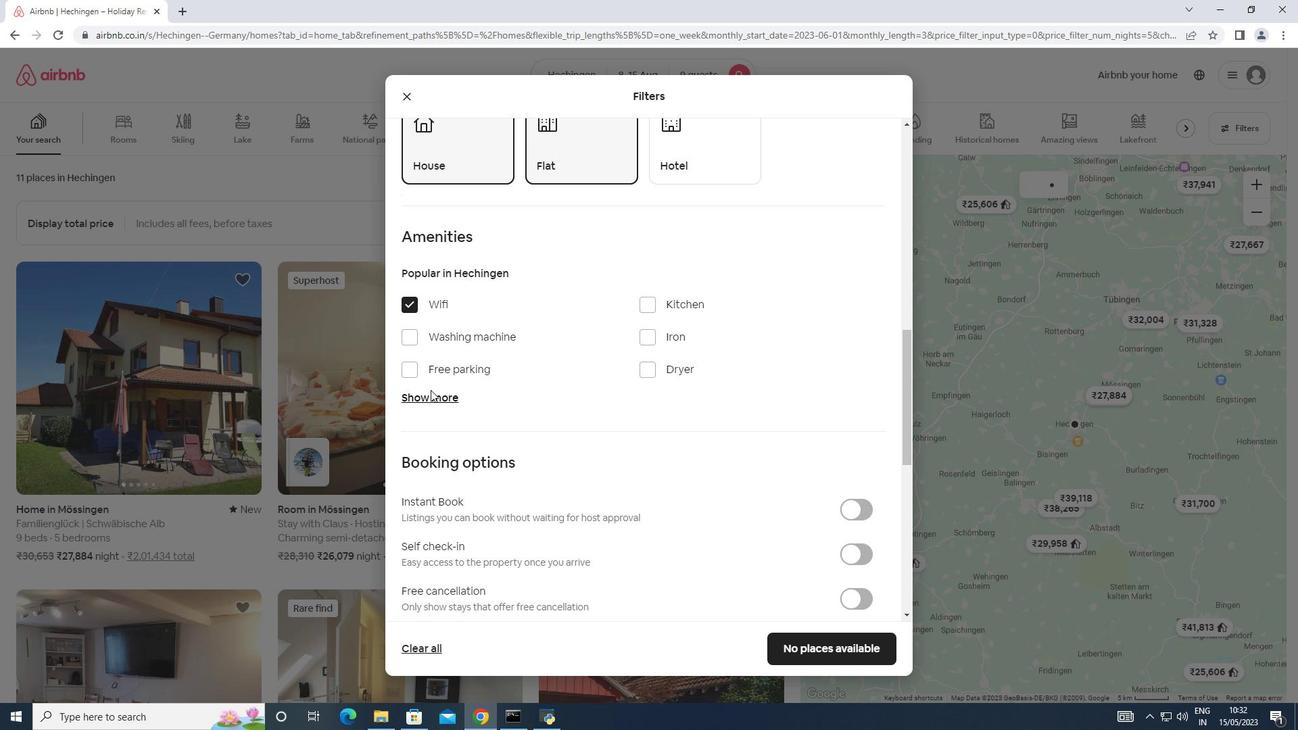 
Action: Mouse moved to (441, 399)
Screenshot: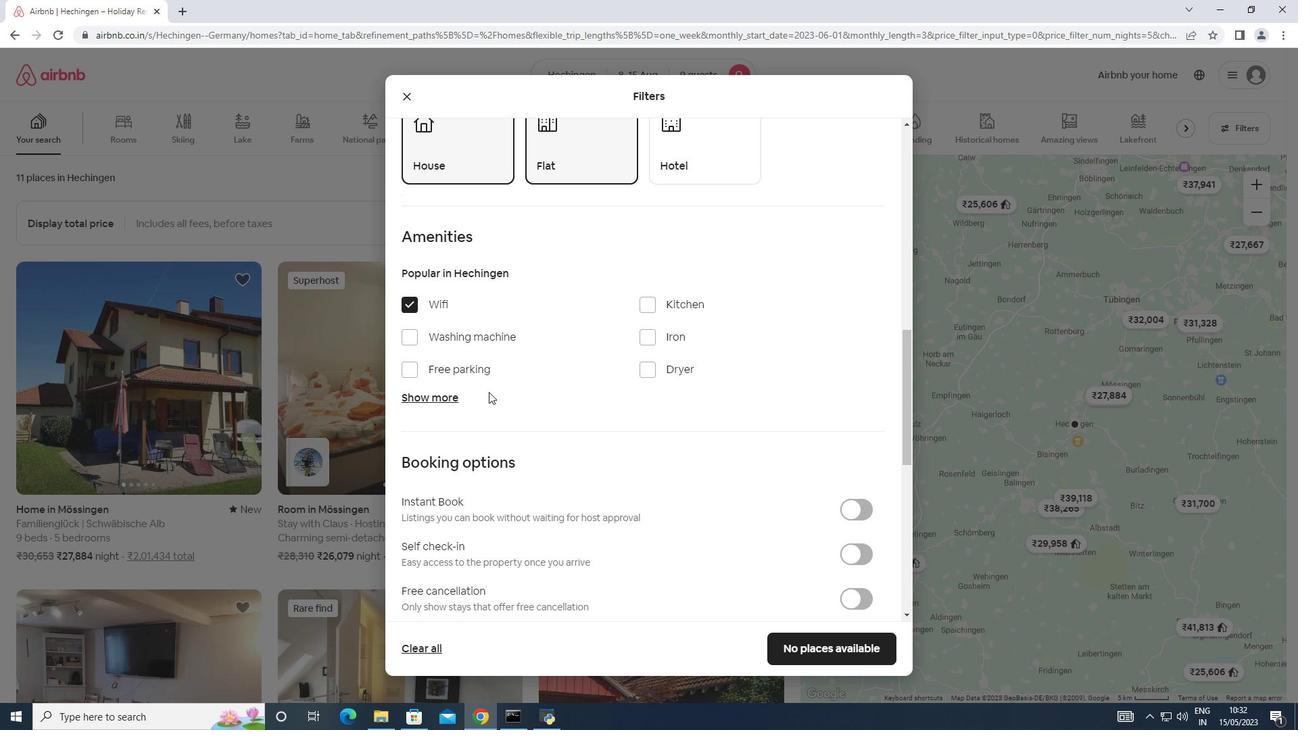 
Action: Mouse pressed left at (441, 399)
Screenshot: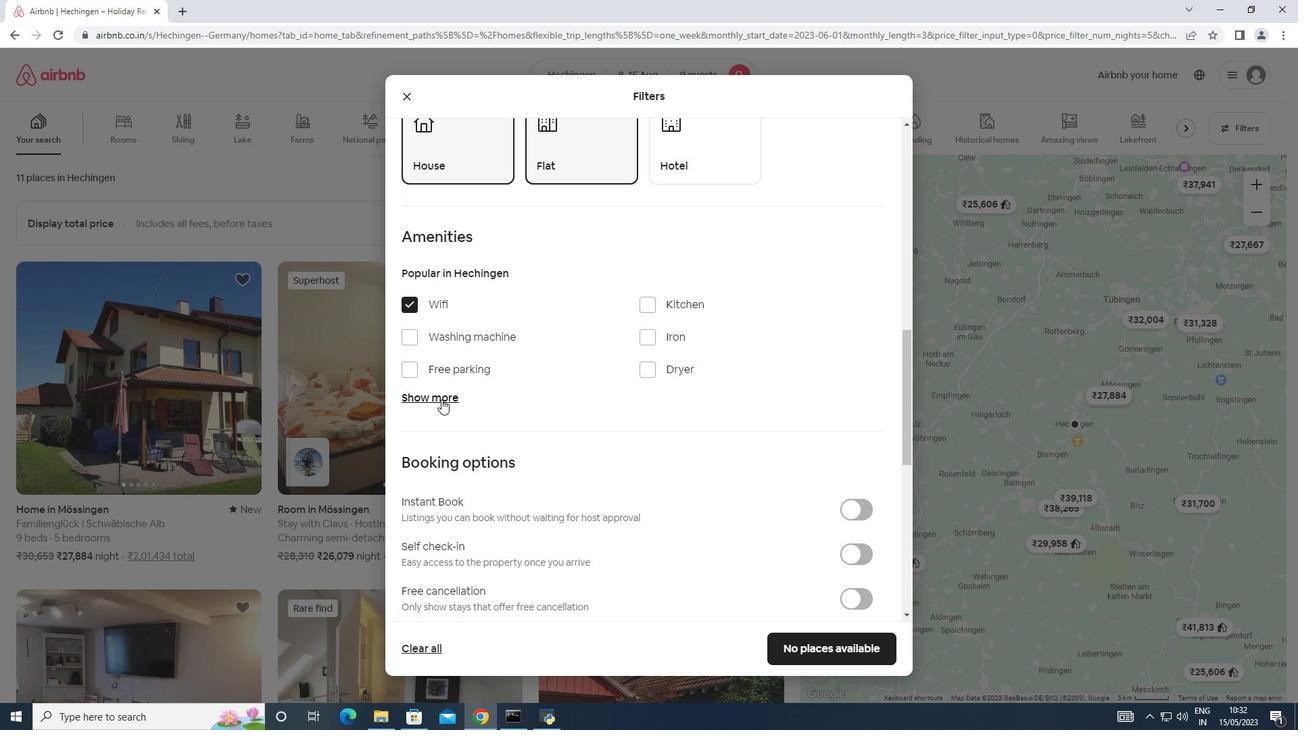 
Action: Mouse moved to (645, 474)
Screenshot: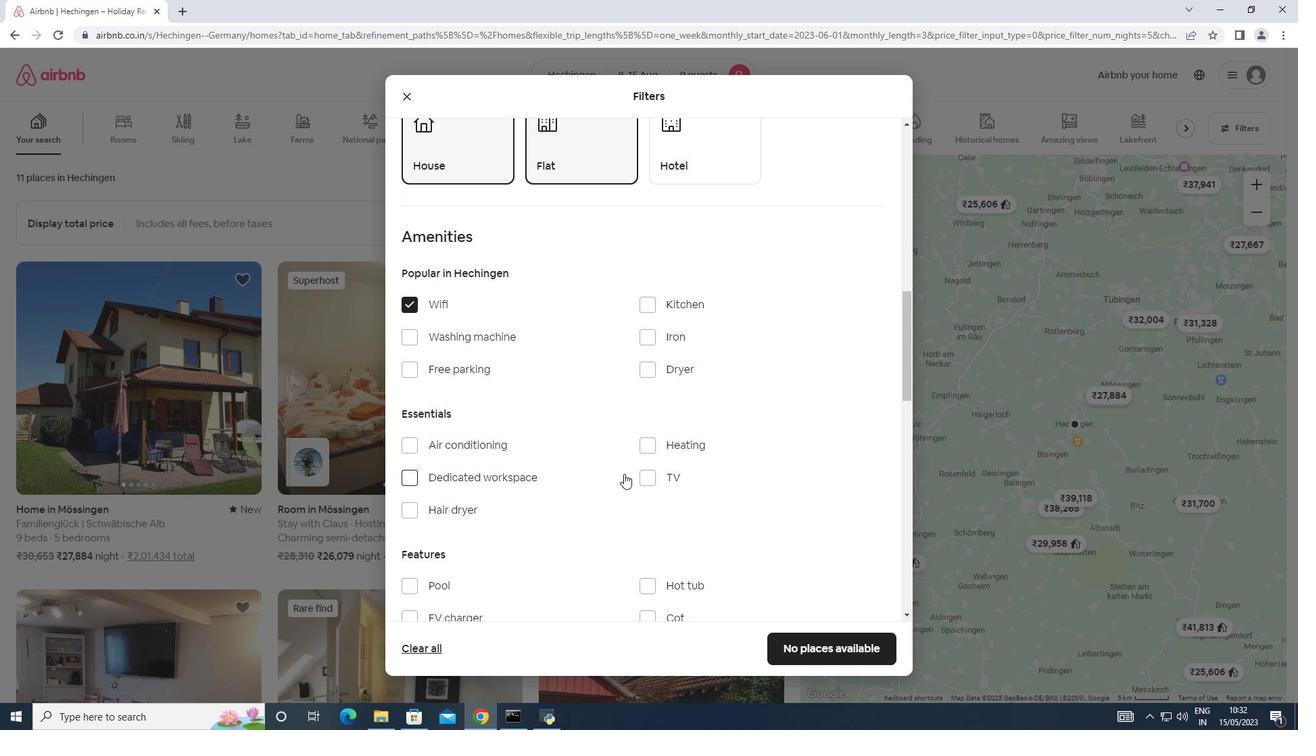 
Action: Mouse pressed left at (645, 474)
Screenshot: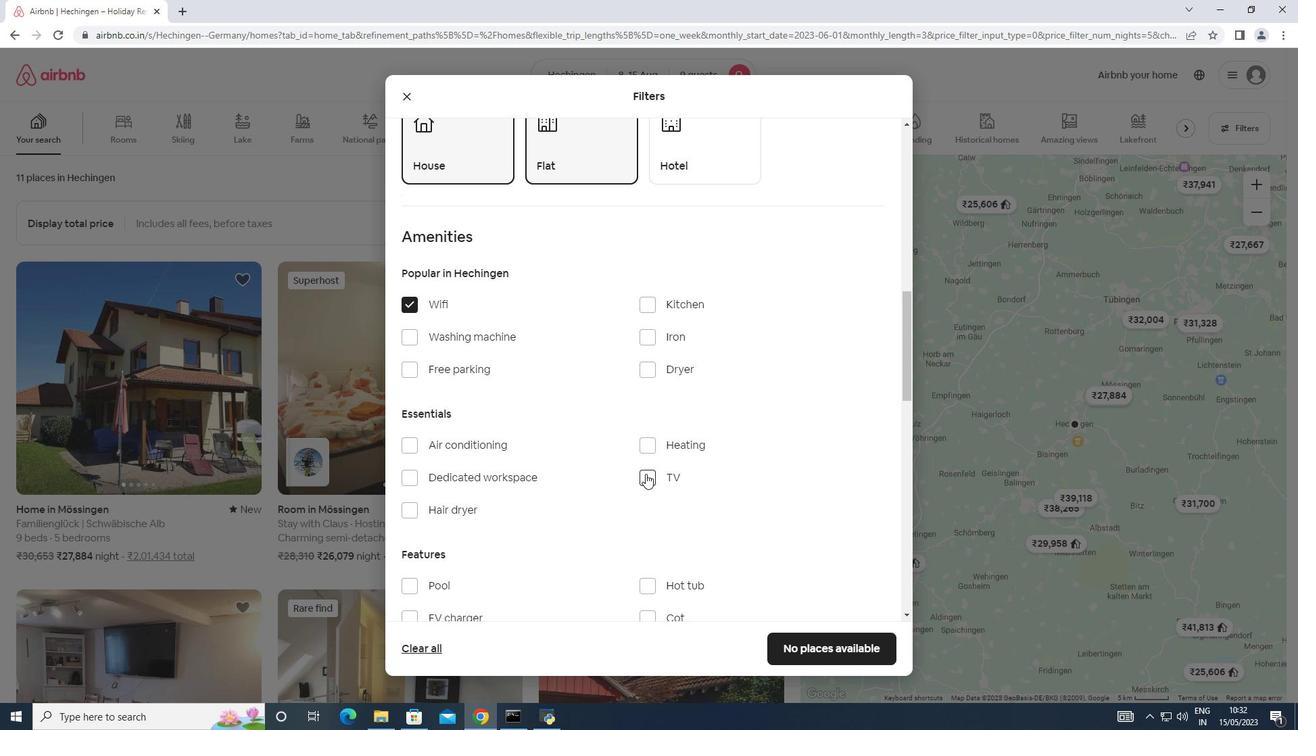 
Action: Mouse moved to (413, 368)
Screenshot: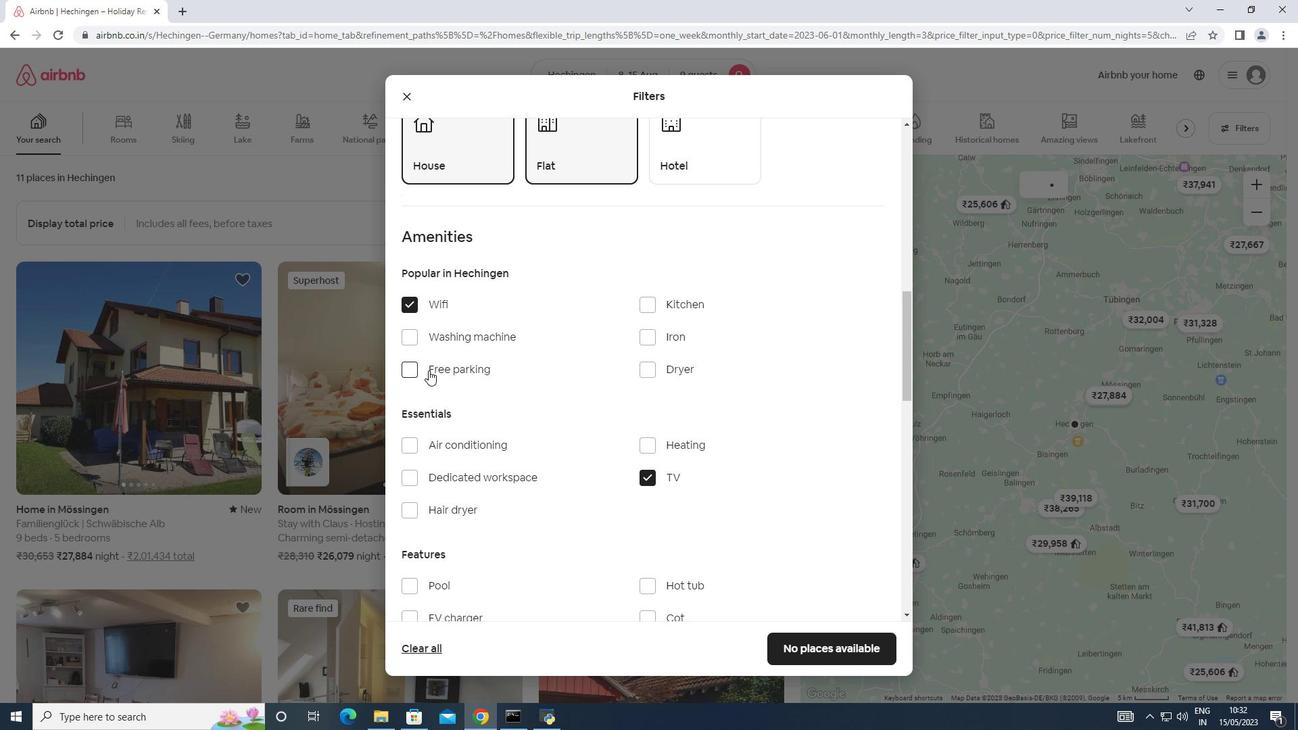 
Action: Mouse pressed left at (413, 368)
Screenshot: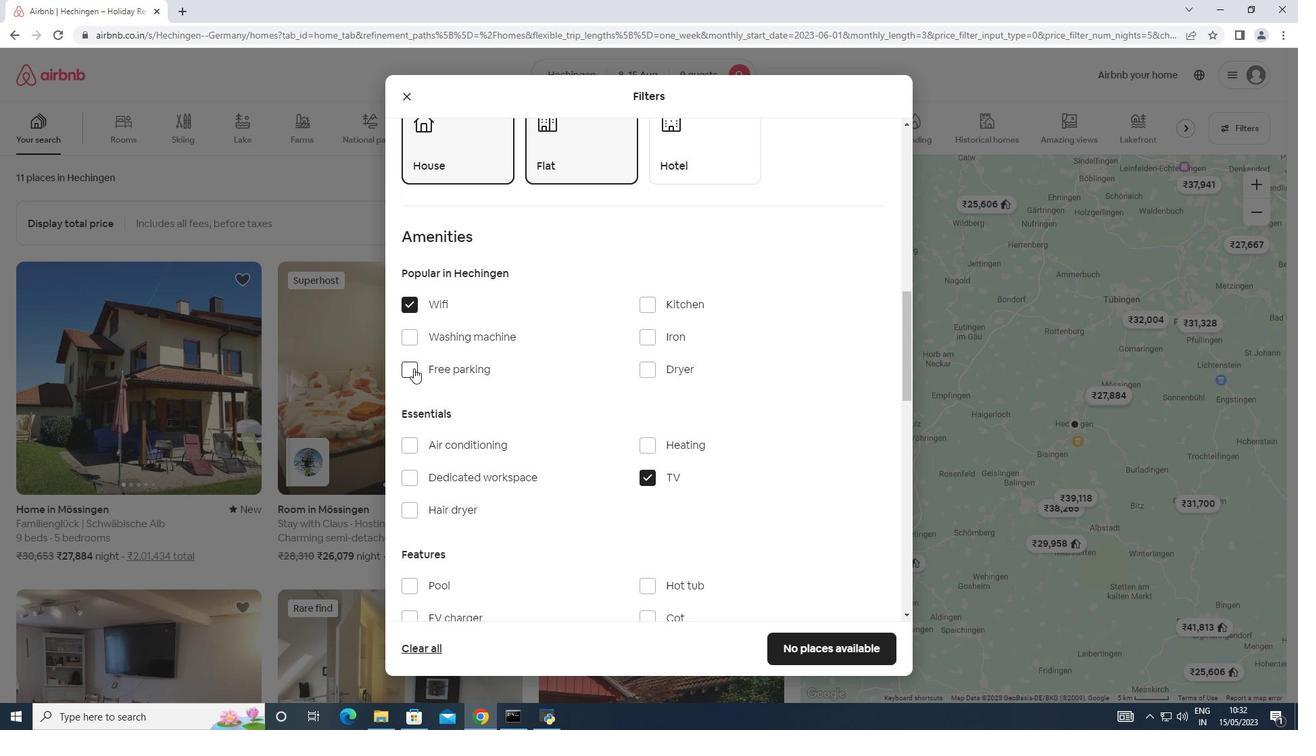 
Action: Mouse moved to (474, 378)
Screenshot: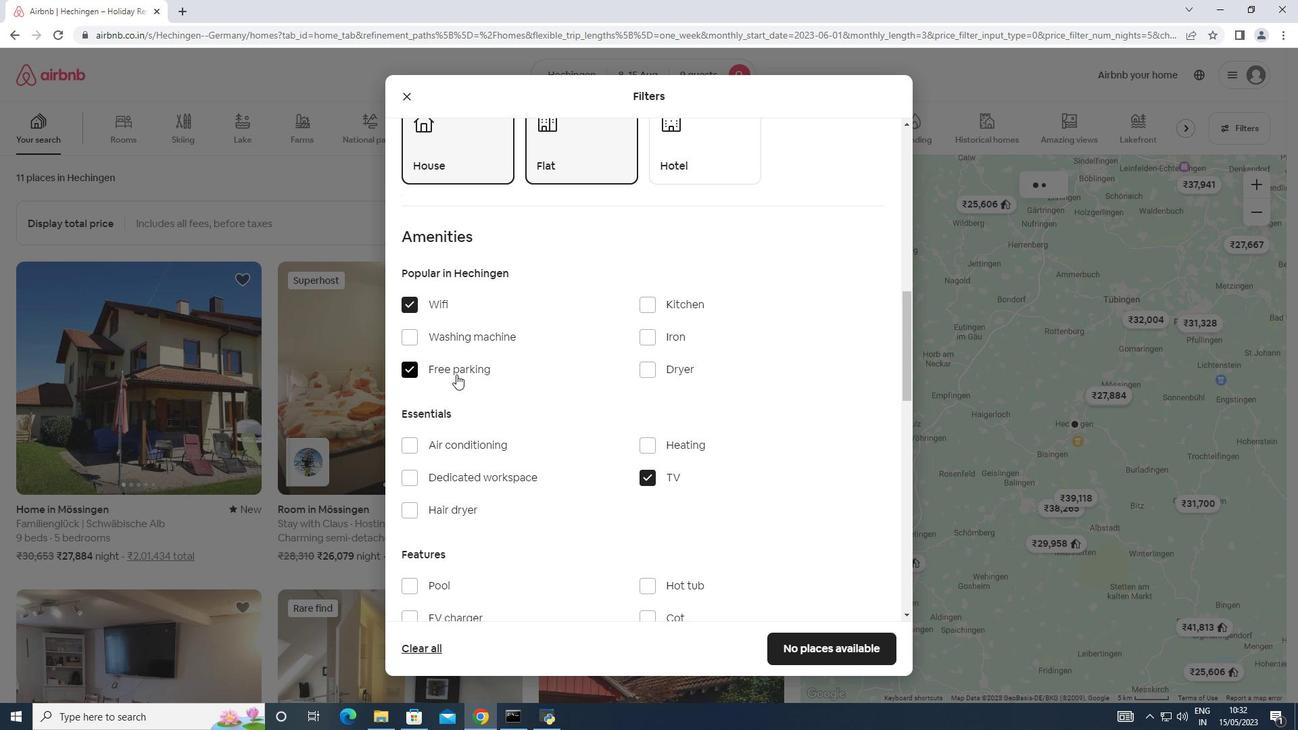 
Action: Mouse scrolled (474, 377) with delta (0, 0)
Screenshot: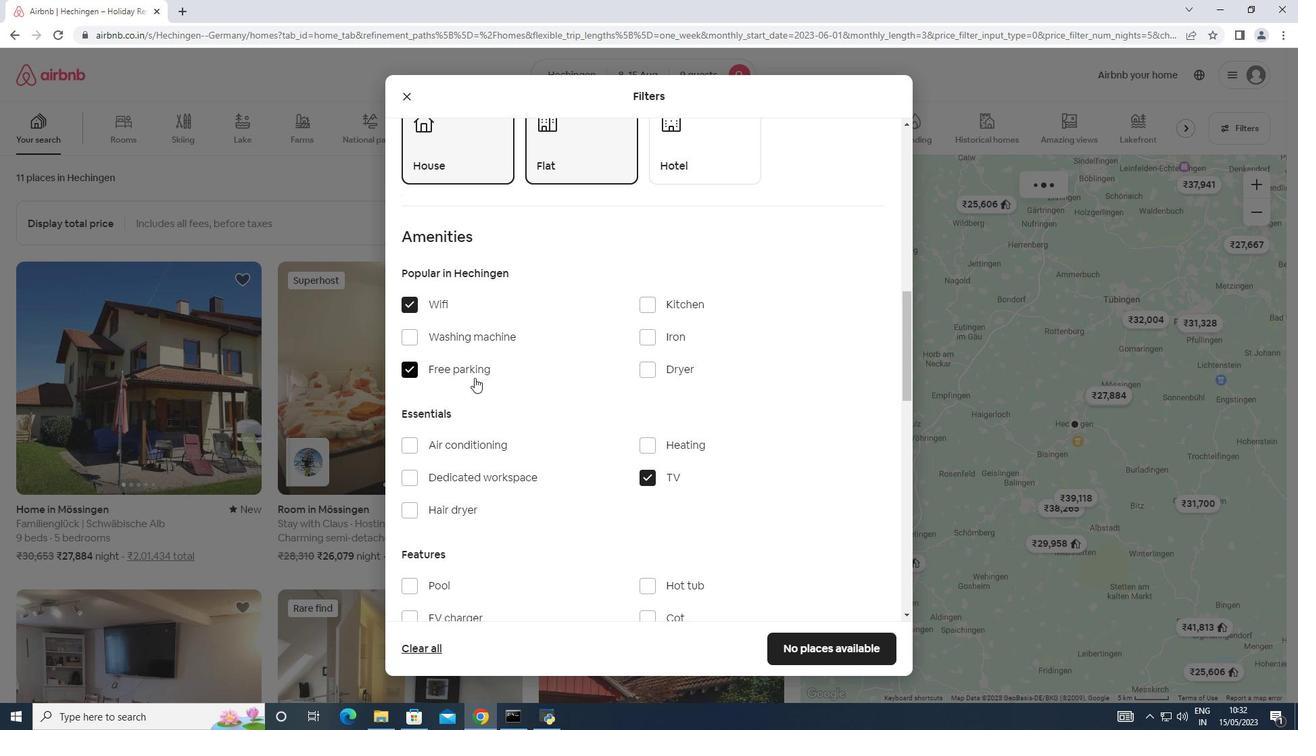 
Action: Mouse scrolled (474, 377) with delta (0, 0)
Screenshot: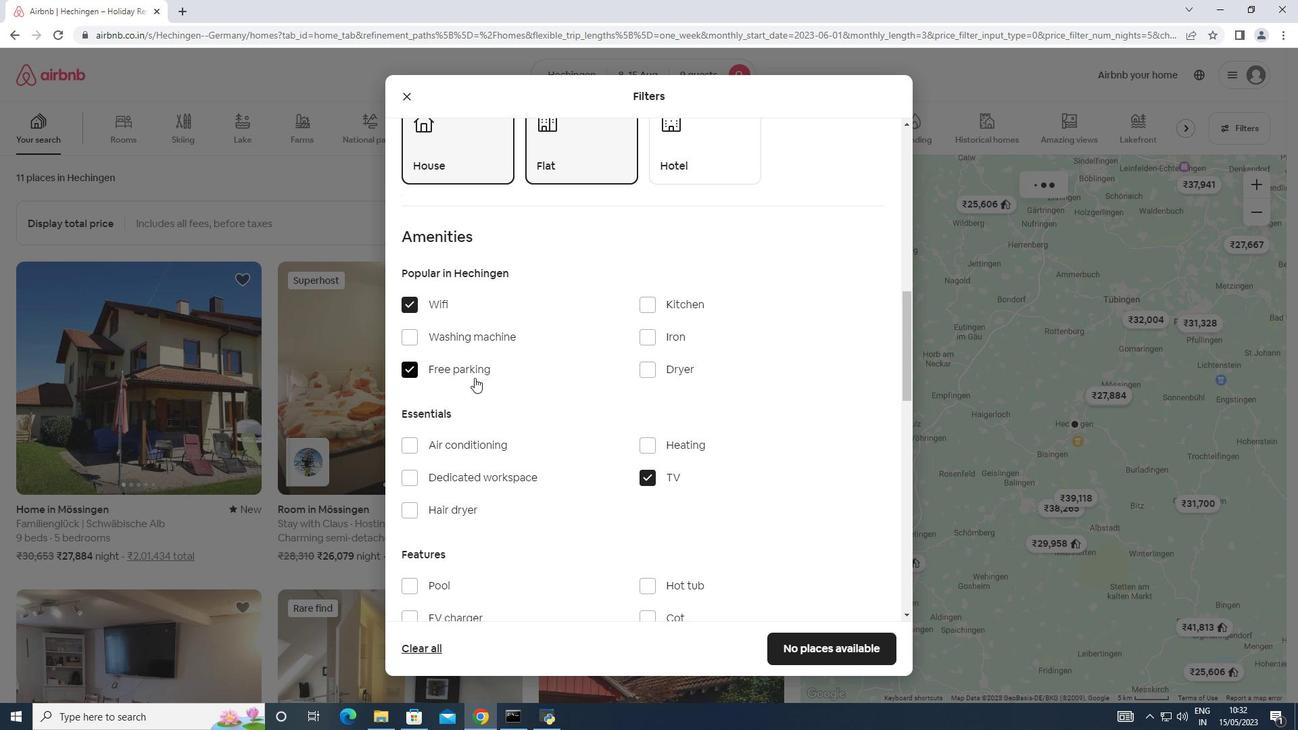 
Action: Mouse scrolled (474, 377) with delta (0, 0)
Screenshot: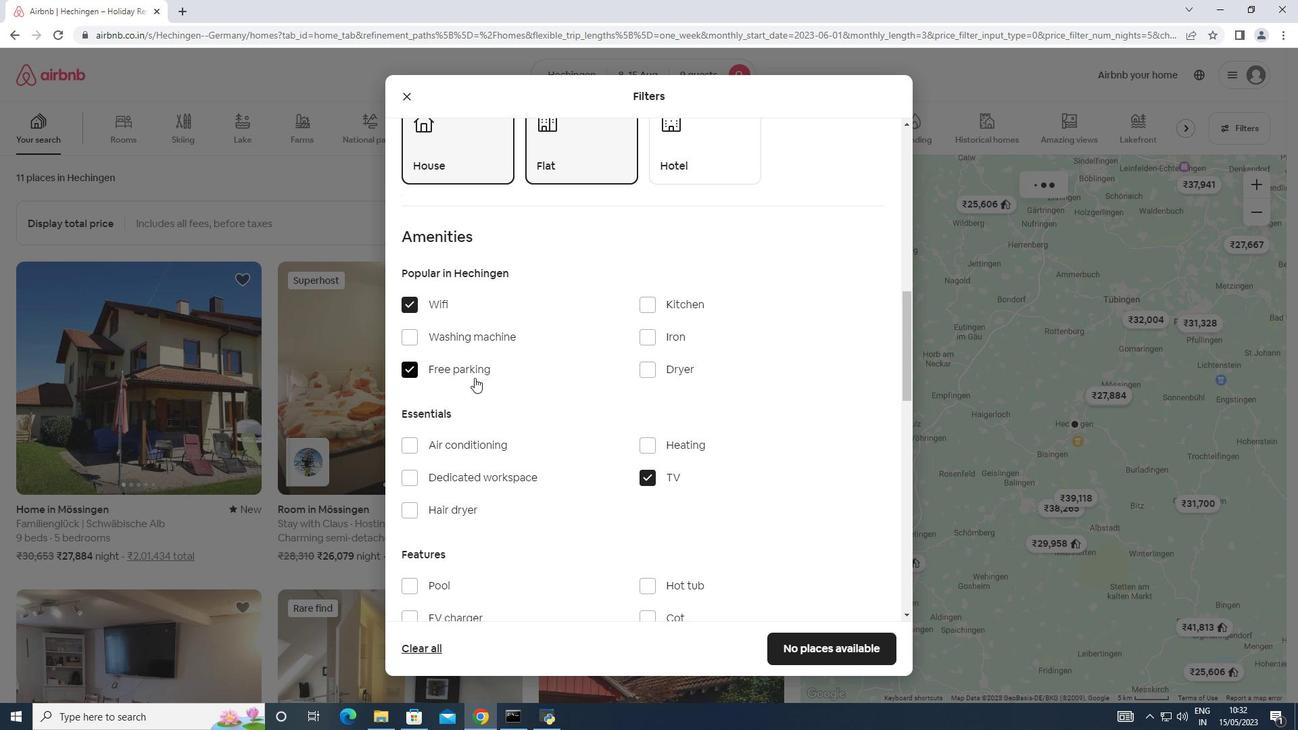 
Action: Mouse scrolled (474, 377) with delta (0, 0)
Screenshot: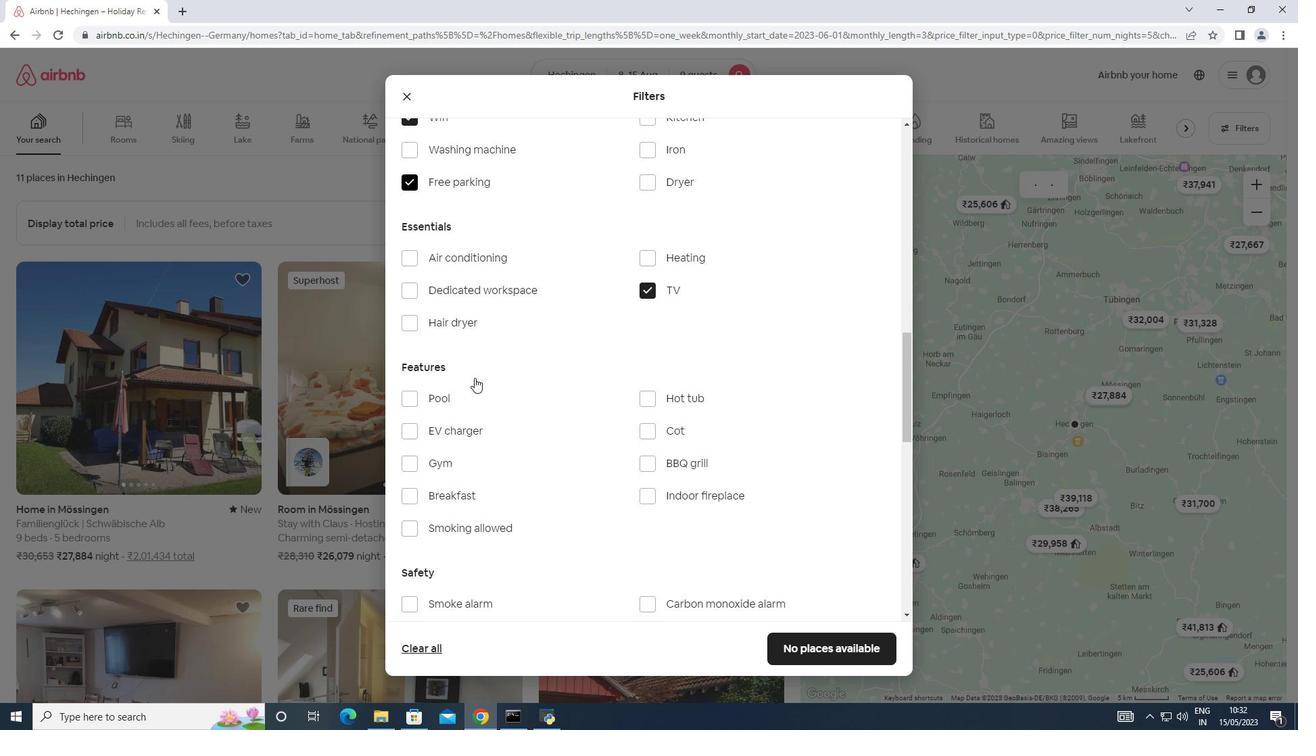 
Action: Mouse moved to (421, 380)
Screenshot: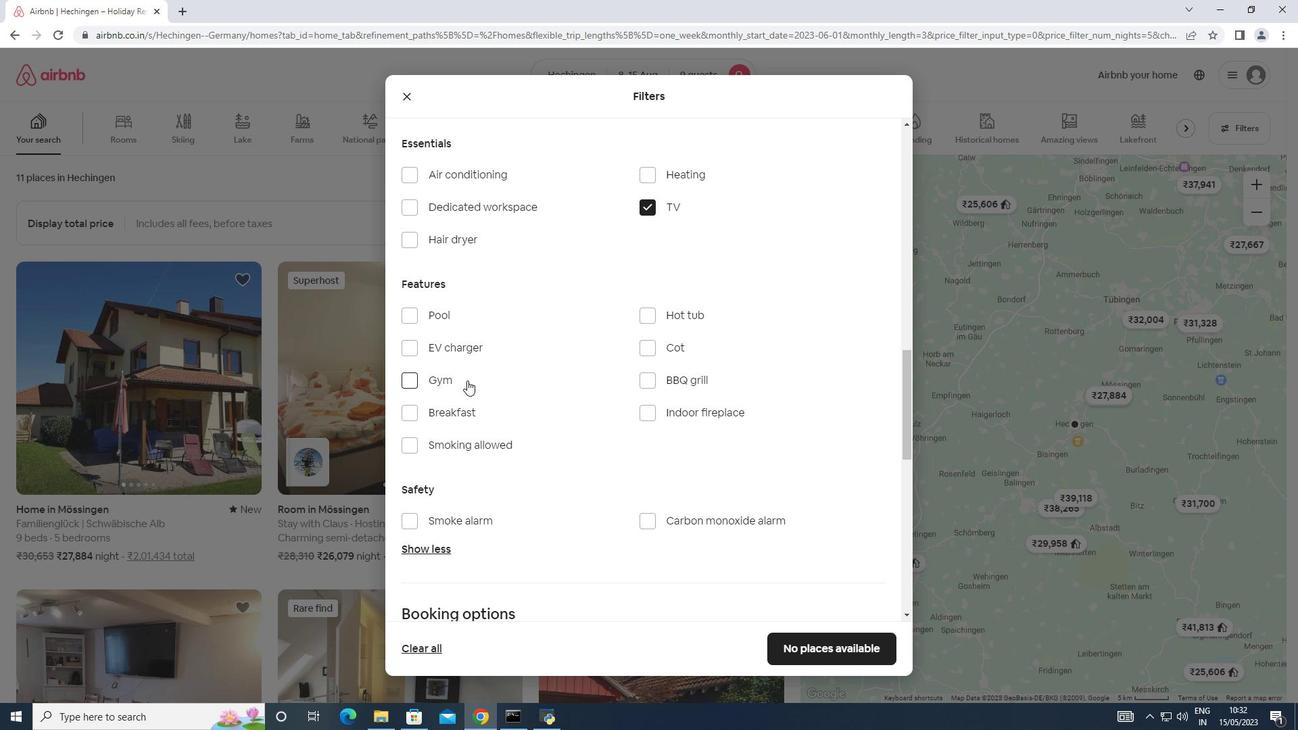 
Action: Mouse pressed left at (421, 380)
Screenshot: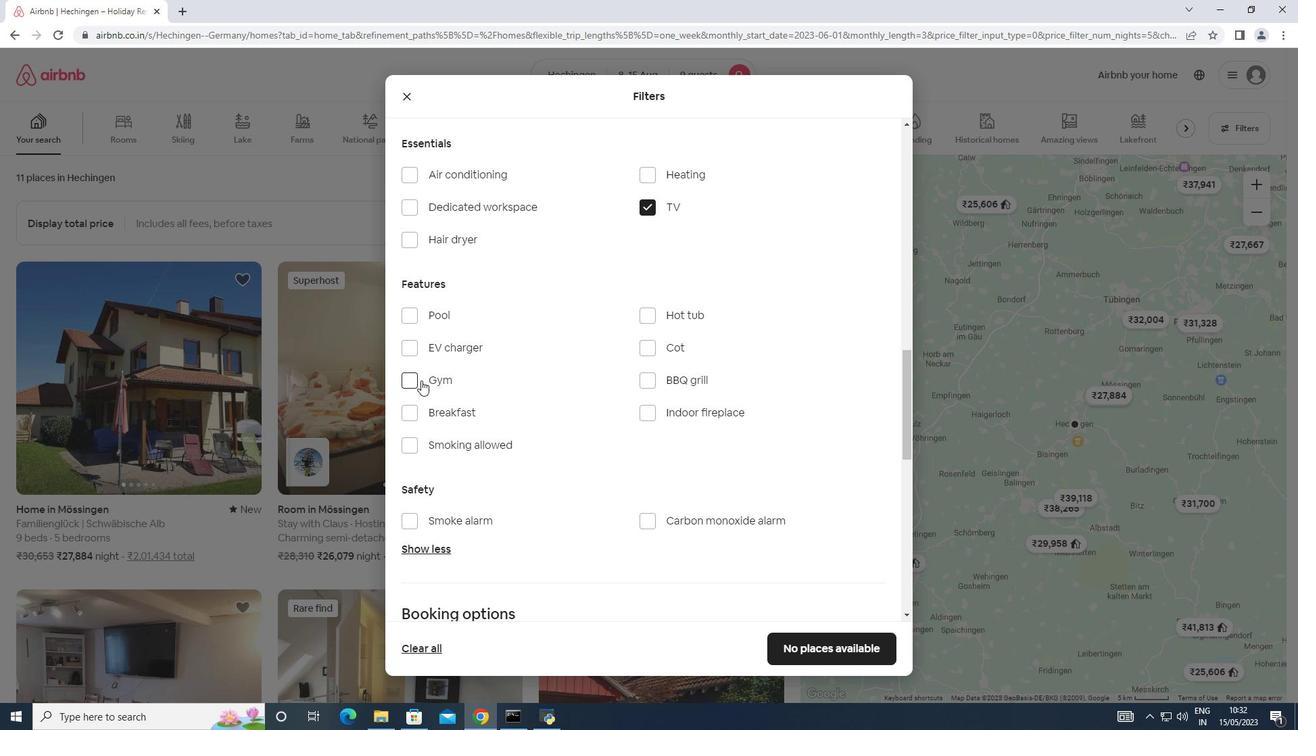 
Action: Mouse moved to (436, 416)
Screenshot: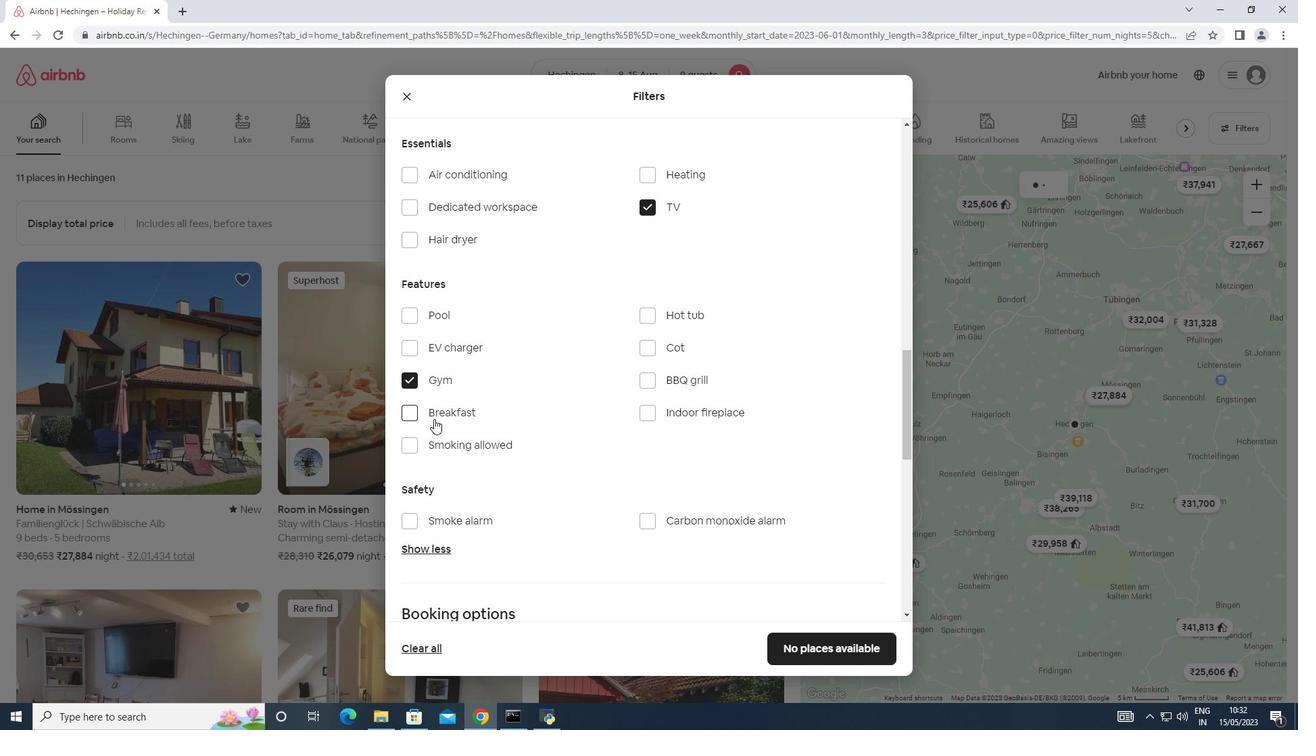 
Action: Mouse pressed left at (436, 416)
Screenshot: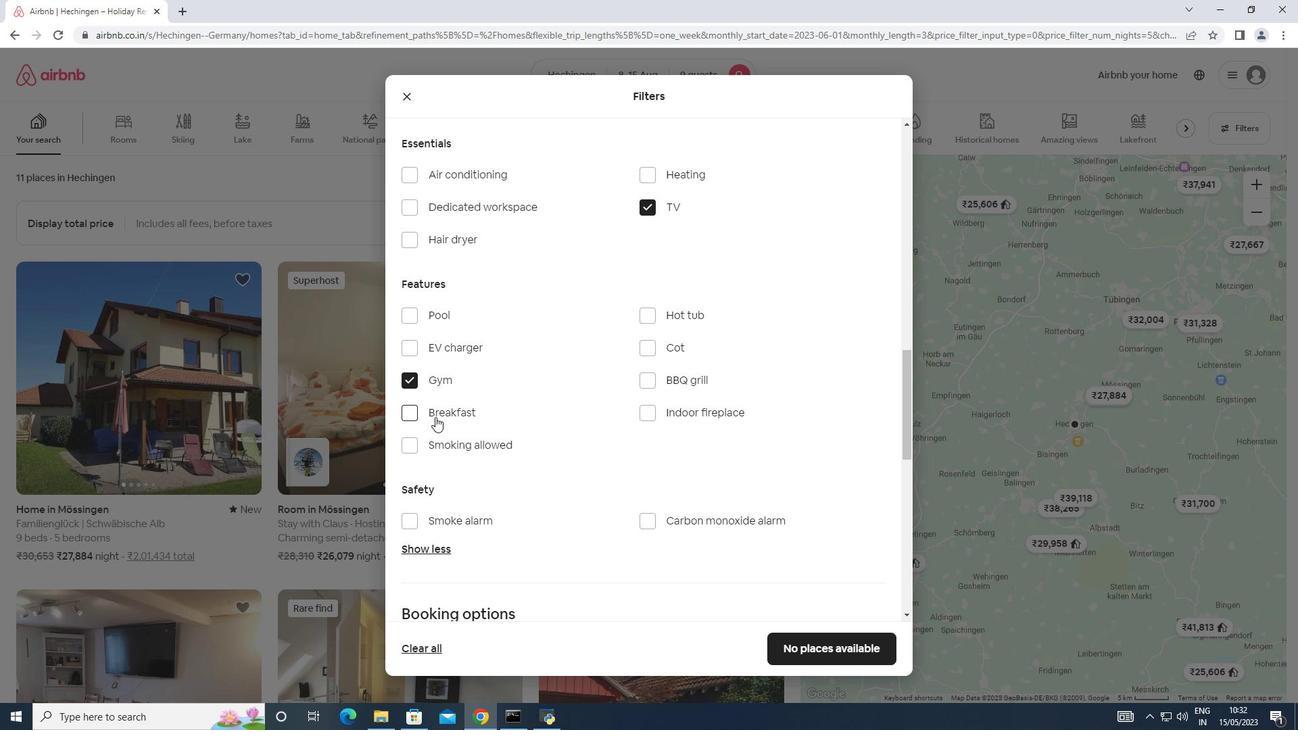 
Action: Mouse moved to (588, 411)
Screenshot: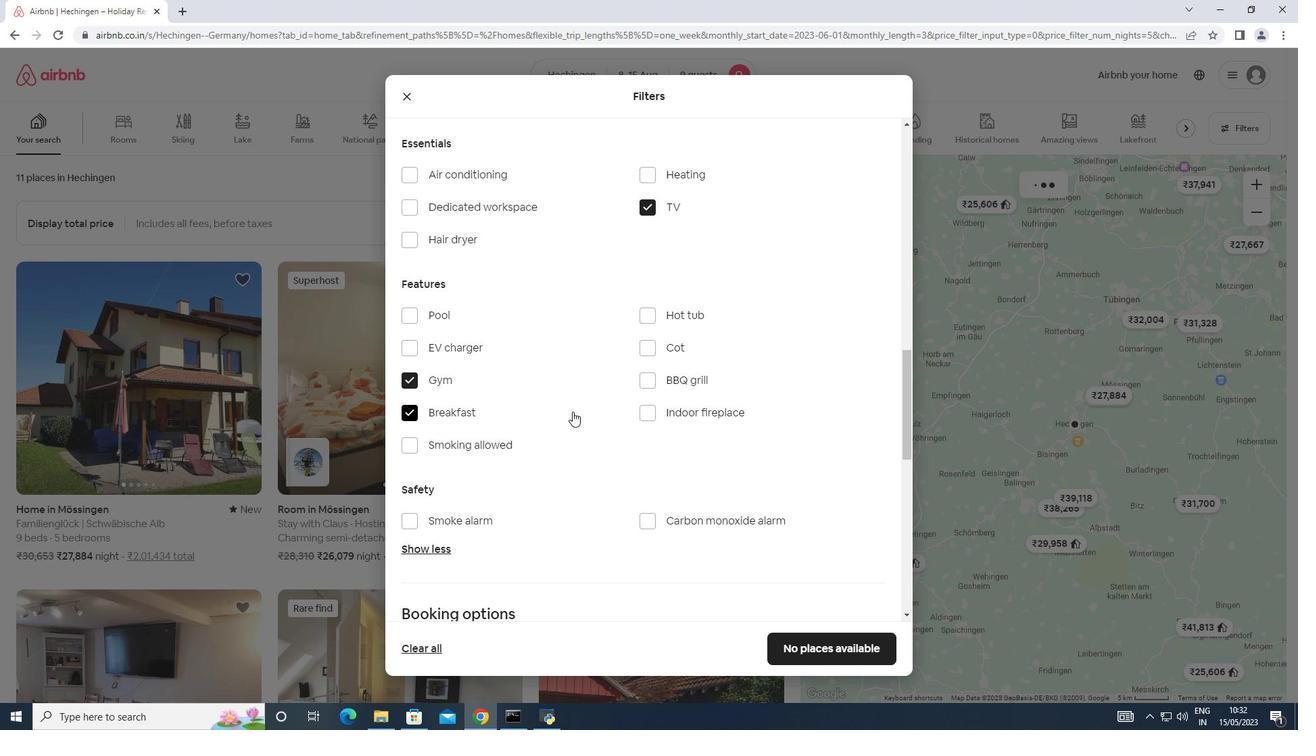 
Action: Mouse scrolled (588, 410) with delta (0, 0)
Screenshot: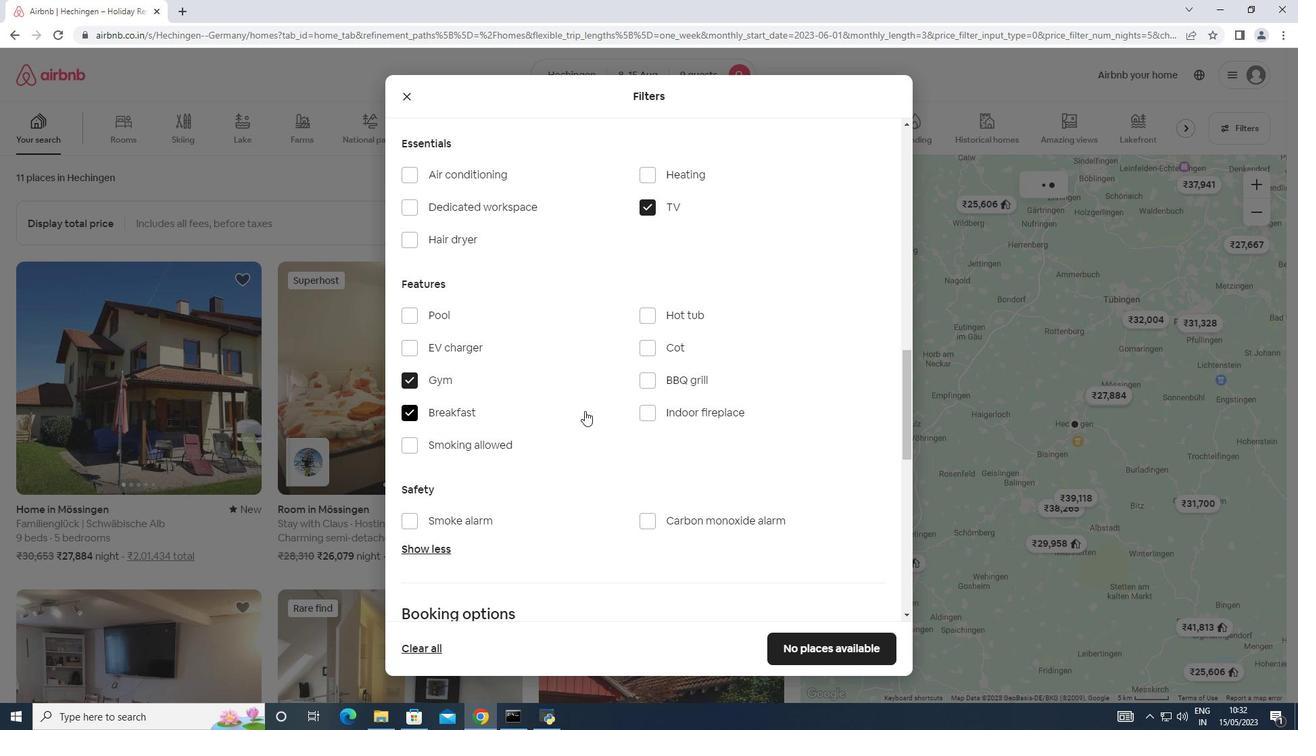 
Action: Mouse scrolled (588, 410) with delta (0, 0)
Screenshot: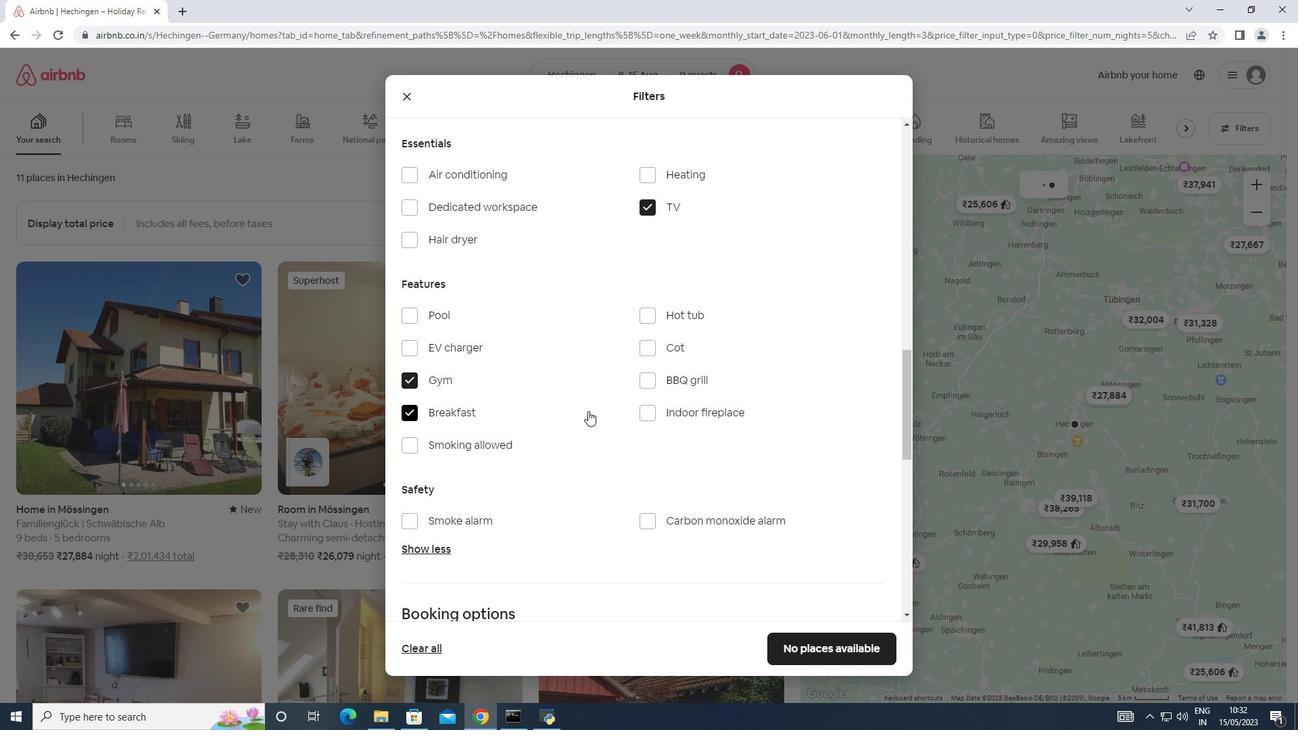 
Action: Mouse moved to (591, 409)
Screenshot: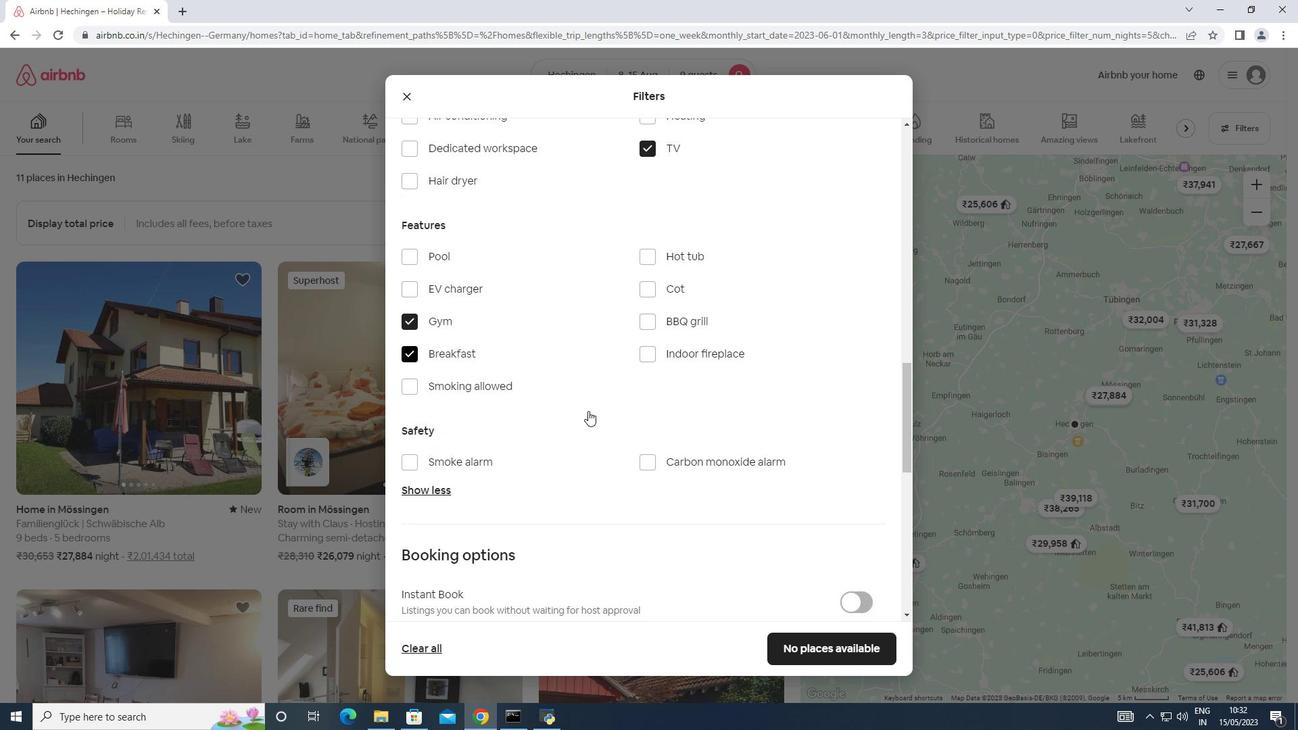 
Action: Mouse scrolled (591, 409) with delta (0, 0)
Screenshot: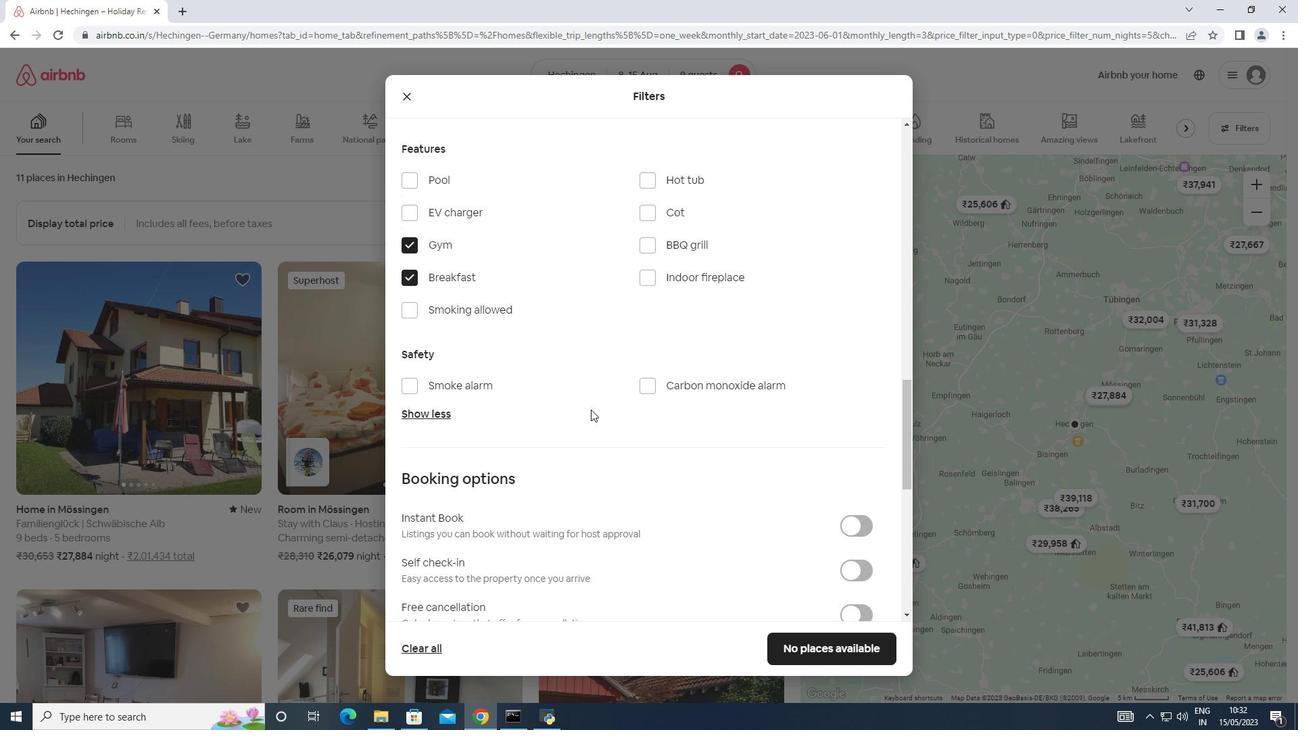 
Action: Mouse moved to (668, 425)
Screenshot: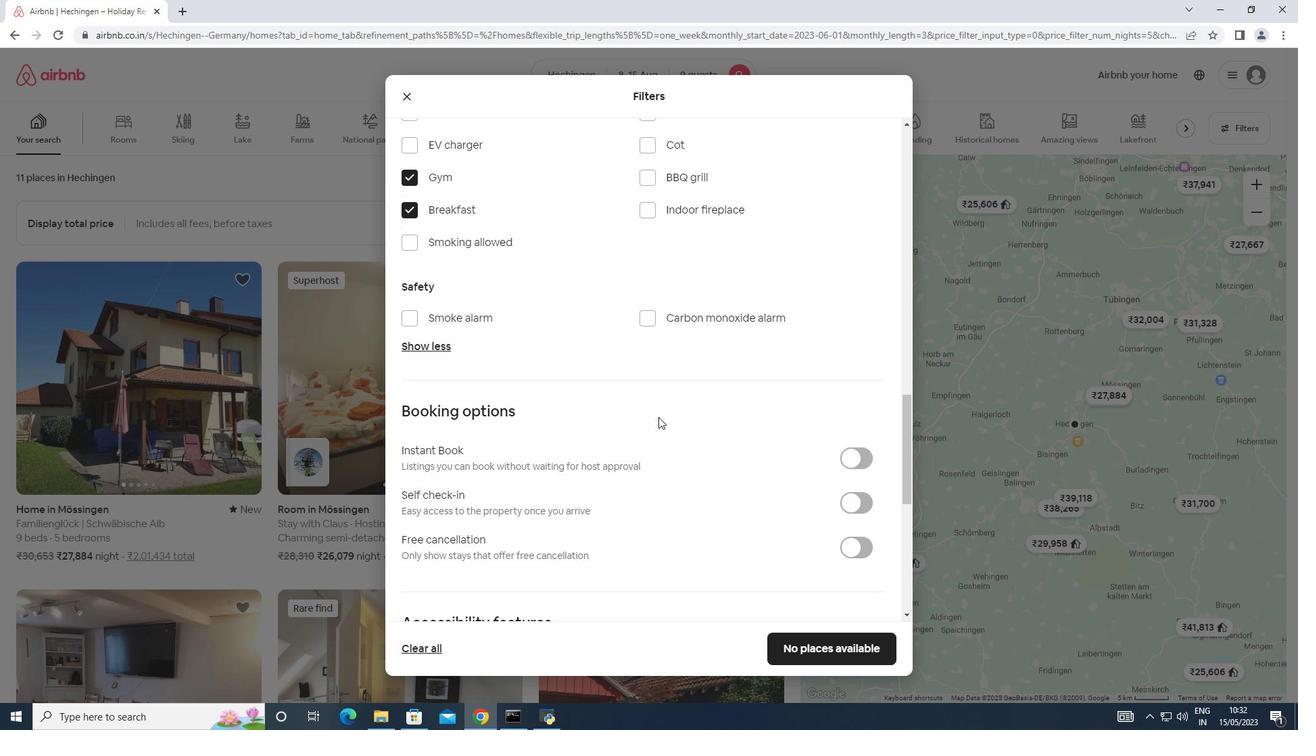 
Action: Mouse scrolled (668, 424) with delta (0, 0)
Screenshot: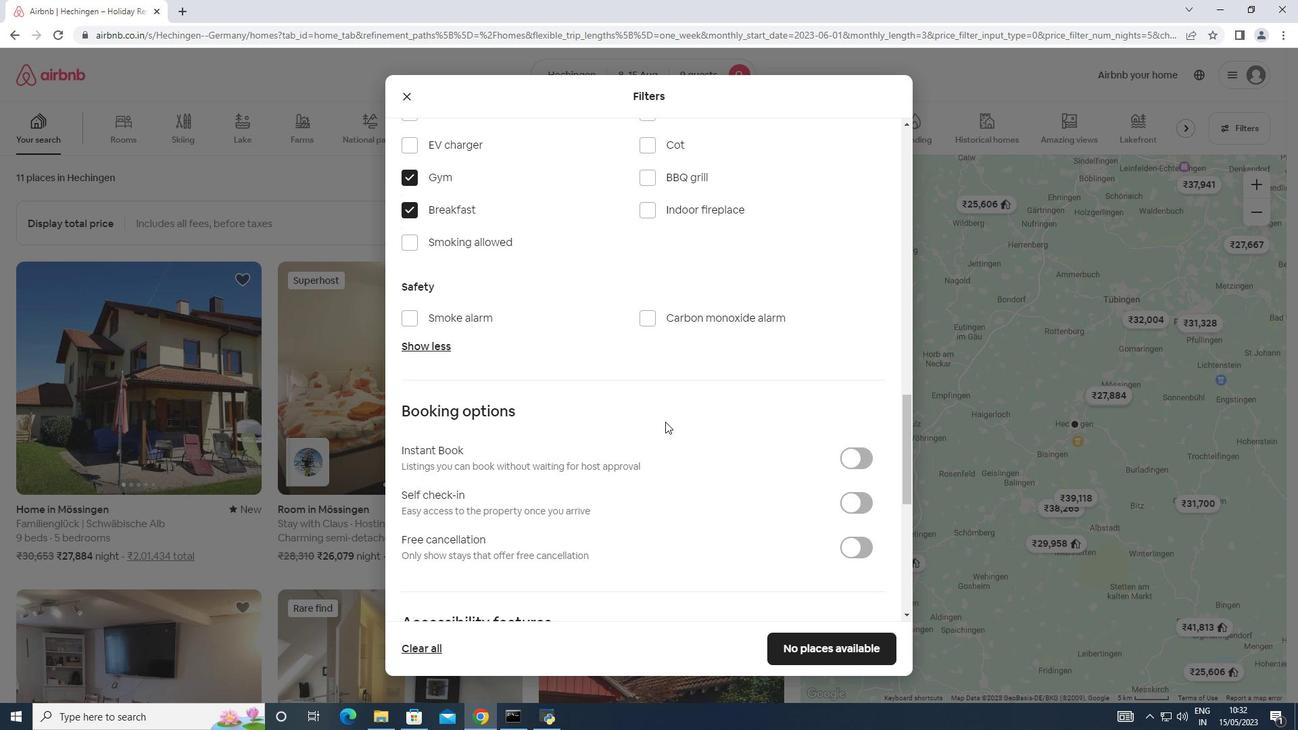 
Action: Mouse scrolled (668, 424) with delta (0, 0)
Screenshot: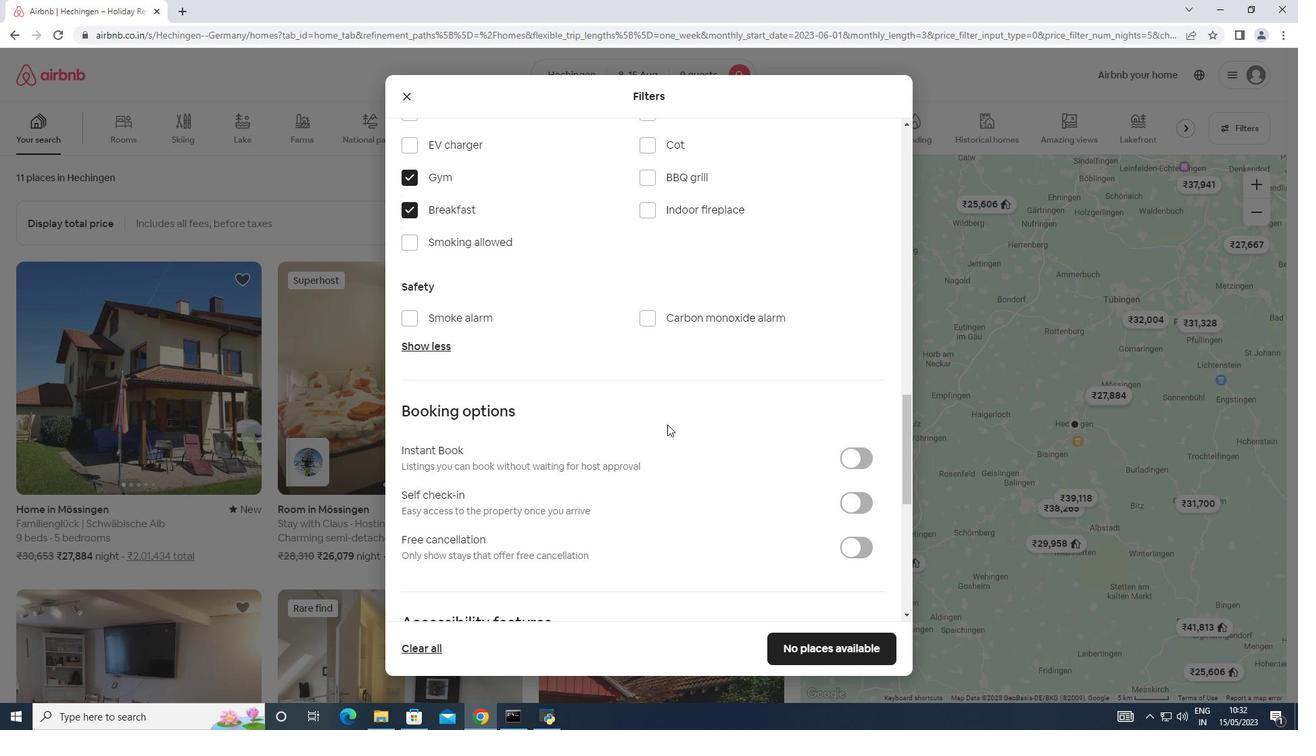
Action: Mouse moved to (852, 372)
Screenshot: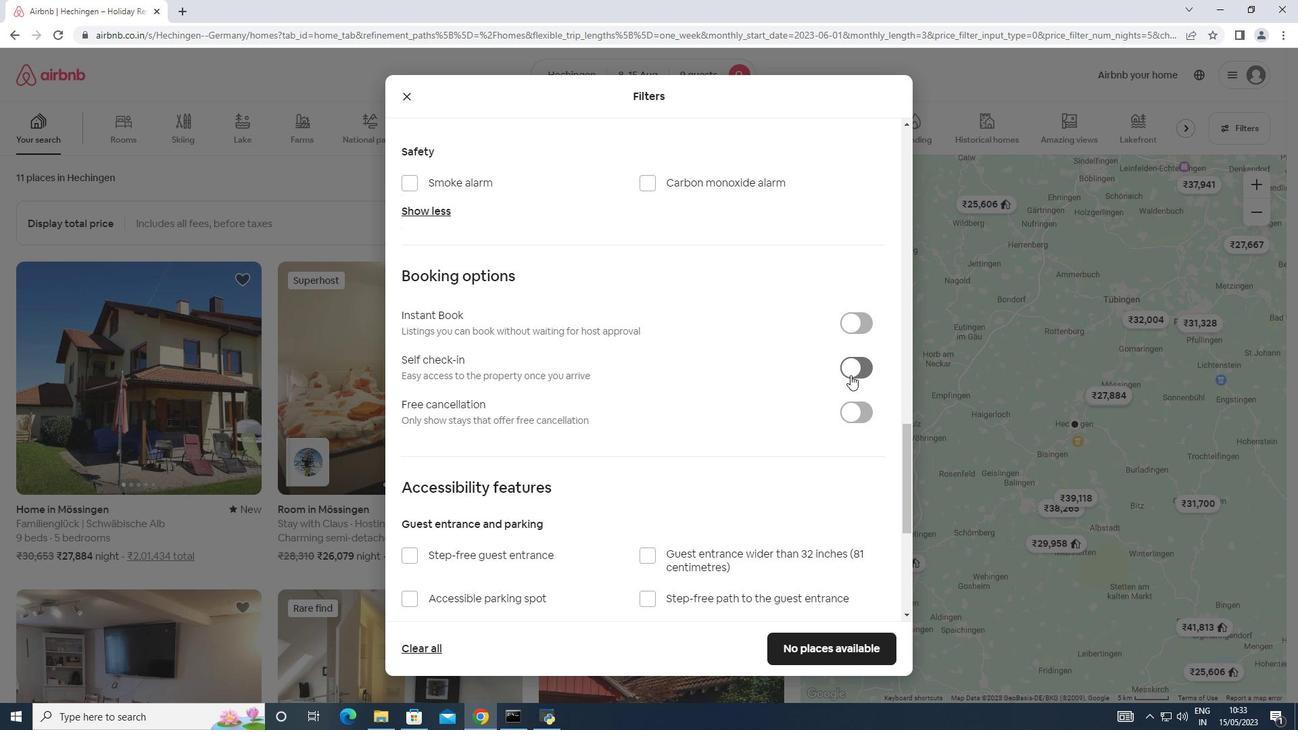 
Action: Mouse pressed left at (852, 372)
Screenshot: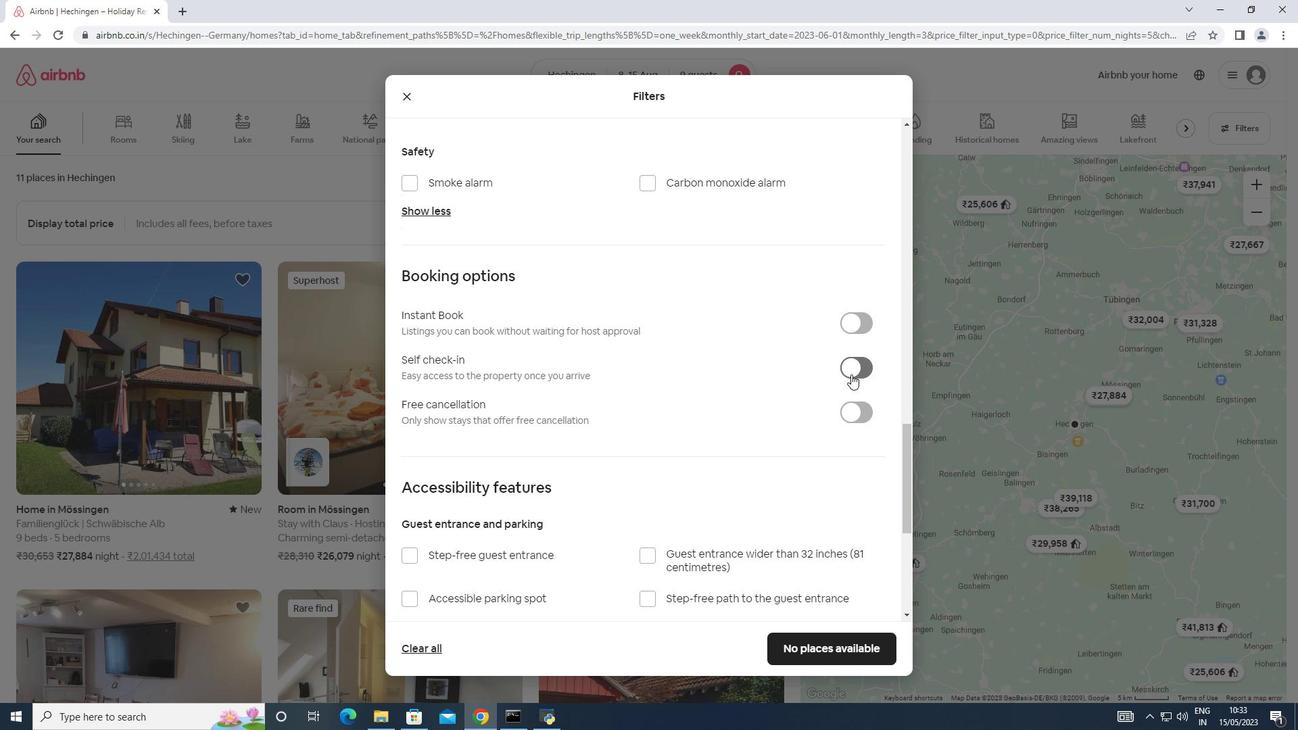 
Action: Mouse moved to (520, 434)
Screenshot: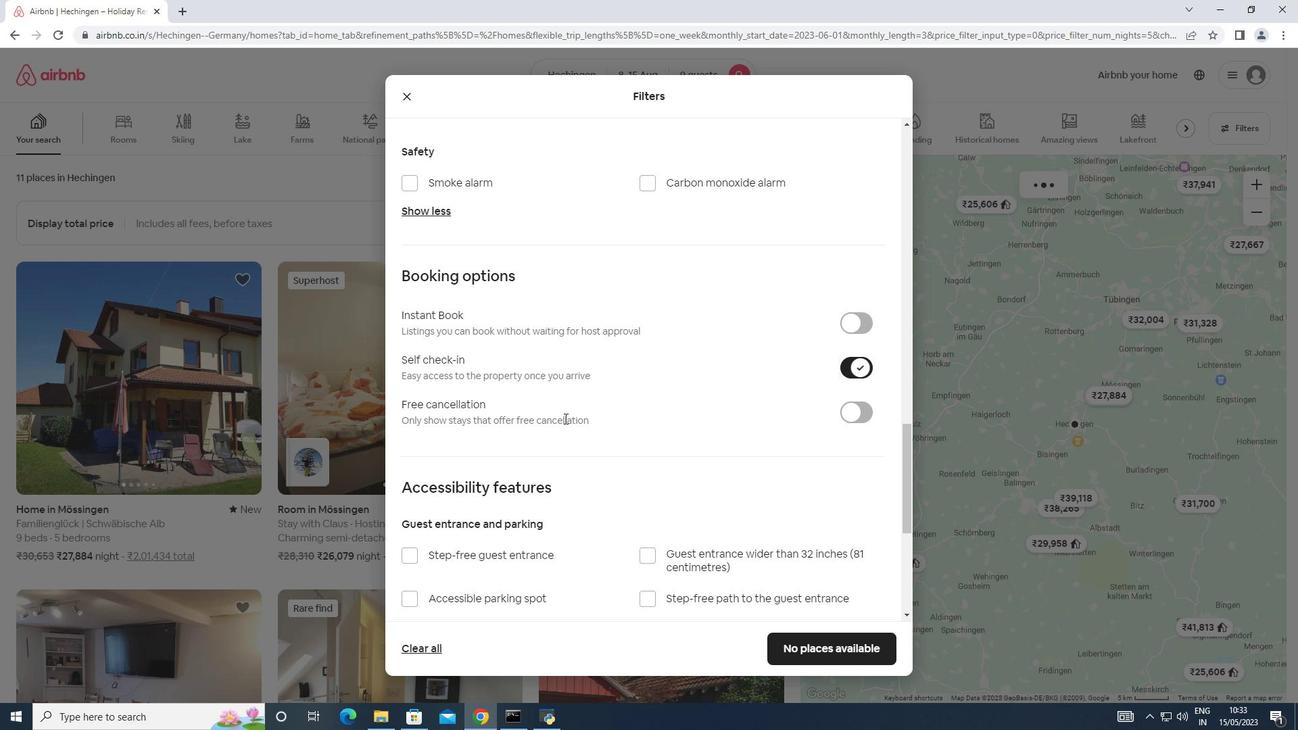 
Action: Mouse scrolled (520, 433) with delta (0, 0)
Screenshot: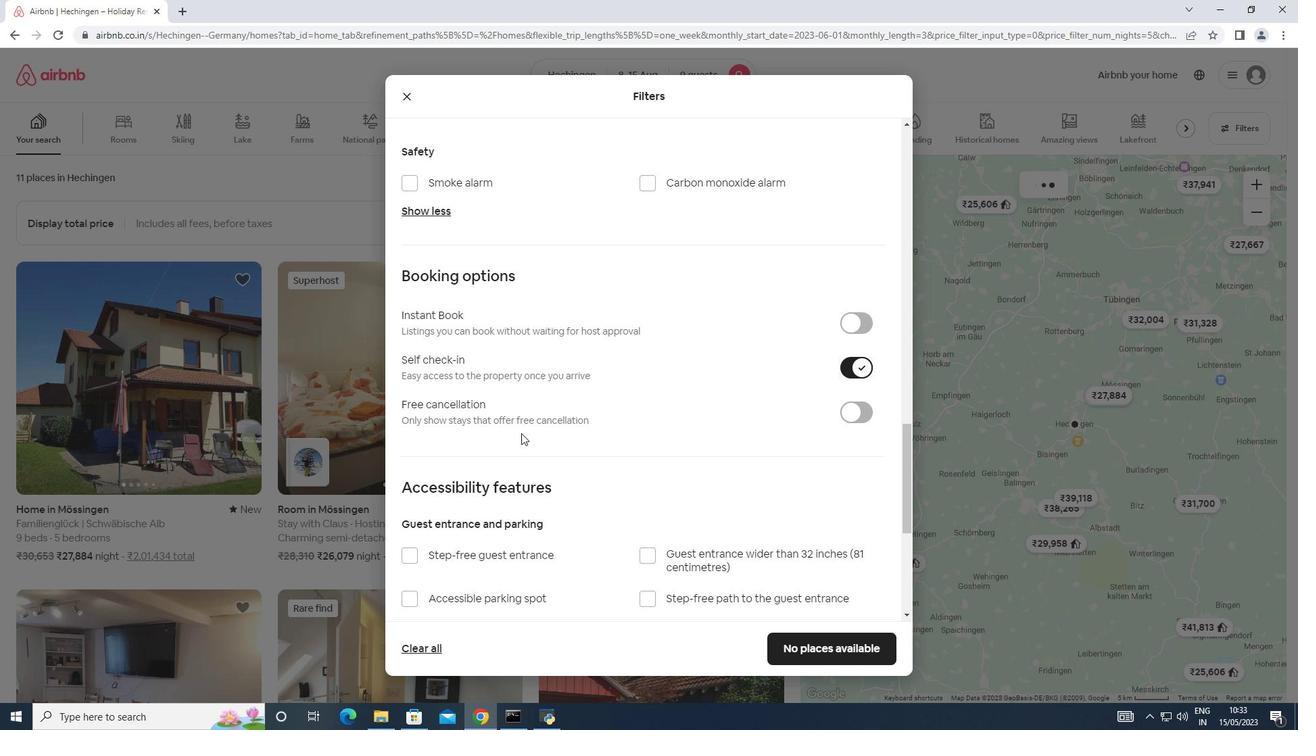 
Action: Mouse scrolled (520, 433) with delta (0, 0)
Screenshot: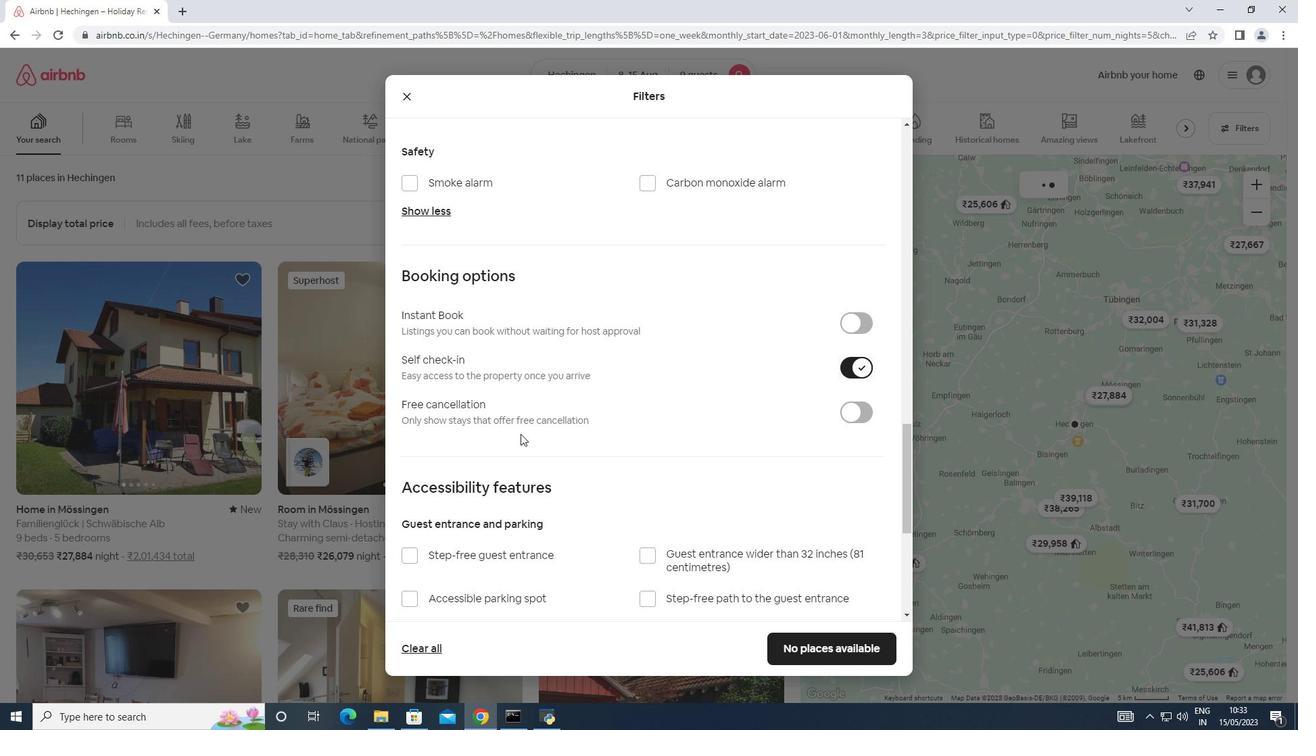 
Action: Mouse scrolled (520, 433) with delta (0, 0)
Screenshot: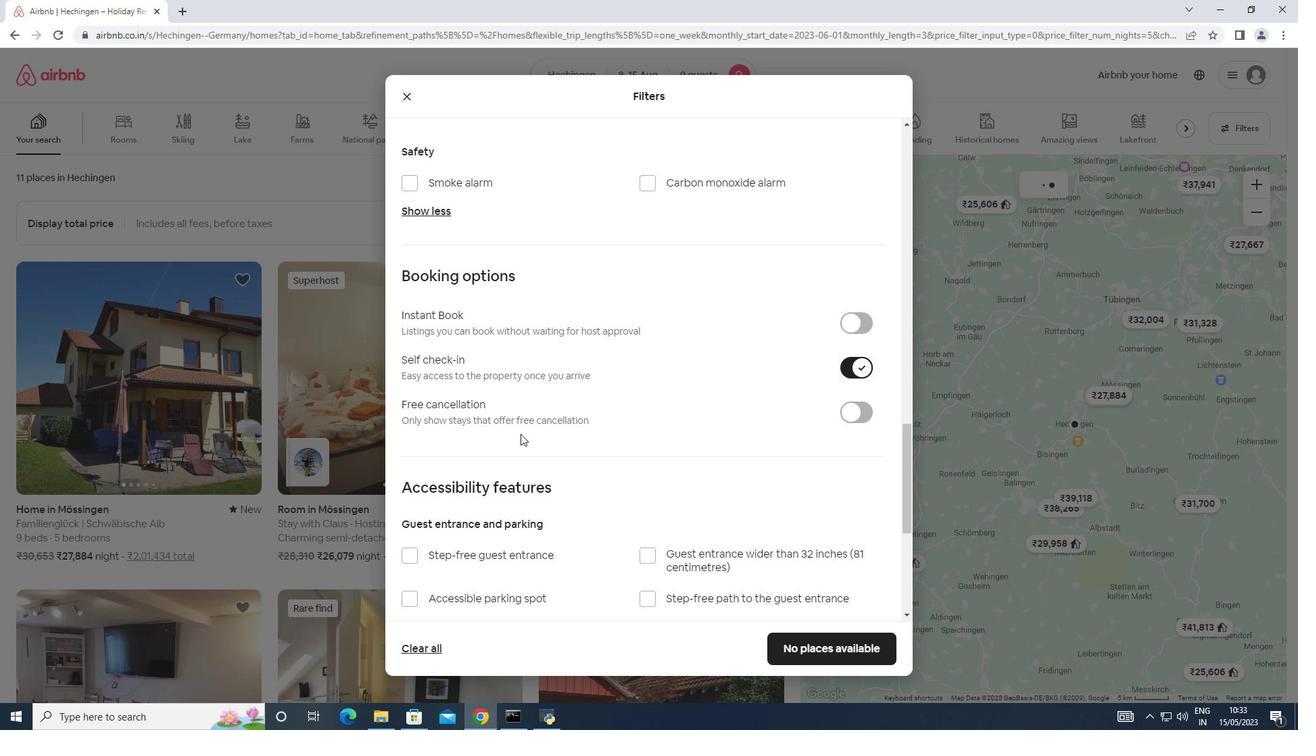 
Action: Mouse scrolled (520, 433) with delta (0, 0)
Screenshot: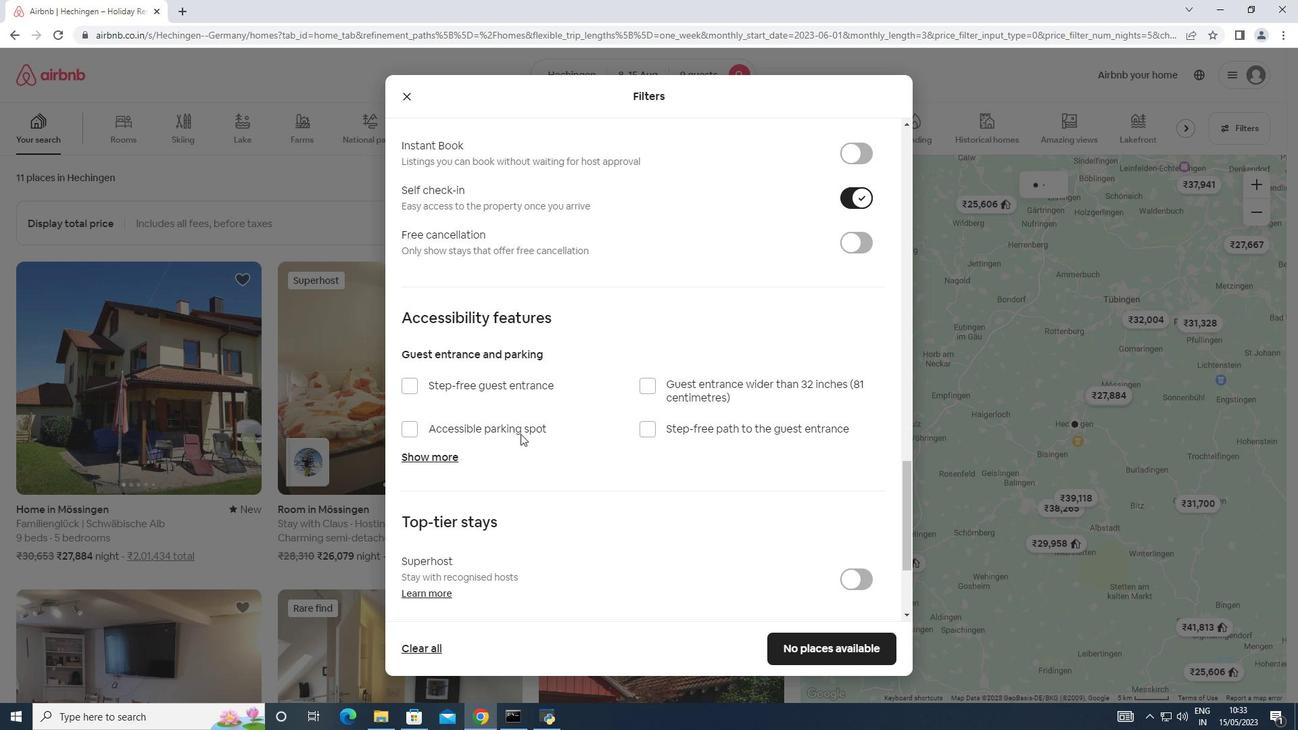
Action: Mouse scrolled (520, 433) with delta (0, 0)
Screenshot: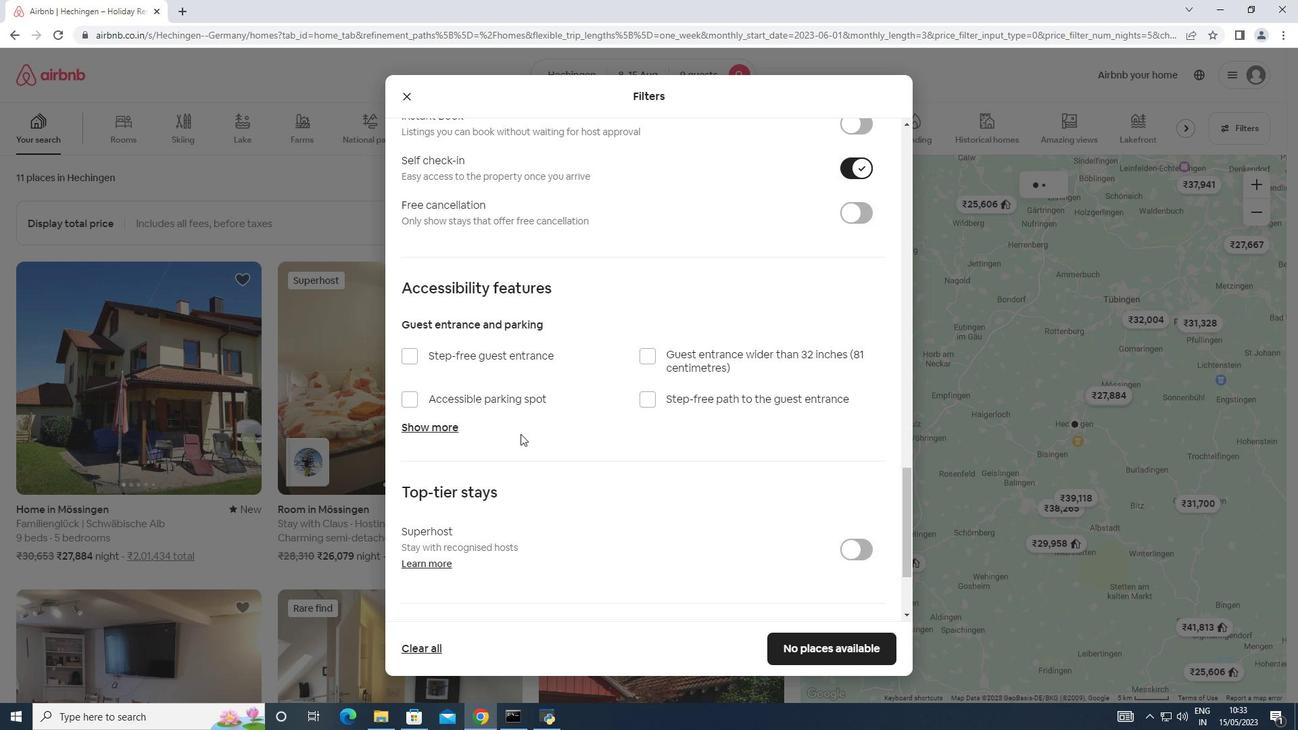 
Action: Mouse scrolled (520, 433) with delta (0, 0)
Screenshot: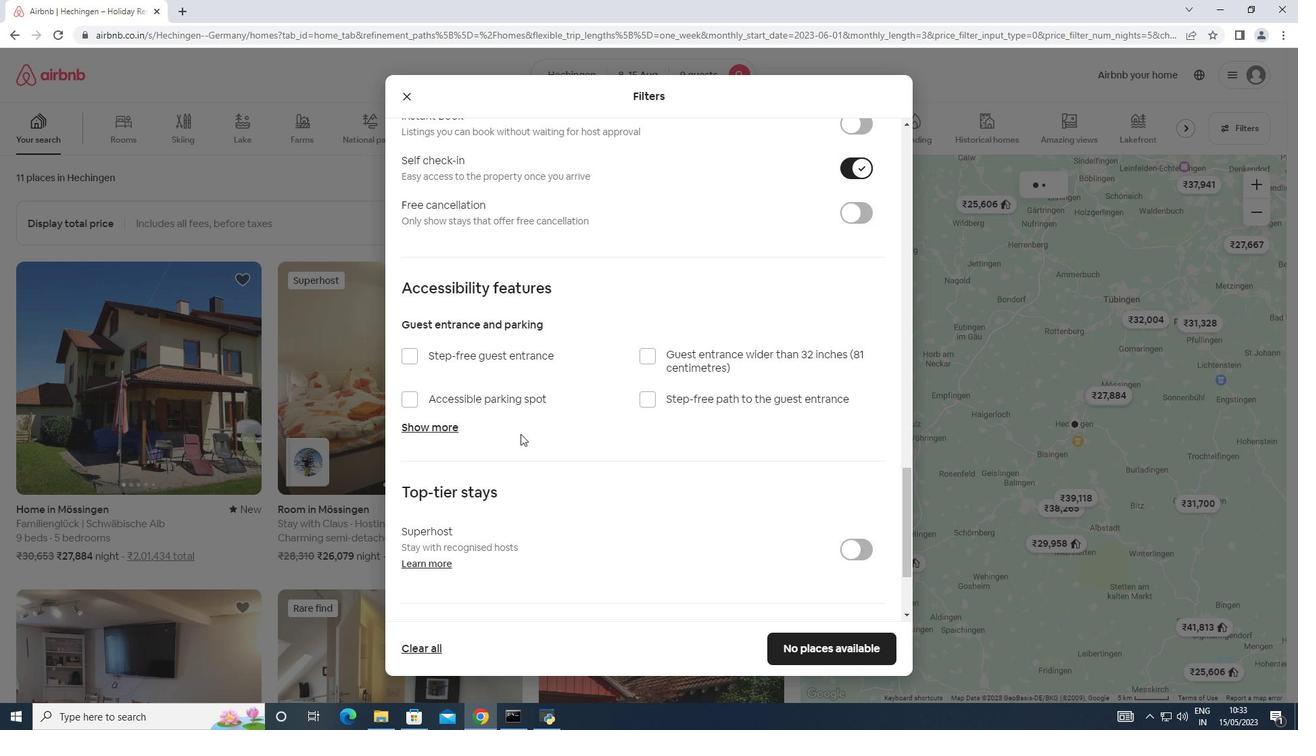 
Action: Mouse moved to (414, 533)
Screenshot: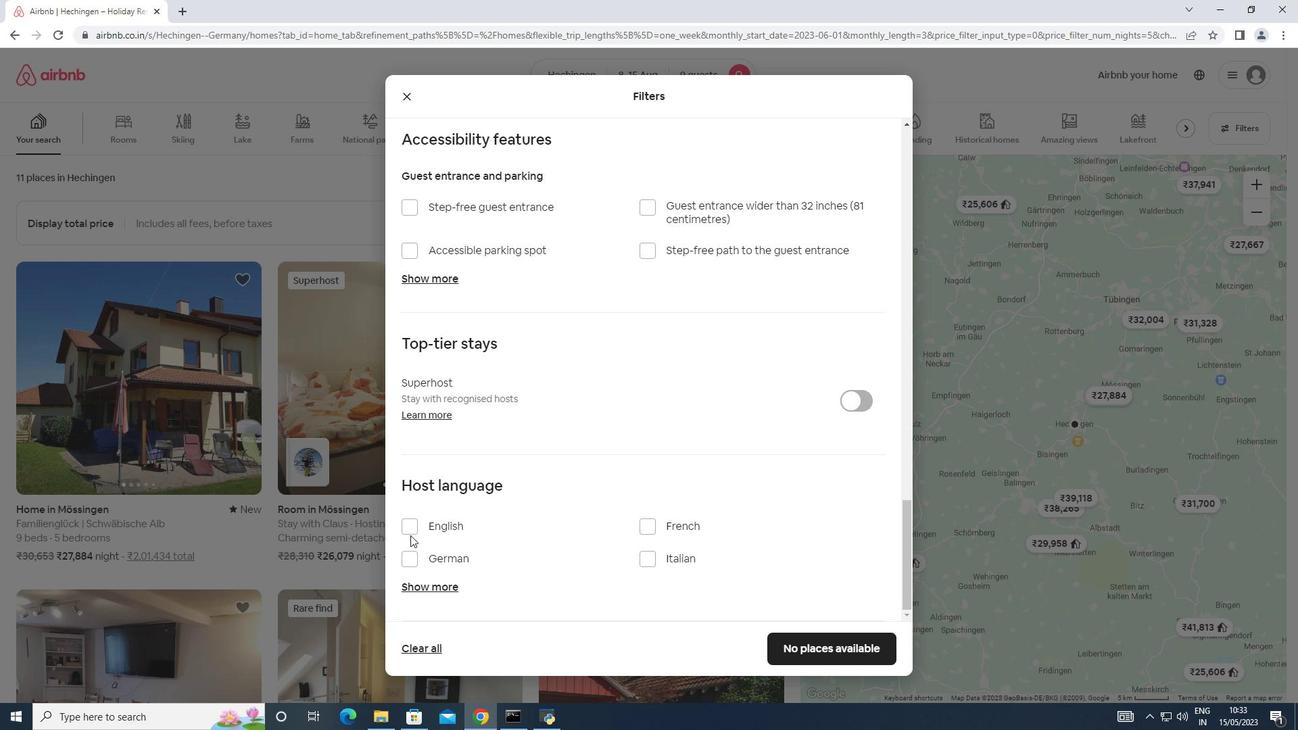 
Action: Mouse pressed left at (414, 533)
Screenshot: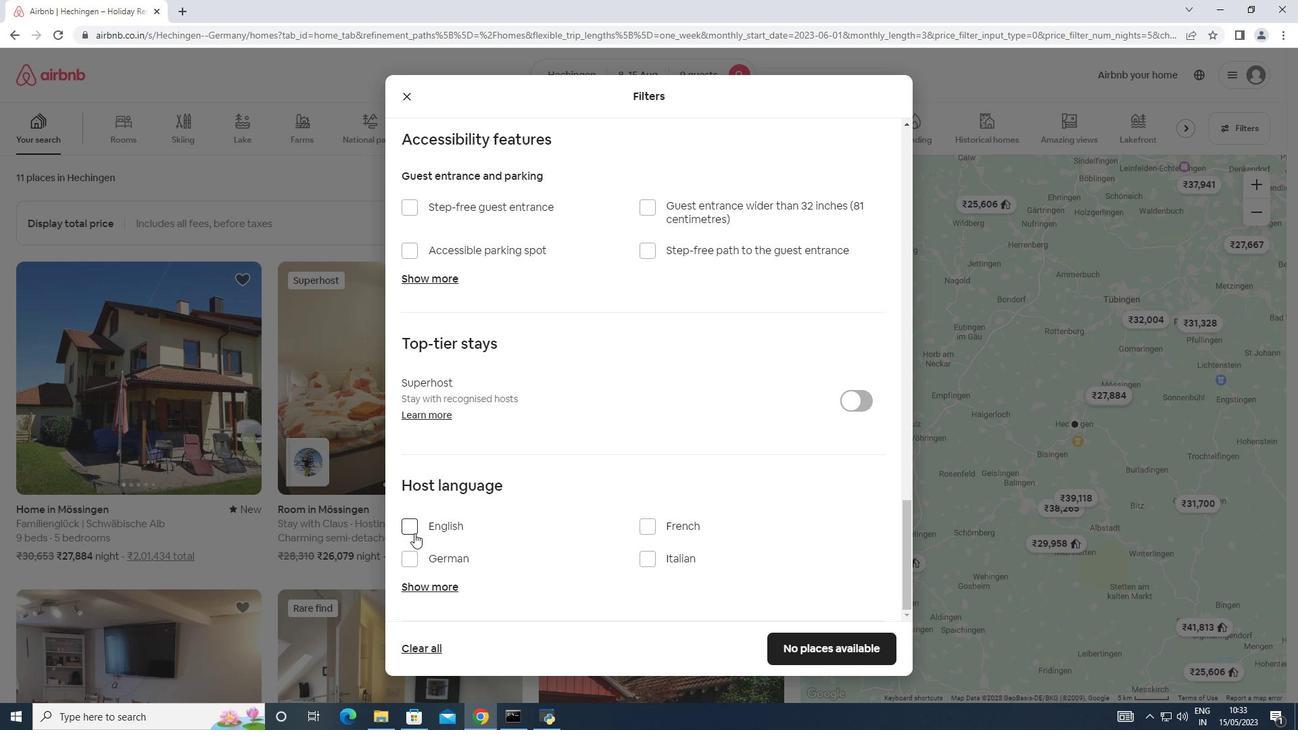 
Action: Mouse moved to (792, 654)
Screenshot: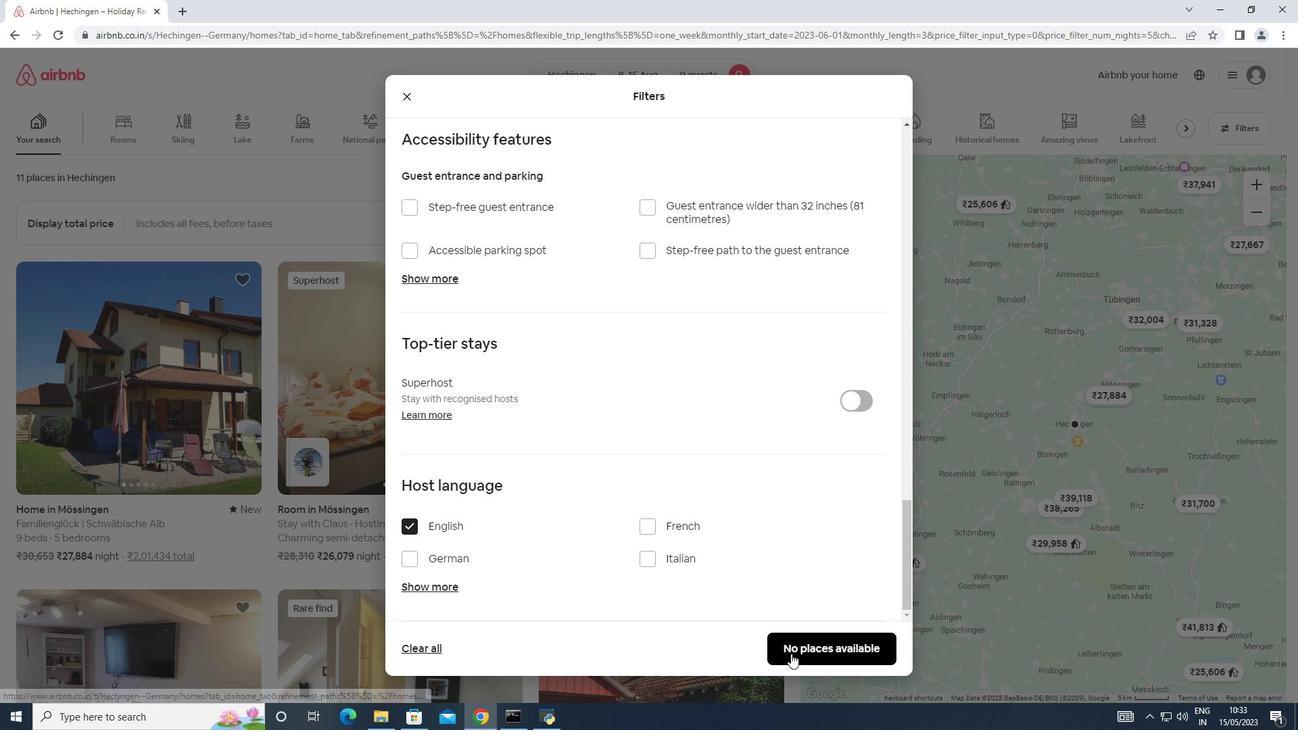 
Action: Mouse pressed left at (792, 654)
Screenshot: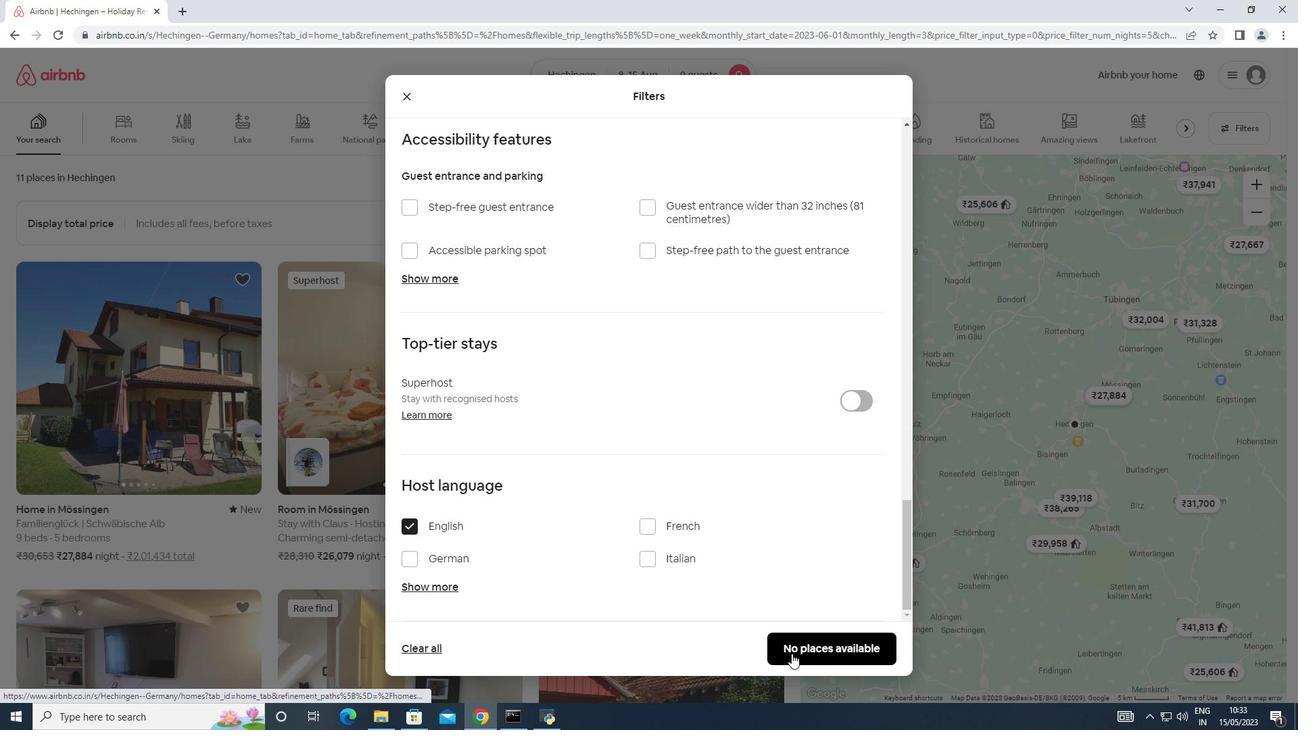 
Action: Mouse moved to (786, 656)
Screenshot: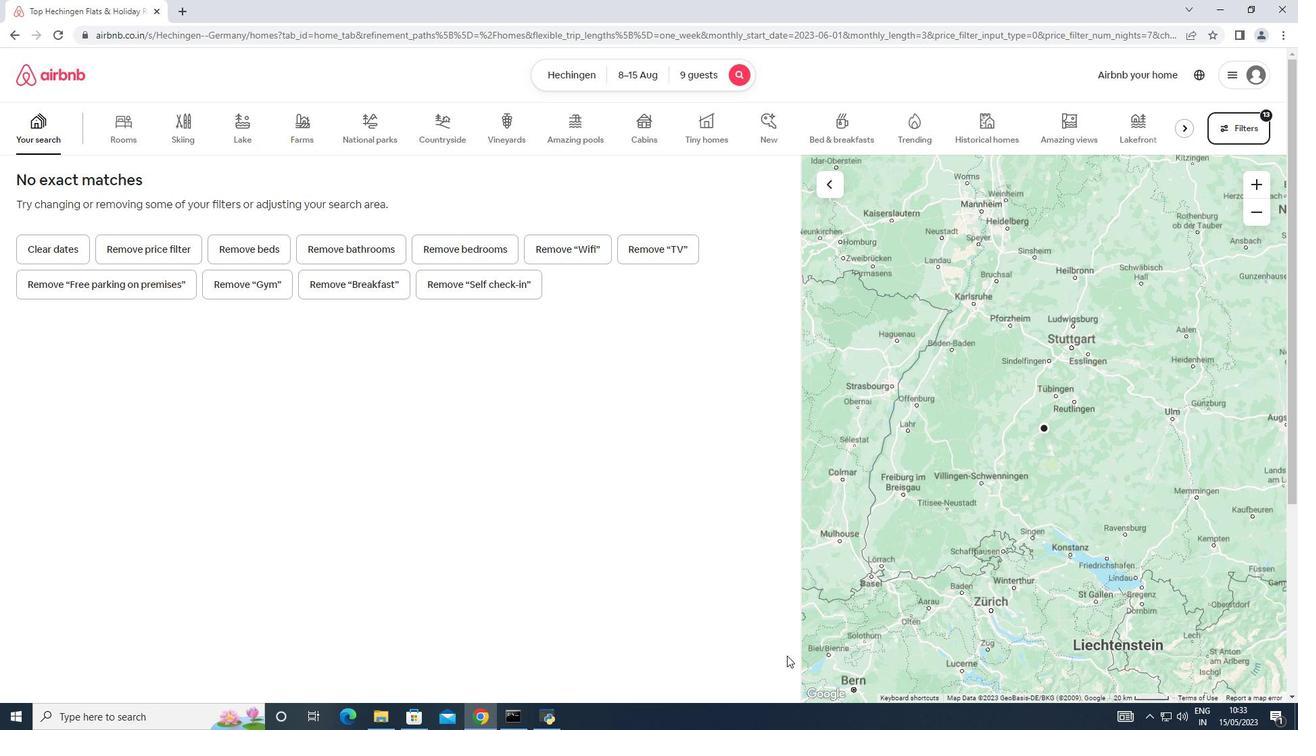 
